 Task: Open a blank google sheet and write heading  Customer order data  Add 10 people name:-  'David White, Emily Green, Andrew Baker, Madison Evans, Logan King, Grace Hill, Gabriel Young, Elizabeth Flores, Samuel Reed, Avery Nelson. ' in August Last week sales are  10020 to 20050. customer order name:-  Nike shoe, Adidas shoe, Gucci T-shirt, Louis Vuitton bag, Zara Shirt, H&M jeans, Chanel perfume, Versace perfume, Ralph Lauren, Prada Shirtcustomer order price in between:-  10000 to 15000. Save page auditingSalesByQuarter
Action: Mouse moved to (1068, 83)
Screenshot: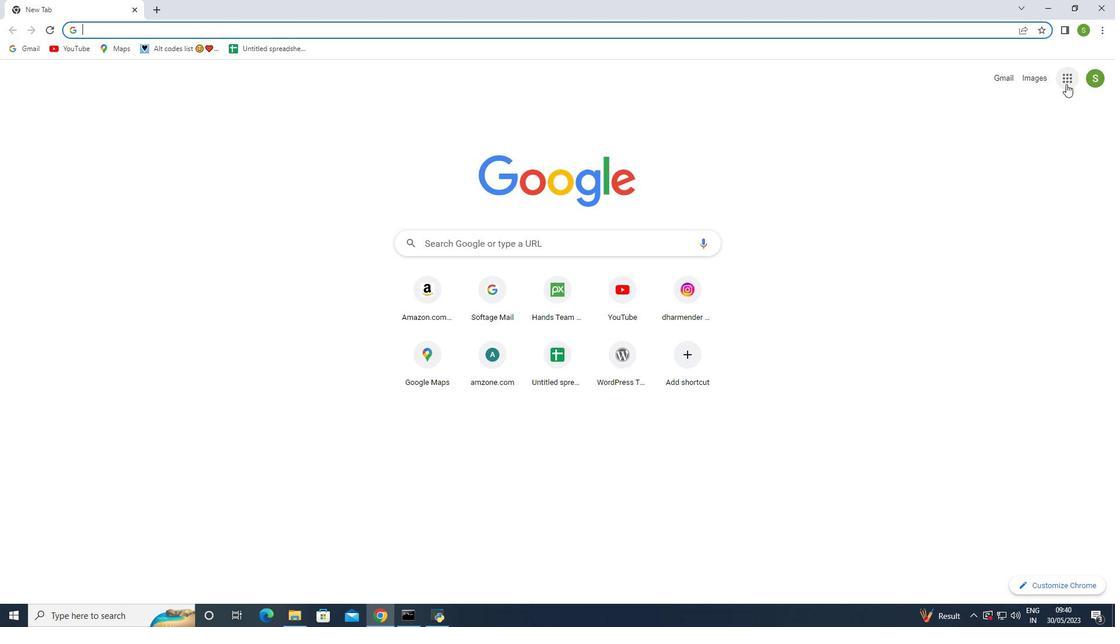 
Action: Mouse pressed left at (1068, 83)
Screenshot: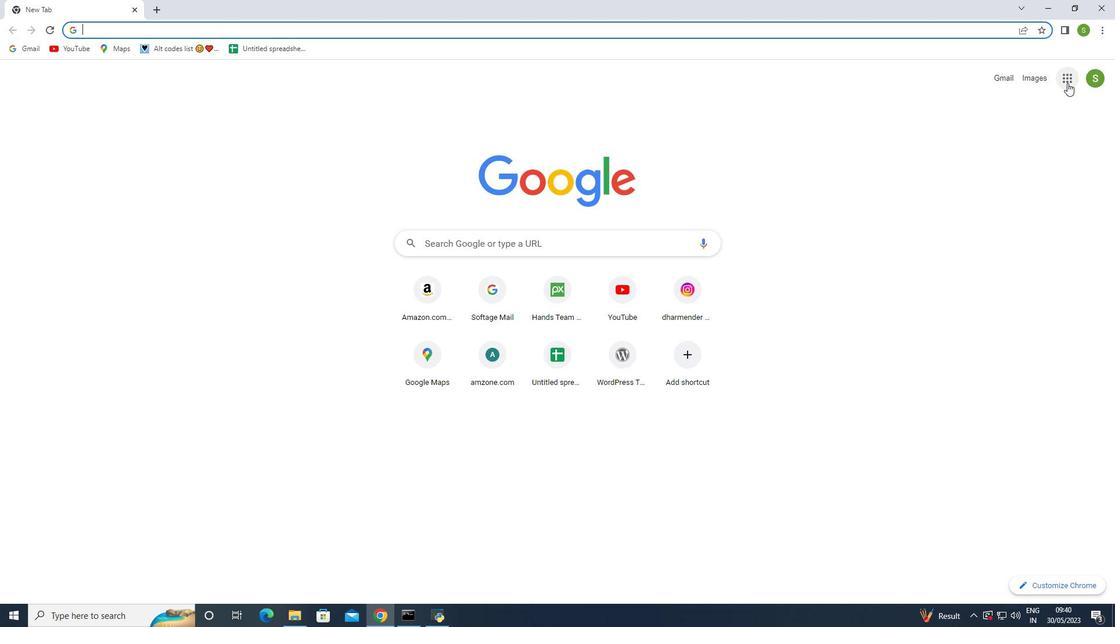 
Action: Mouse moved to (1007, 184)
Screenshot: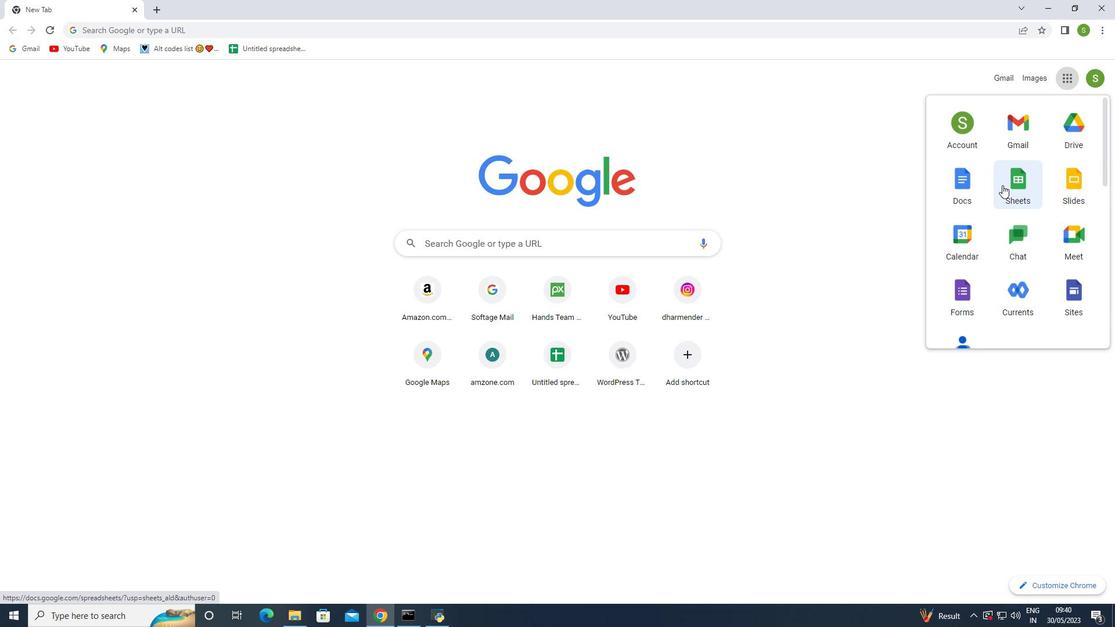 
Action: Mouse pressed left at (1007, 184)
Screenshot: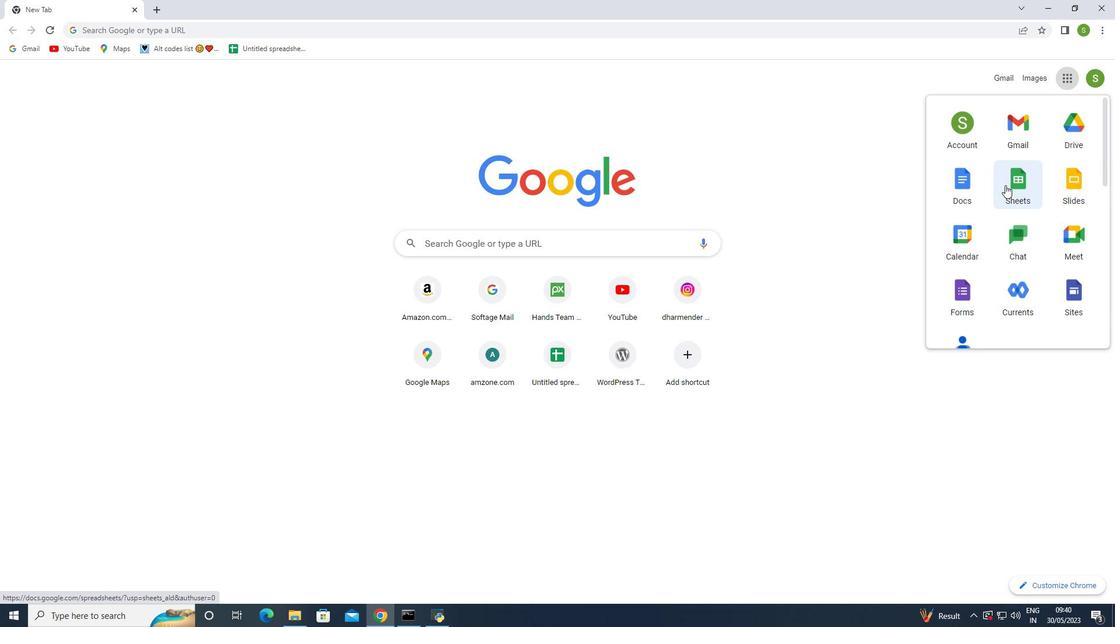 
Action: Mouse moved to (330, 158)
Screenshot: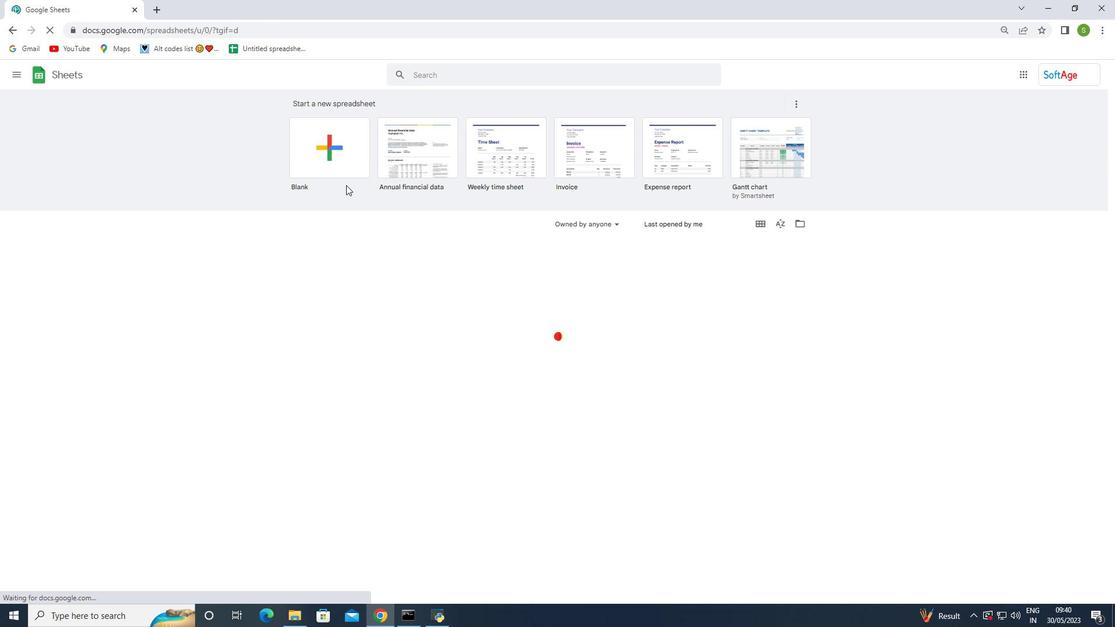 
Action: Mouse pressed left at (330, 158)
Screenshot: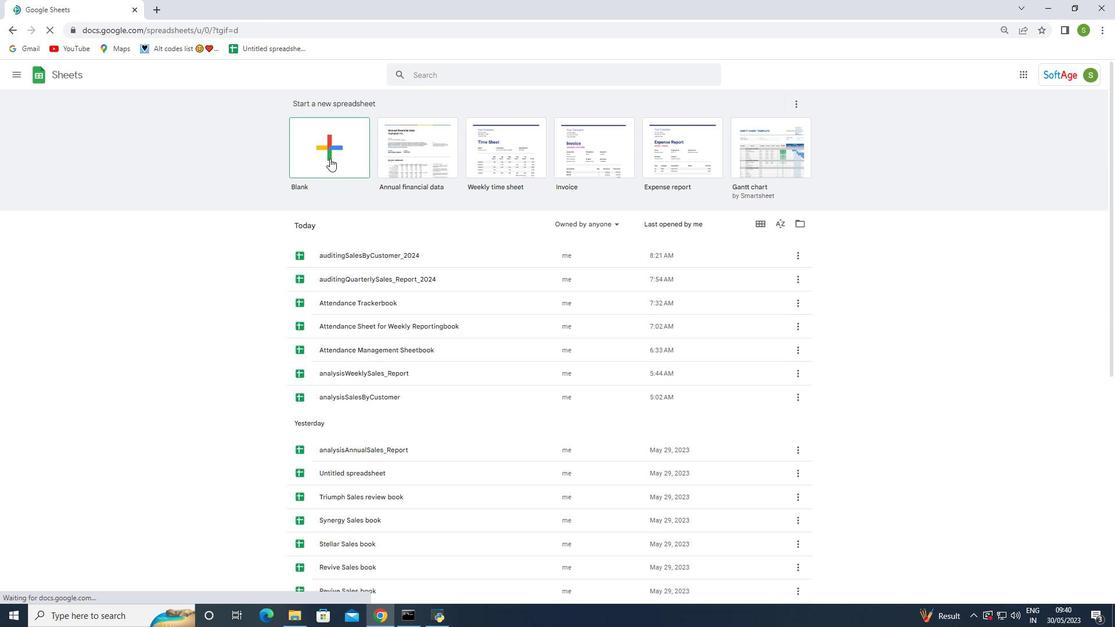 
Action: Mouse moved to (58, 147)
Screenshot: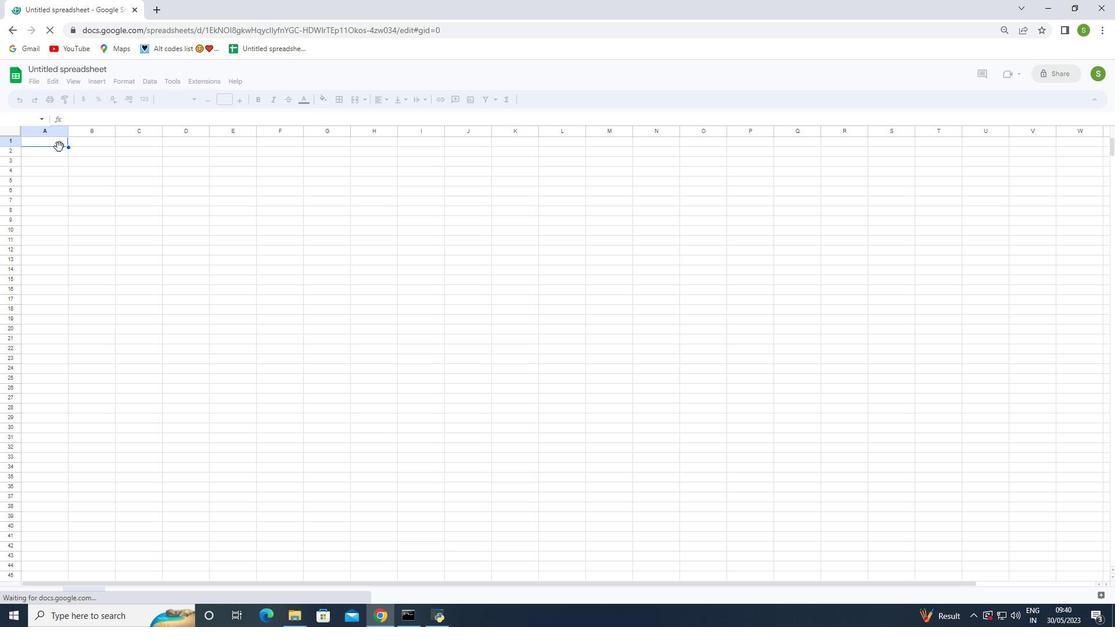 
Action: Mouse pressed left at (58, 147)
Screenshot: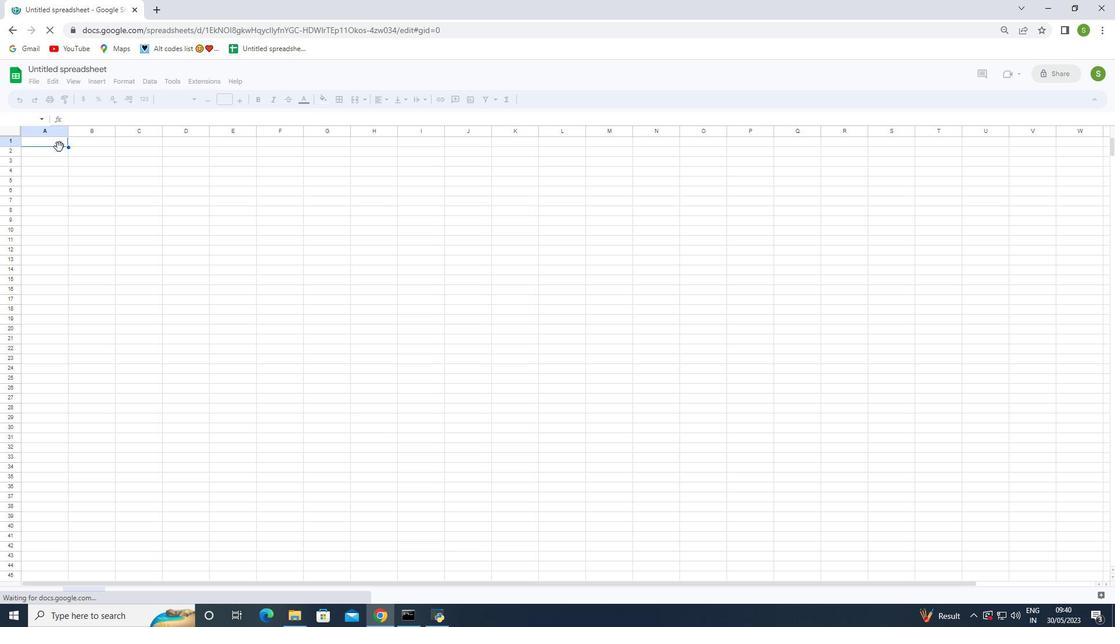
Action: Mouse moved to (51, 135)
Screenshot: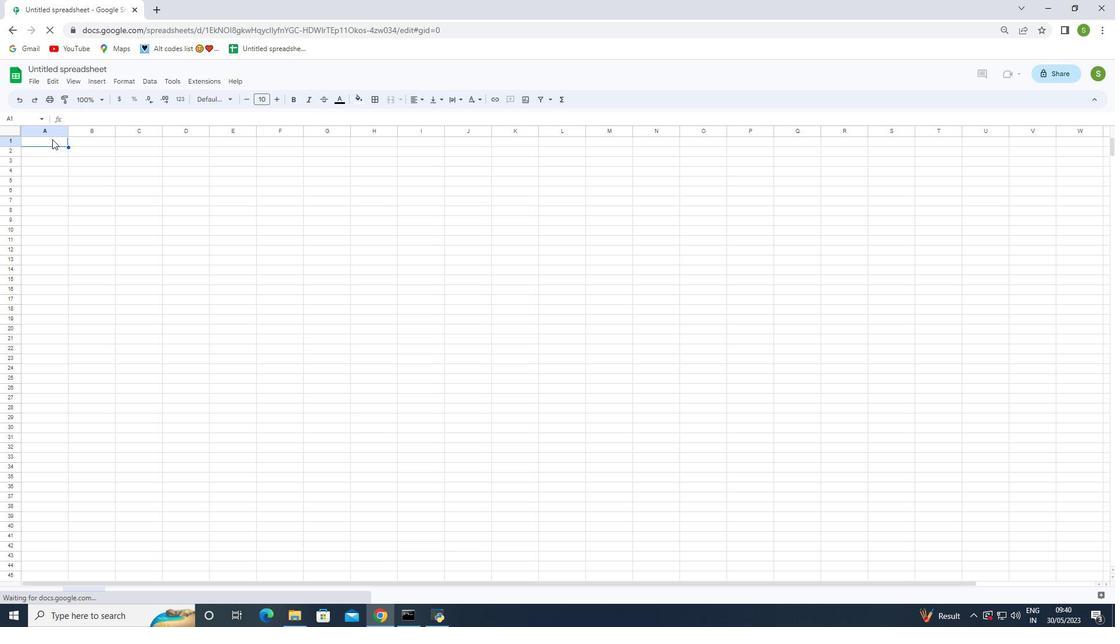 
Action: Mouse pressed left at (51, 135)
Screenshot: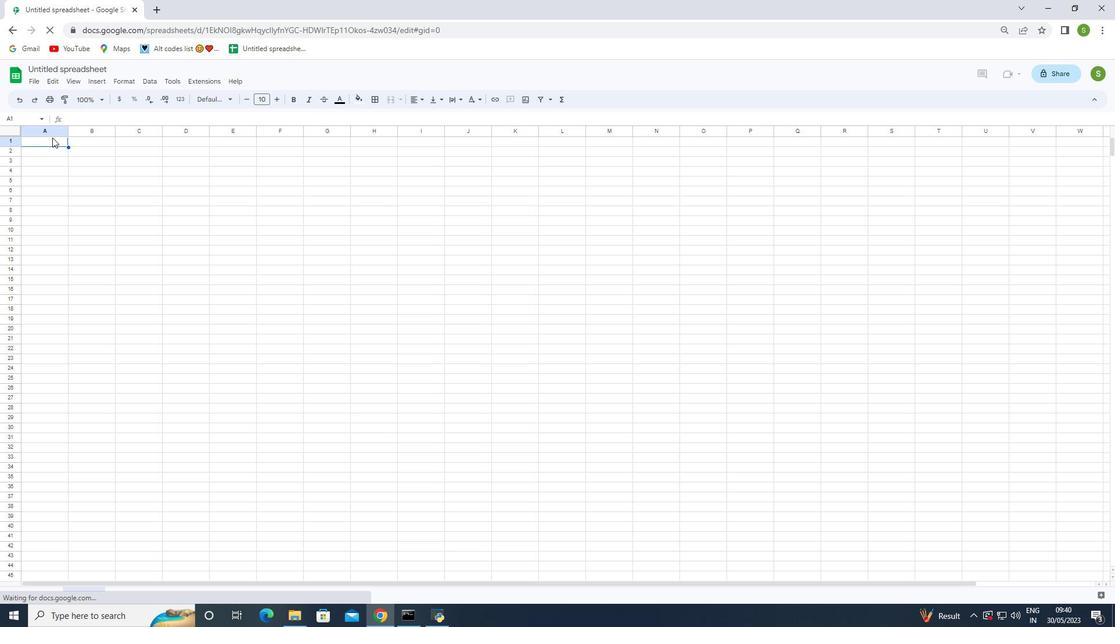 
Action: Mouse moved to (51, 142)
Screenshot: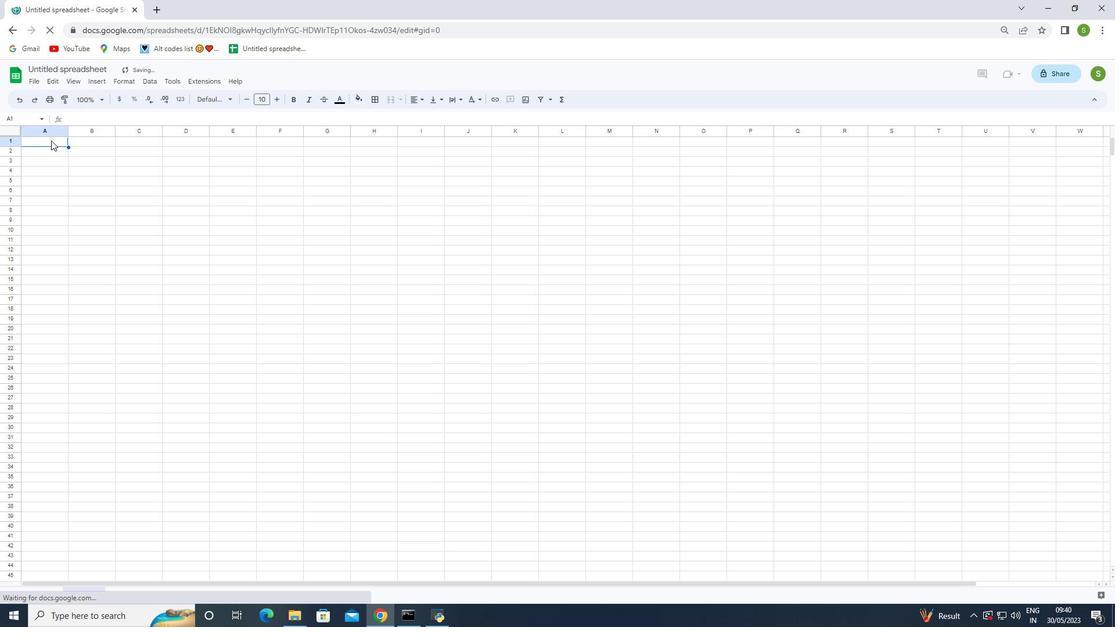 
Action: Mouse pressed left at (51, 142)
Screenshot: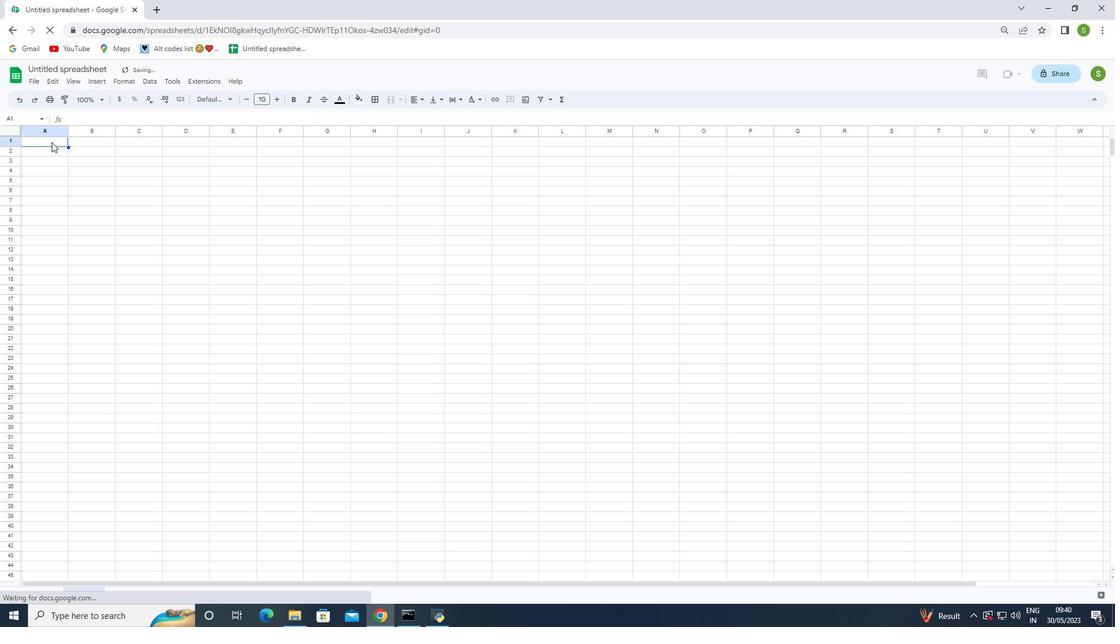 
Action: Mouse moved to (51, 142)
Screenshot: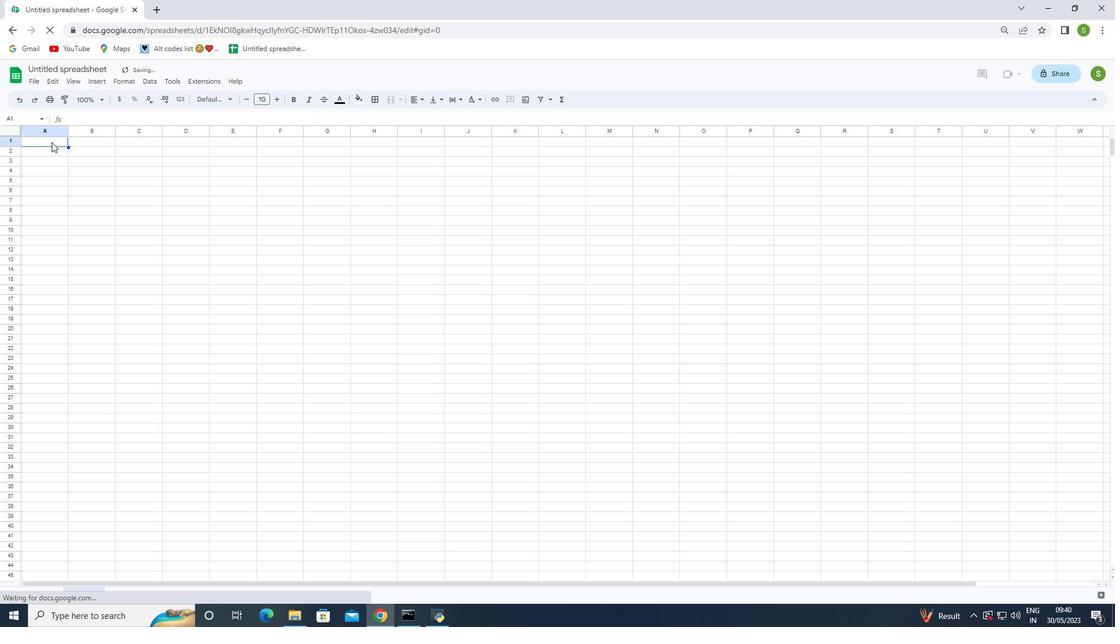 
Action: Key pressed <Key.shift>Customer<Key.space>order<Key.space>s<Key.backspace>data
Screenshot: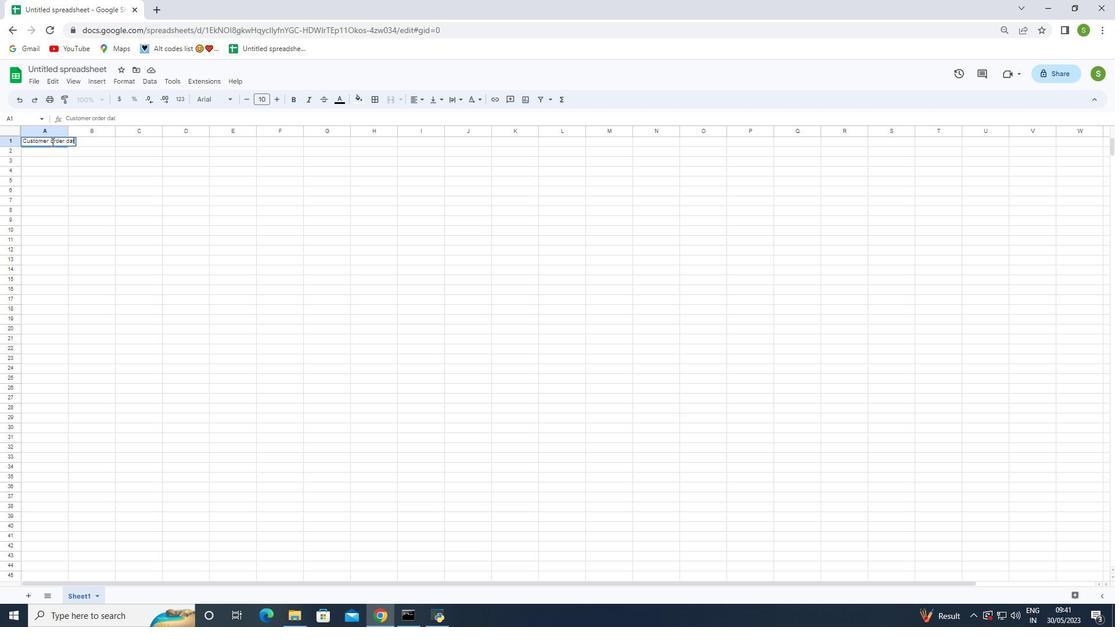 
Action: Mouse moved to (72, 164)
Screenshot: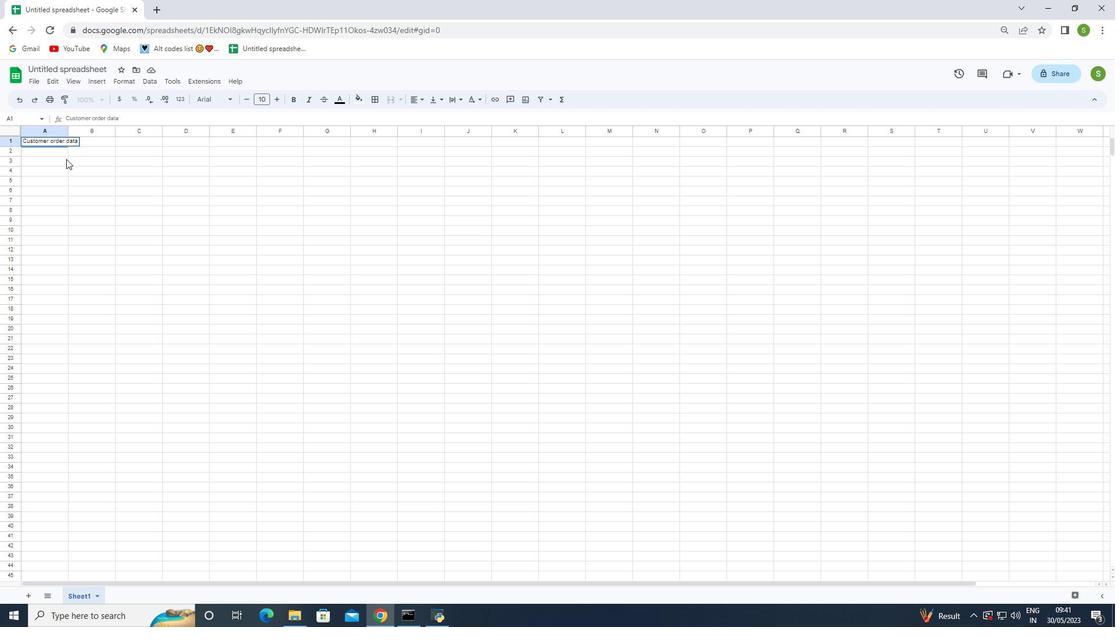 
Action: Key pressed <Key.enter><Key.shift>Name<Key.enter><Key.shift><Key.shift><Key.shift>David<Key.space><Key.shift>White<Key.enter><Key.shift><Key.shift>Emily<Key.space><Key.shift><Key.shift><Key.shift>Green<Key.enter><Key.shift>ANDREW<Key.space><Key.shift>Baker<Key.enter>m<Key.backspace><Key.shift>Madison<Key.space><Key.shift><Key.shift><Key.shift><Key.shift><Key.shift><Key.shift><Key.shift><Key.shift><Key.shift><Key.shift><Key.shift><Key.shift><Key.shift><Key.shift><Key.shift><Key.shift><Key.shift><Key.shift><Key.shift><Key.shift>Evans<Key.enter><Key.shift>Logan<Key.space><Key.shift>King<Key.enter><Key.shift><Key.shift><Key.shift><Key.shift><Key.shift><Key.shift>Grace<Key.space><Key.shift>Hill<Key.enter><Key.shift>Gabriel<Key.space><Key.shift>Young<Key.enter><Key.shift><Key.shift><Key.shift><Key.shift><Key.shift><Key.shift><Key.shift>Elizav<Key.backspace>beth<Key.space><Key.shift>Flores<Key.enter><Key.shift>Samuel<Key.enter>
Screenshot: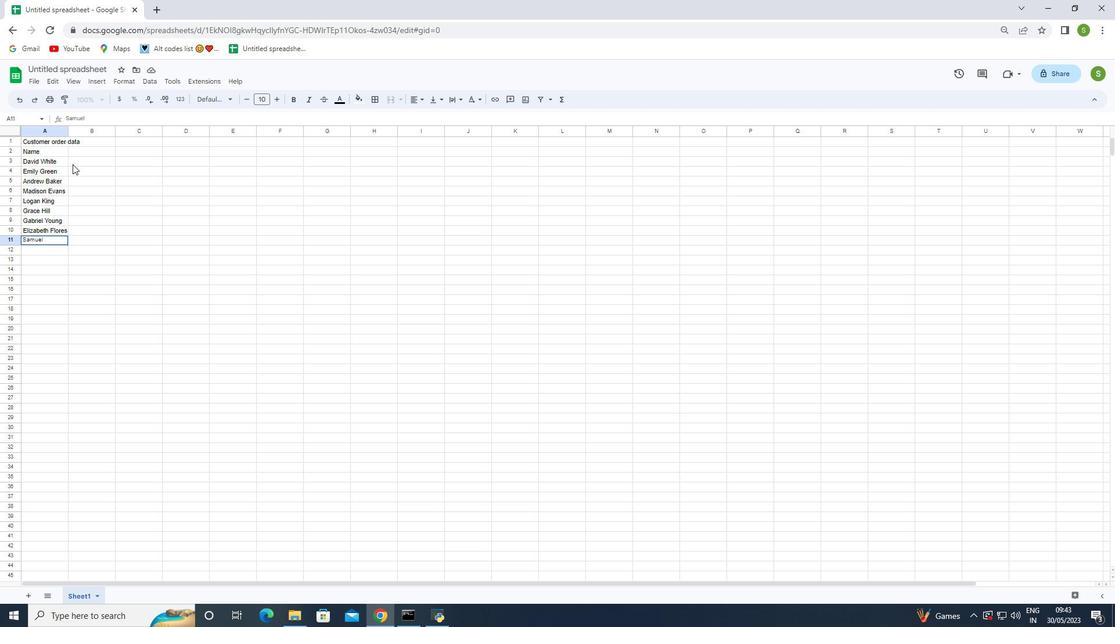 
Action: Mouse moved to (58, 242)
Screenshot: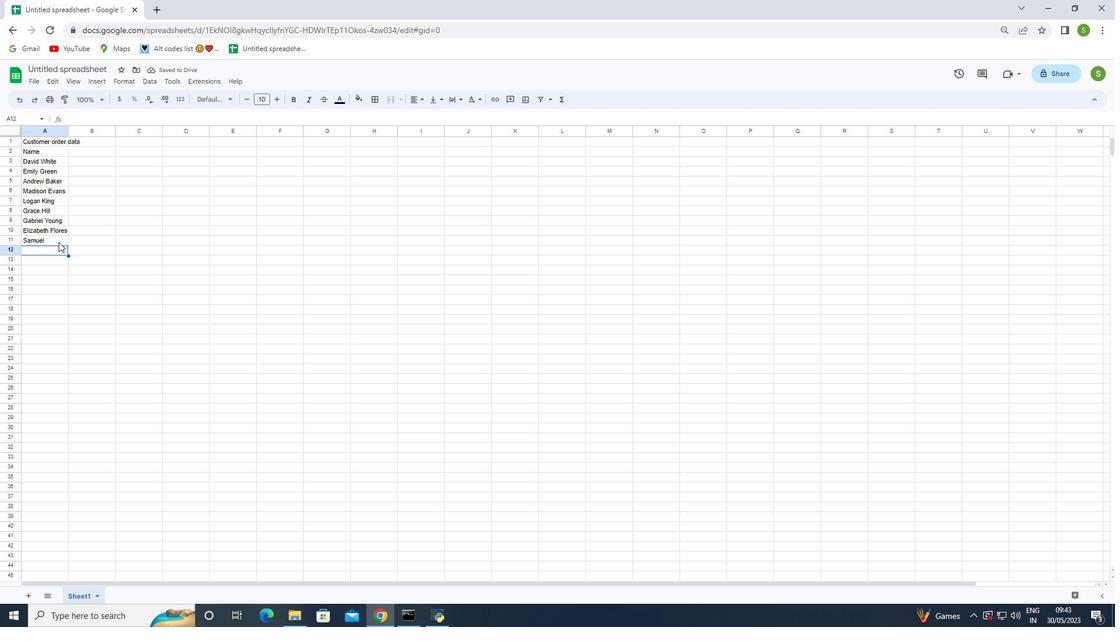 
Action: Mouse pressed left at (58, 242)
Screenshot: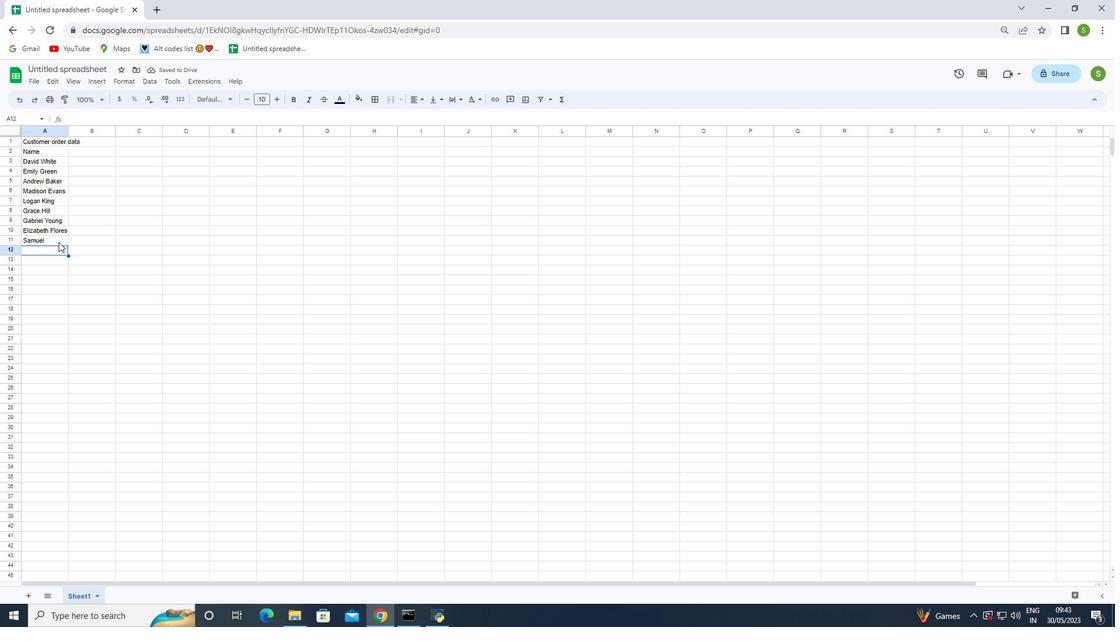 
Action: Mouse pressed left at (58, 242)
Screenshot: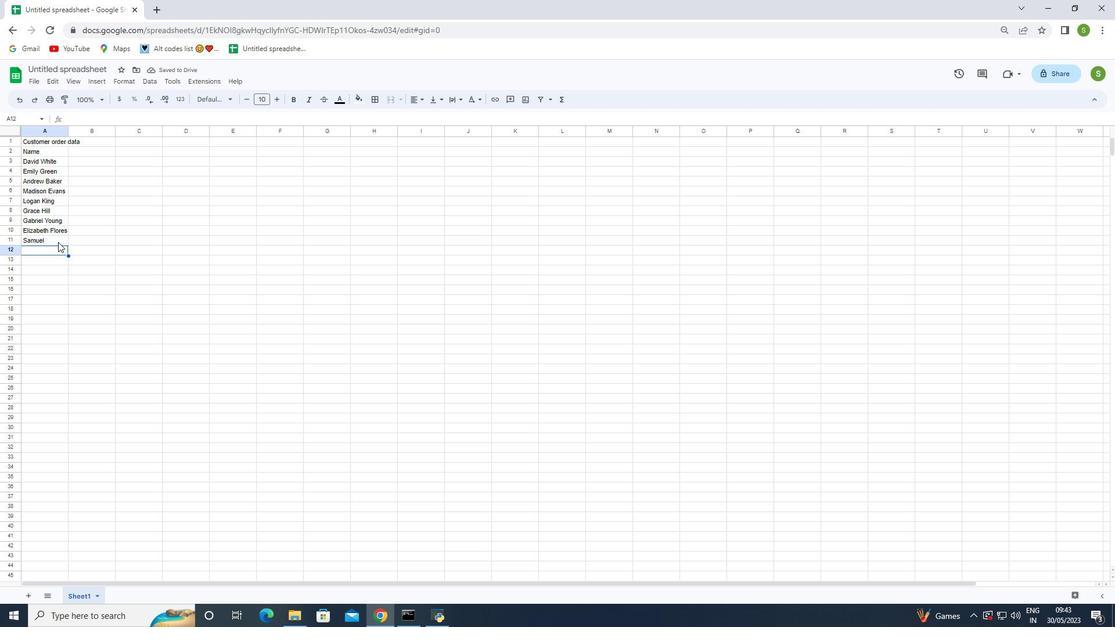 
Action: Mouse moved to (56, 241)
Screenshot: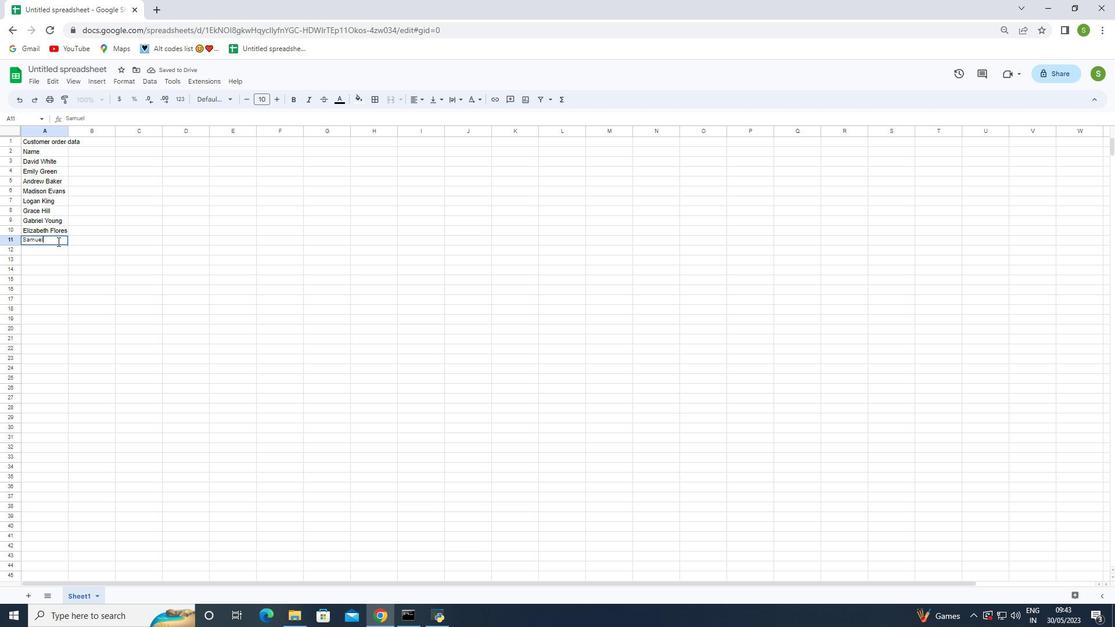 
Action: Key pressed <Key.space><Key.shift>Reed<Key.enter><Key.shift>Avery<Key.space><Key.shift>Nelson<Key.enter>
Screenshot: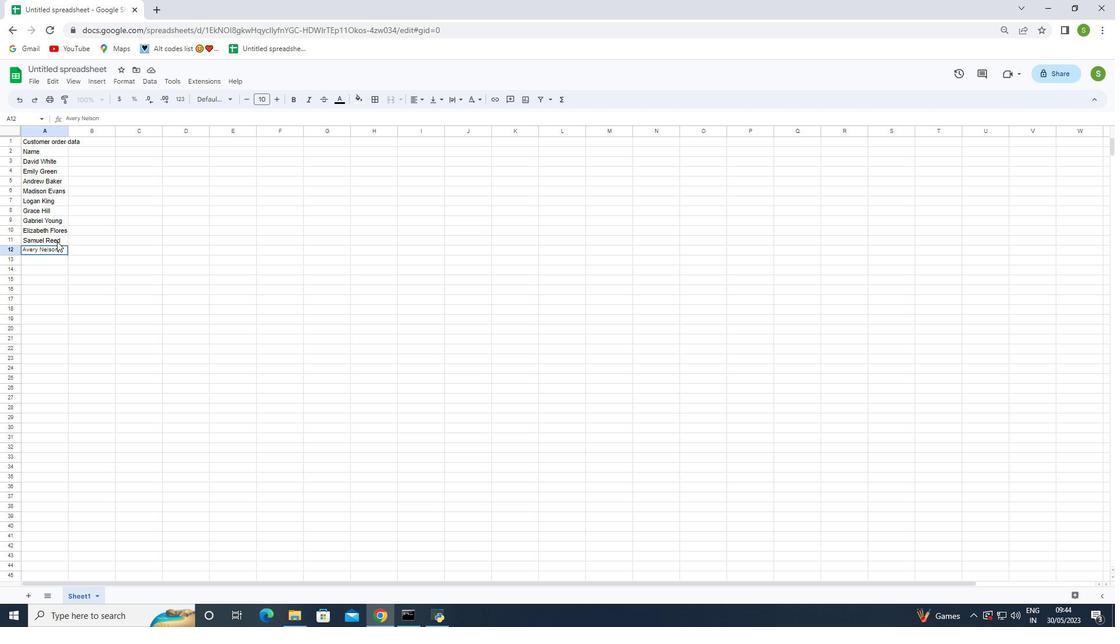 
Action: Mouse moved to (86, 148)
Screenshot: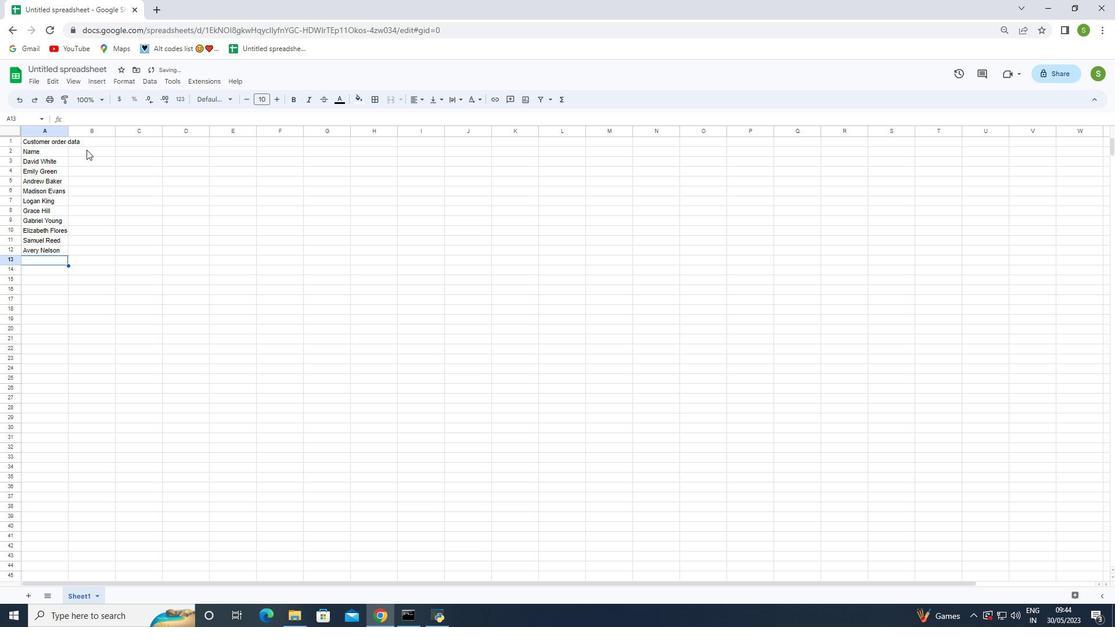 
Action: Mouse pressed left at (86, 148)
Screenshot: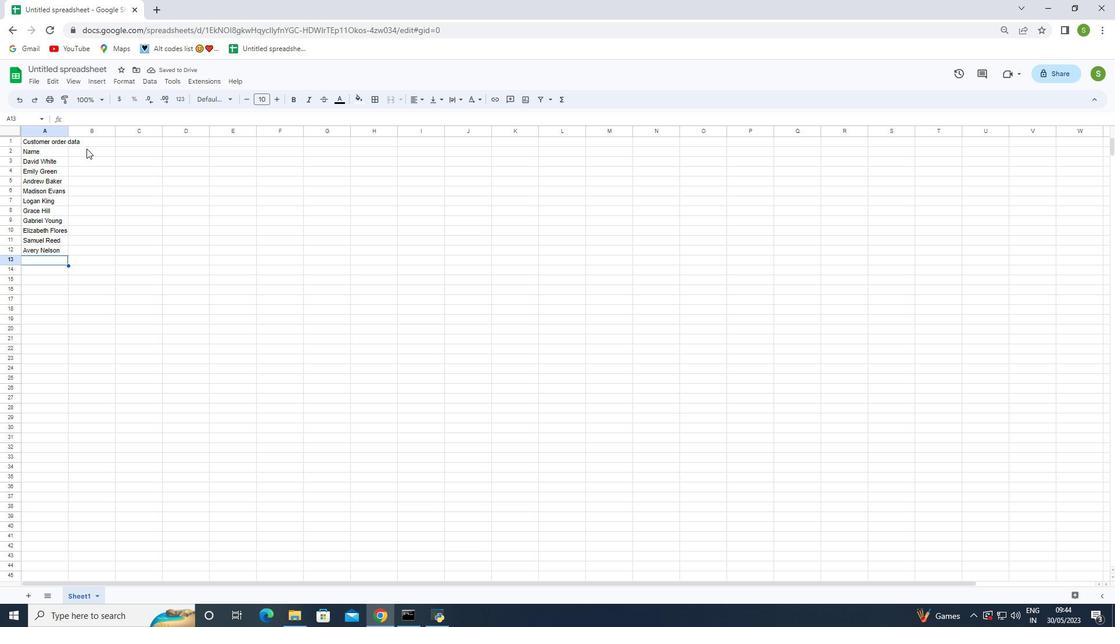 
Action: Mouse moved to (94, 156)
Screenshot: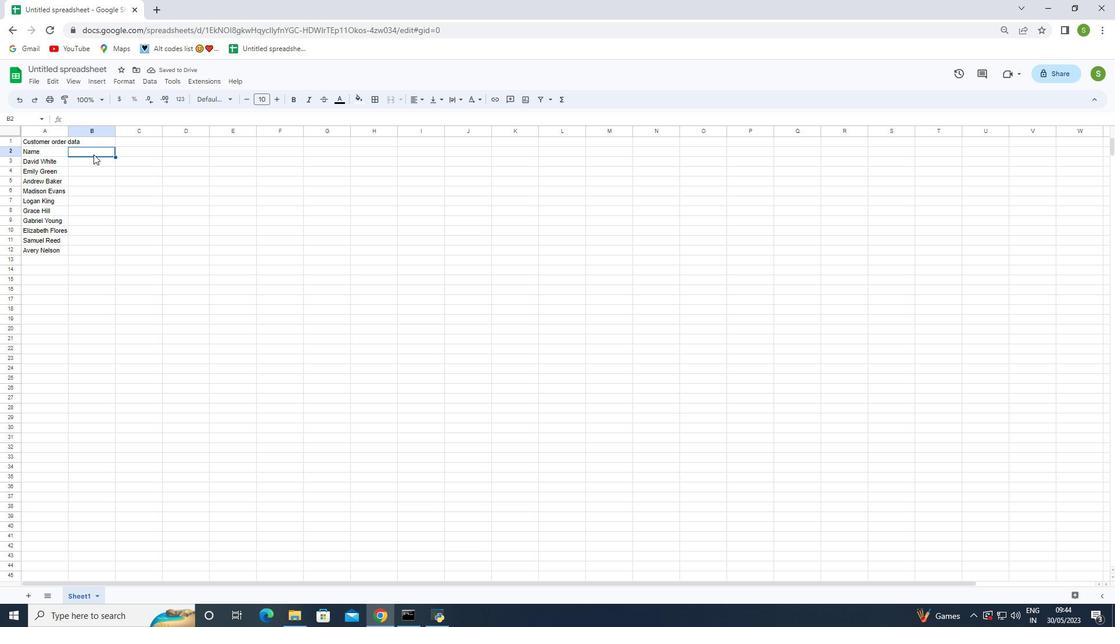 
Action: Key pressed <Key.shift><Key.shift><Key.shift><Key.shift><Key.shift><Key.shift><Key.shift><Key.shift><Key.shift><Key.shift><Key.shift><Key.shift><Key.shift><Key.shift><Key.shift><Key.shift><Key.shift><Key.shift><Key.shift><Key.shift><Key.shift><Key.shift><Key.shift><Key.shift><Key.shift><Key.shift><Key.shift><Key.shift><Key.shift><Key.shift><Key.shift><Key.shift><Key.shift><Key.shift><Key.shift><Key.shift><Key.shift><Key.shift><Key.shift><Key.shift><Key.shift><Key.shift><Key.shift><Key.shift><Key.shift><Key.shift><Key.shift><Key.shift><Key.shift><Key.shift><Key.shift><Key.shift><Key.shift><Key.shift><Key.shift><Key.shift><Key.shift><Key.shift><Key.shift><Key.shift><Key.shift><Key.shift><Key.shift><Key.shift><Key.shift><Key.shift><Key.shift><Key.shift><Key.shift><Key.shift><Key.shift><Key.shift><Key.shift><Key.shift><Key.shift><Key.shift><Key.shift><Key.shift><Key.shift><Key.shift><Key.shift><Key.shift><Key.shift><Key.shift><Key.shift><Key.shift><Key.shift><Key.shift><Key.shift><Key.shift><Key.shift><Key.shift><Key.shift><Key.shift><Key.shift><Key.shift><Key.shift><Key.shift><Key.shift><Key.shift><Key.shift><Key.shift><Key.shift><Key.shift><Key.shift><Key.shift><Key.shift><Key.shift><Key.shift><Key.shift><Key.shift><Key.shift><Key.shift><Key.shift><Key.shift><Key.shift><Key.shift><Key.shift><Key.shift><Key.shift><Key.shift><Key.shift><Key.shift><Key.shift><Key.shift><Key.shift><Key.shift><Key.shift><Key.shift><Key.shift>August<Key.space><Key.shift><Key.shift><Key.shift><Key.shift><Key.shift>Last<Key.space><Key.shift>Week<Key.space><Key.shift>Sales
Screenshot: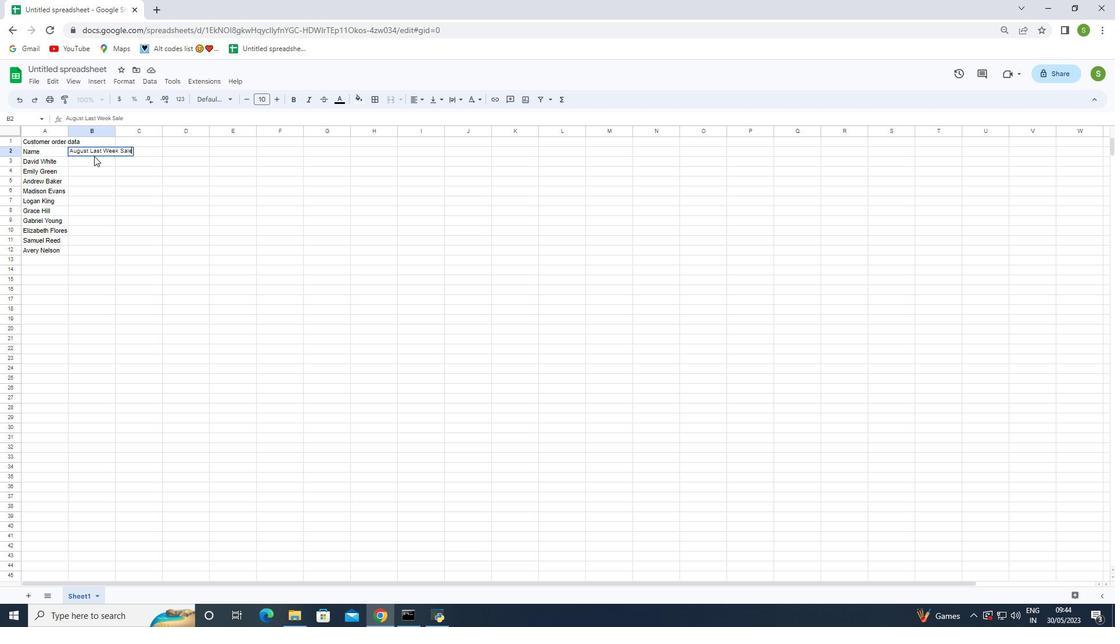 
Action: Mouse moved to (87, 299)
Screenshot: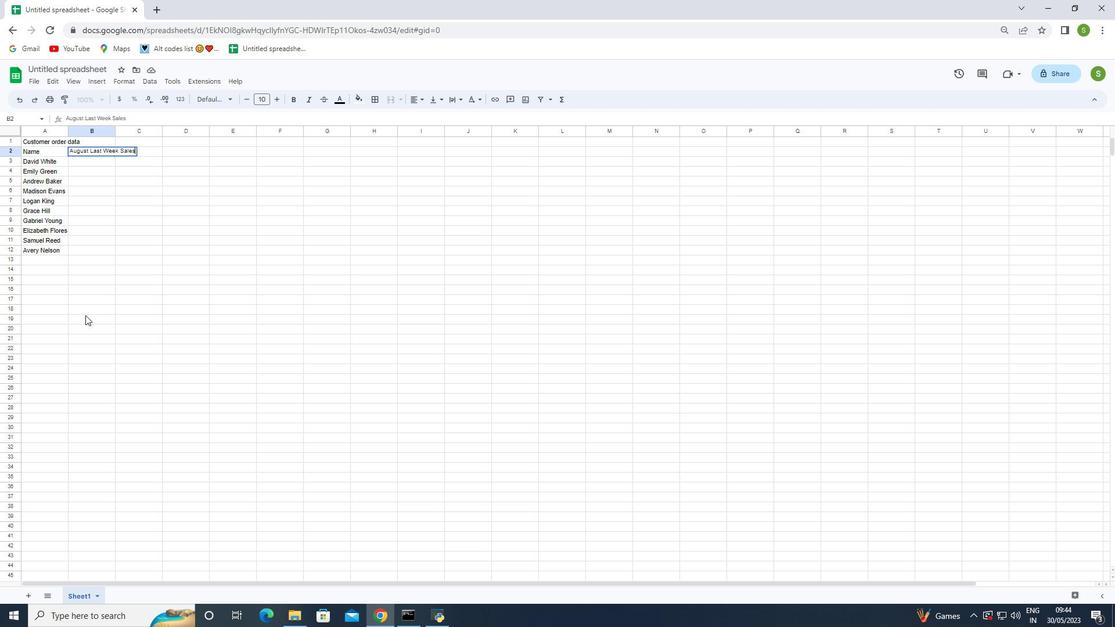
Action: Mouse pressed left at (87, 299)
Screenshot: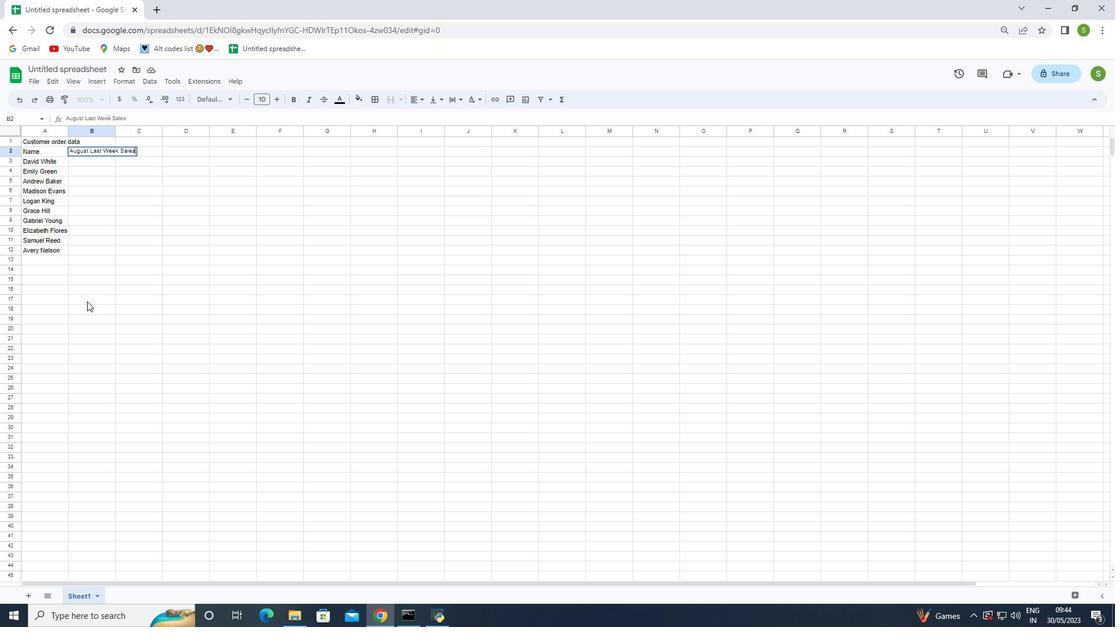 
Action: Mouse moved to (116, 129)
Screenshot: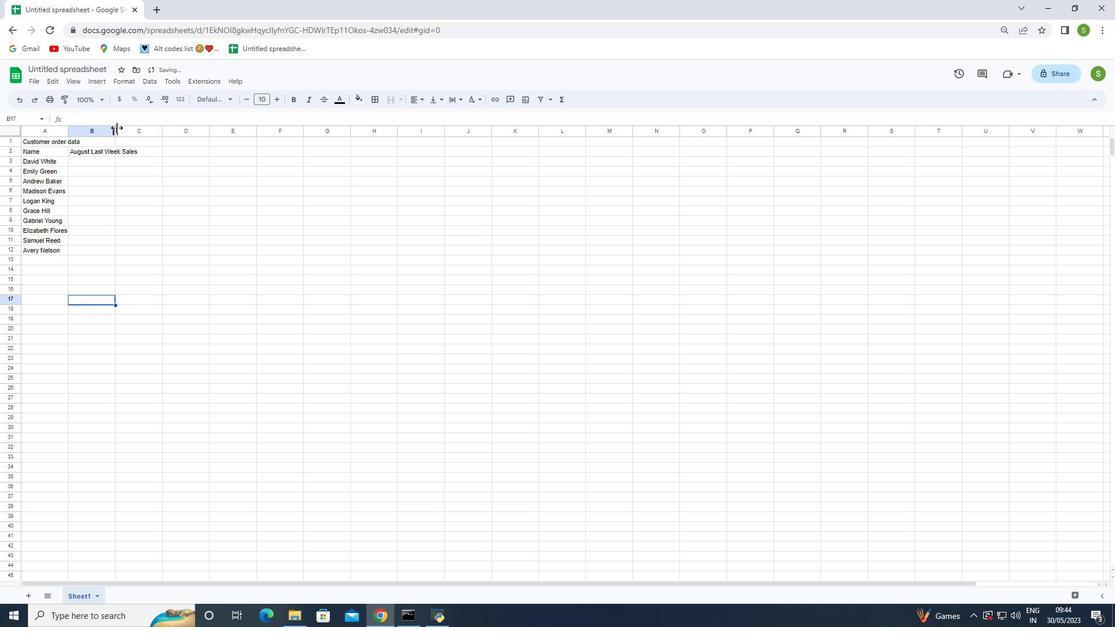
Action: Mouse pressed left at (116, 129)
Screenshot: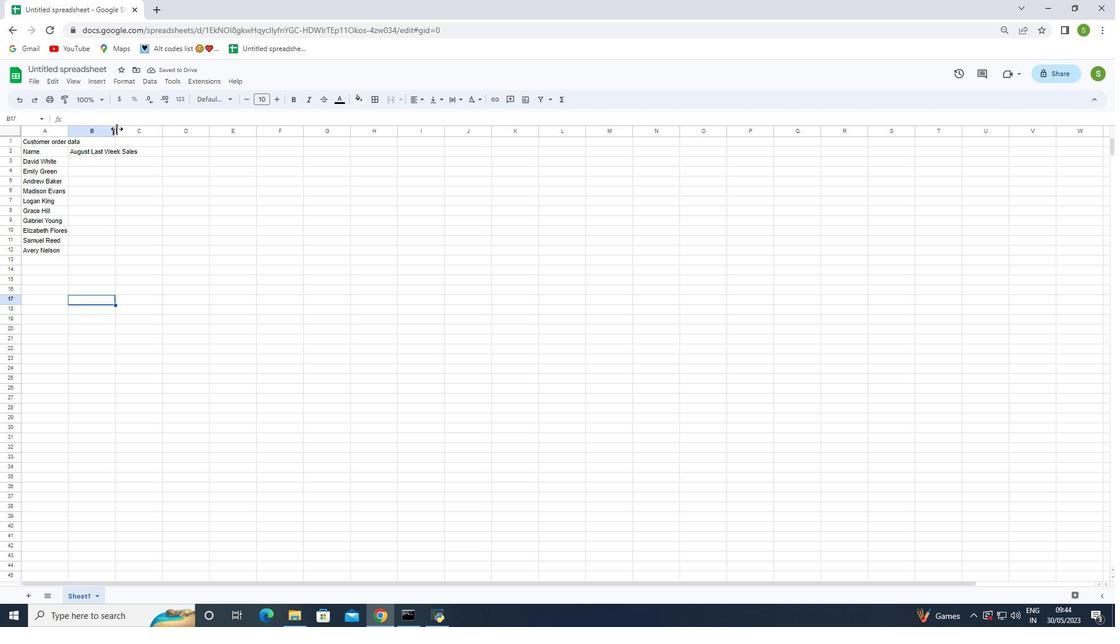 
Action: Mouse pressed left at (116, 129)
Screenshot: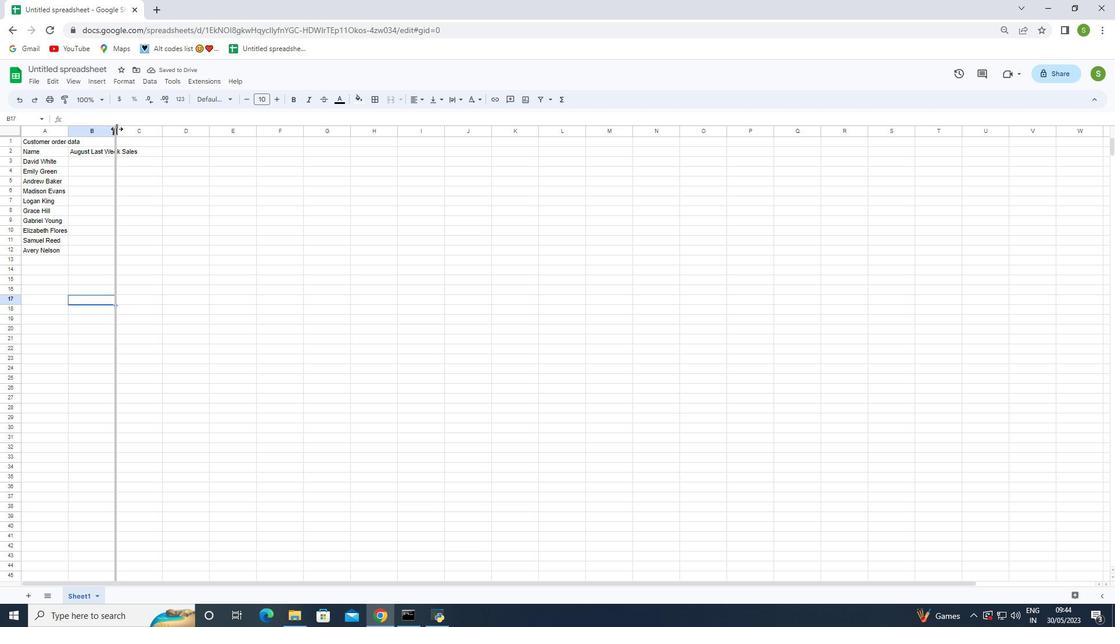 
Action: Mouse moved to (106, 163)
Screenshot: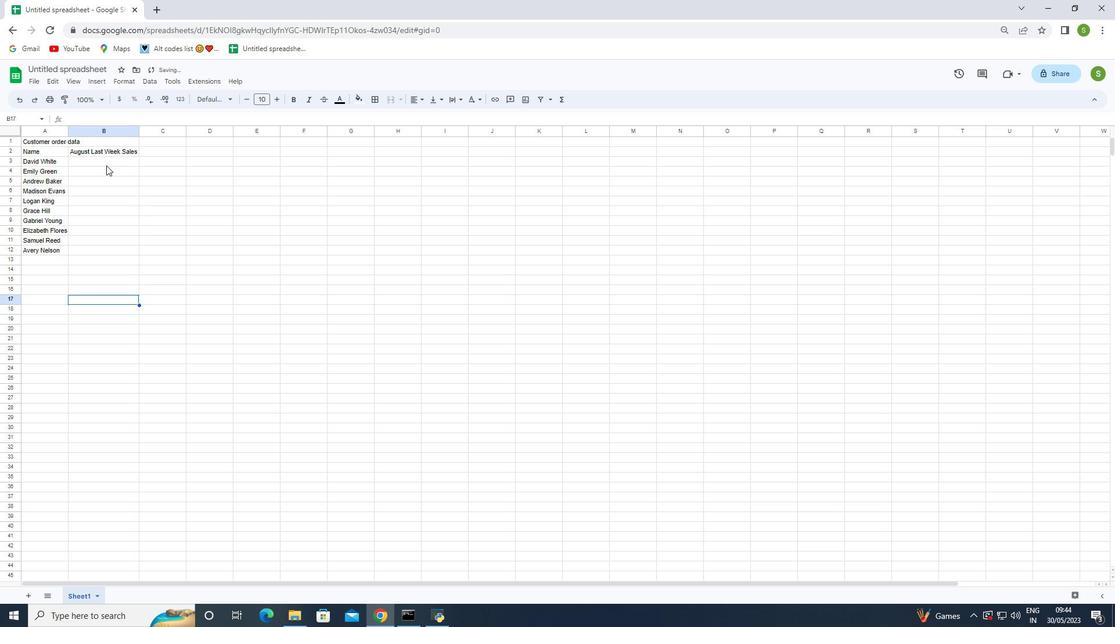 
Action: Mouse pressed left at (106, 163)
Screenshot: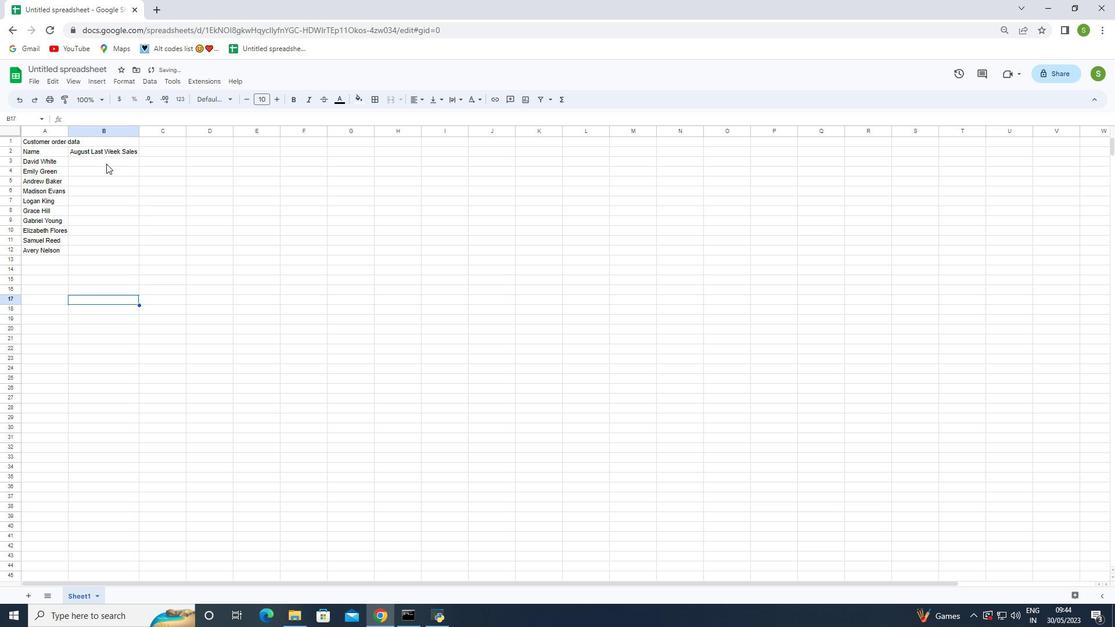 
Action: Key pressed 10022<Key.enter>2<Key.backspace>1028
Screenshot: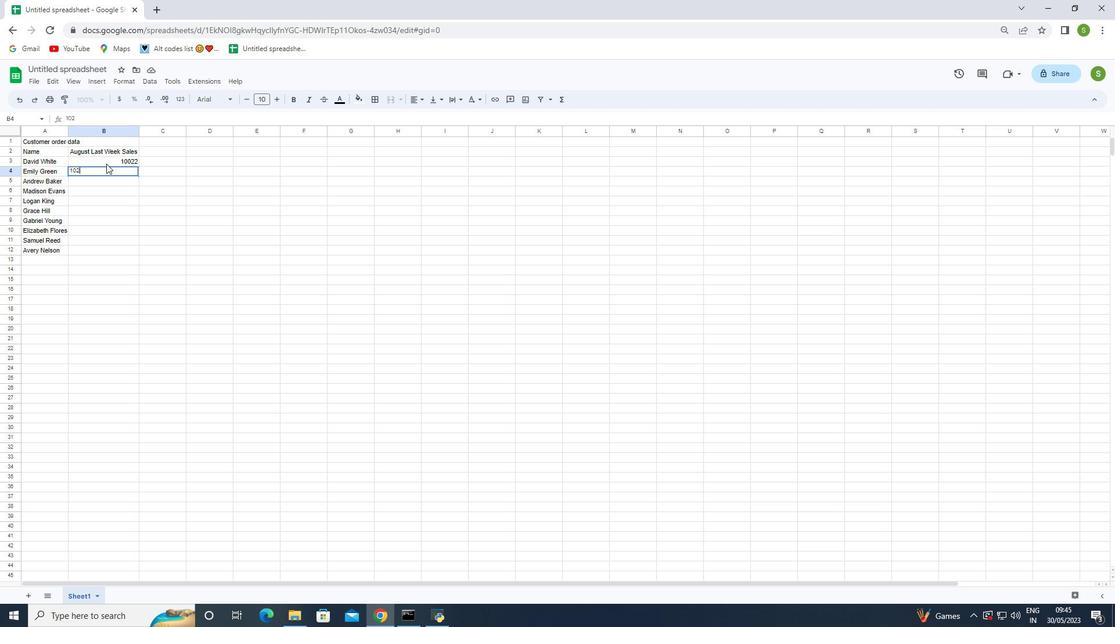 
Action: Mouse moved to (116, 177)
Screenshot: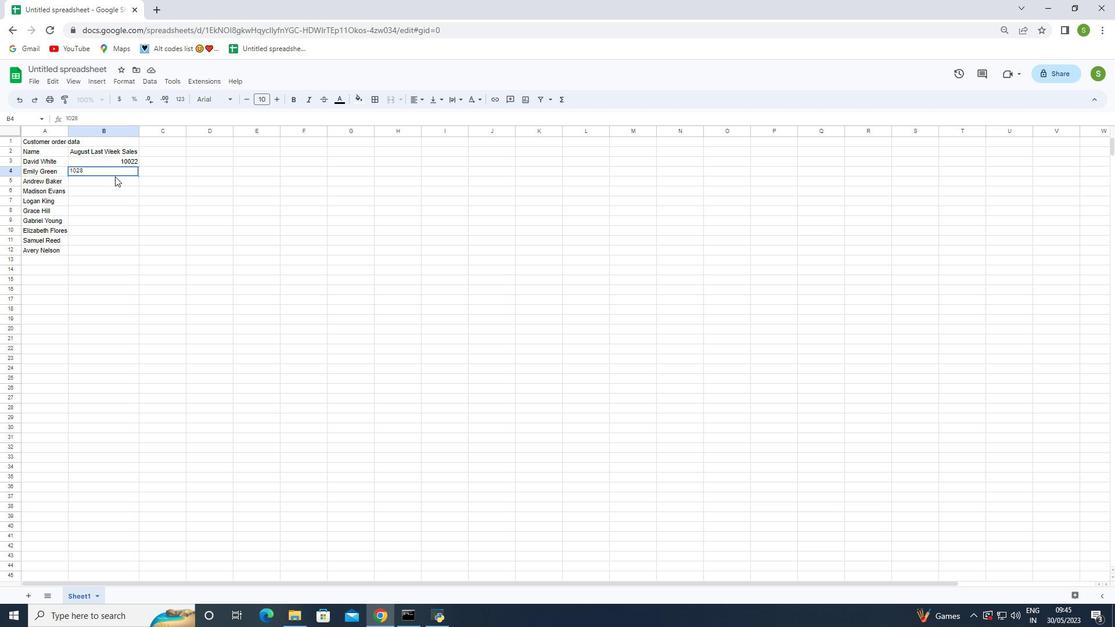 
Action: Mouse pressed left at (116, 177)
Screenshot: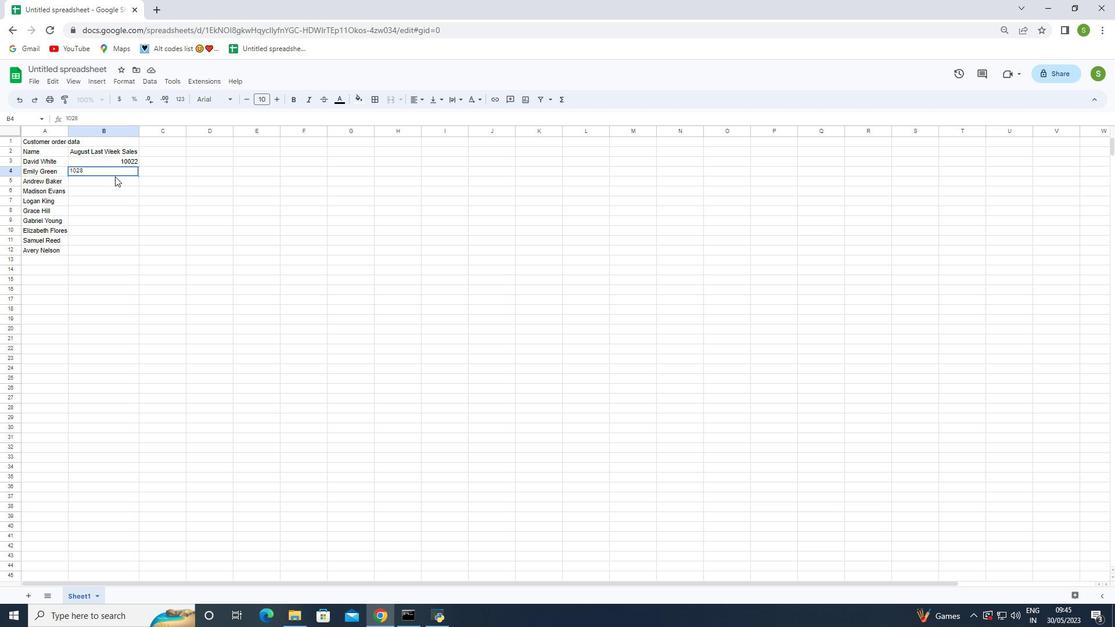 
Action: Mouse moved to (134, 162)
Screenshot: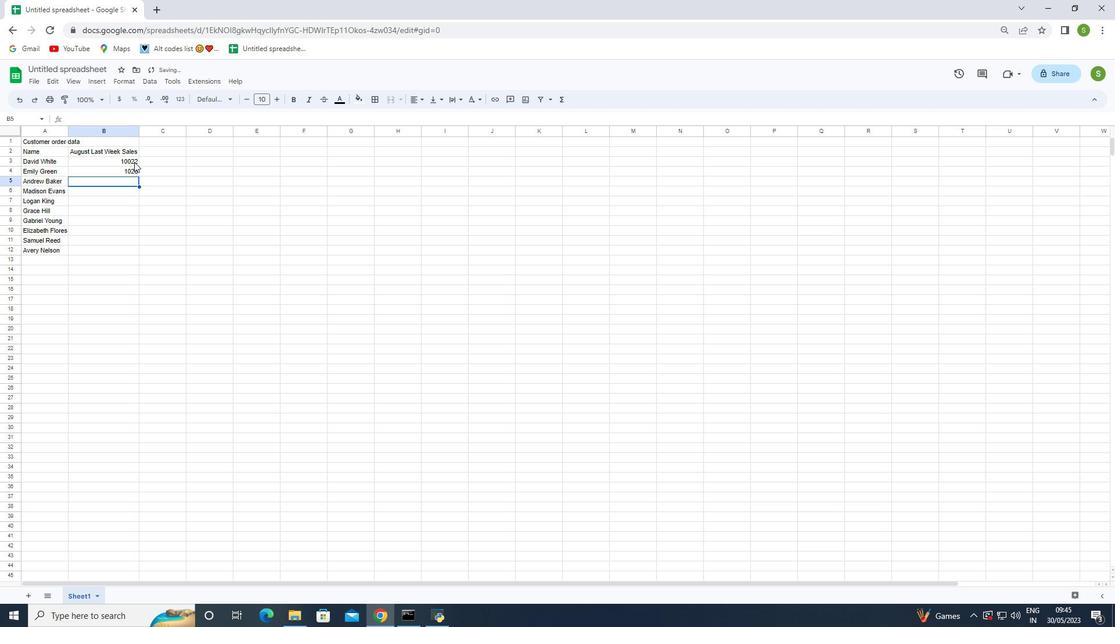 
Action: Mouse pressed left at (134, 162)
Screenshot: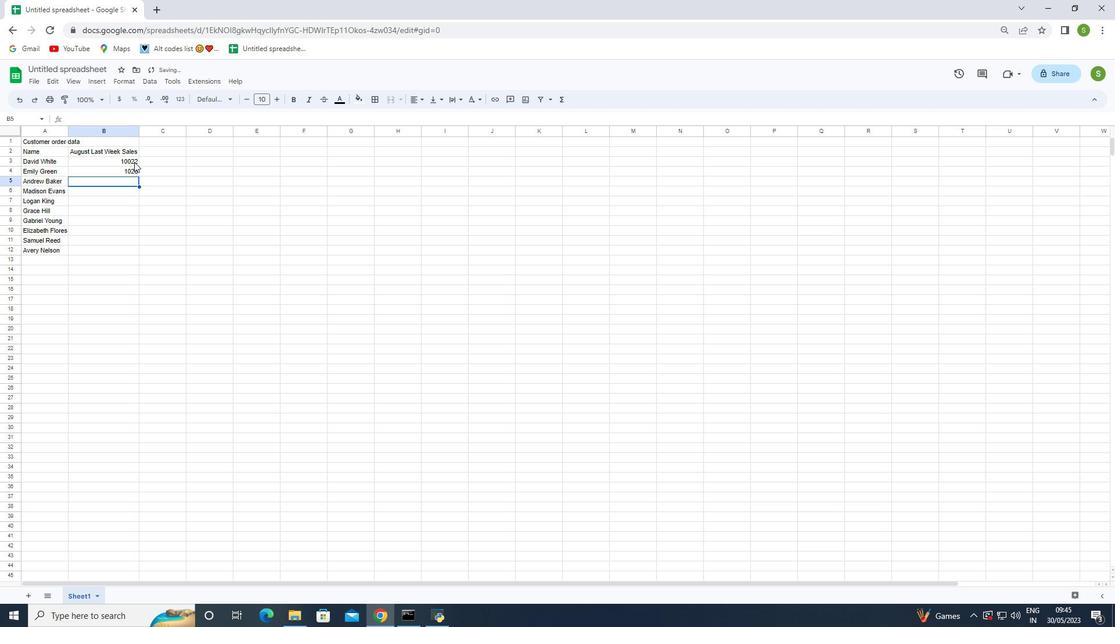 
Action: Mouse moved to (131, 168)
Screenshot: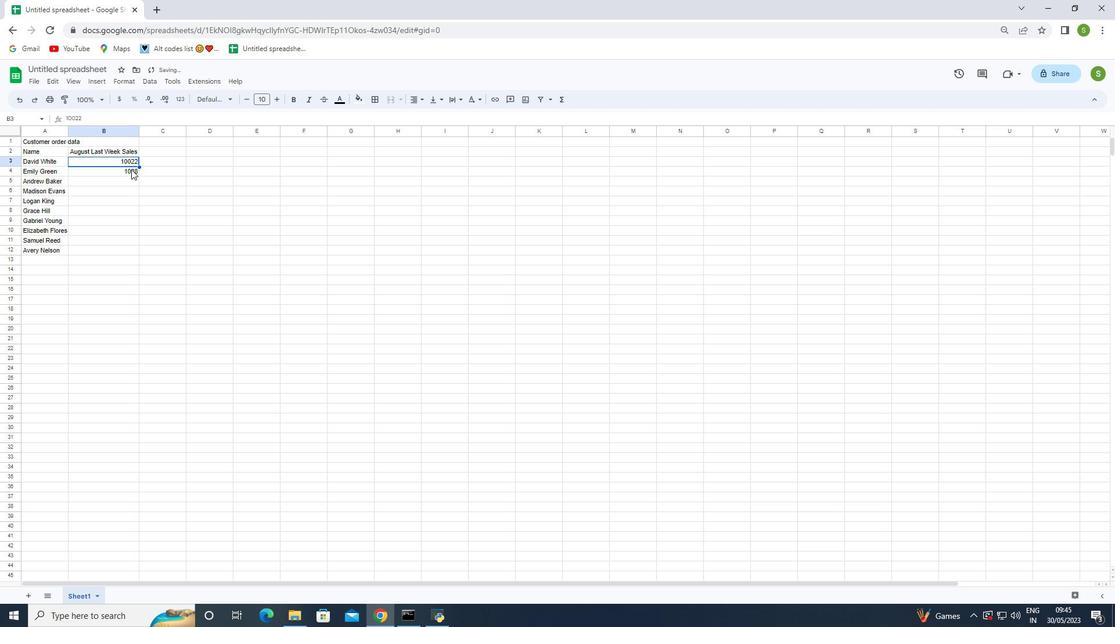 
Action: Mouse pressed left at (131, 168)
Screenshot: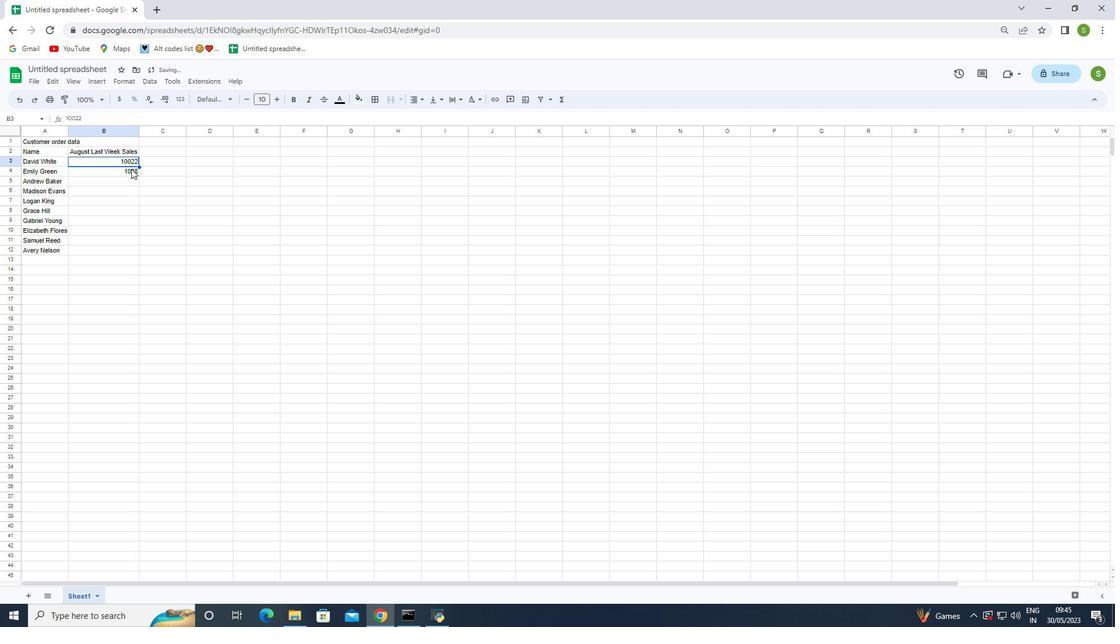
Action: Mouse pressed left at (131, 168)
Screenshot: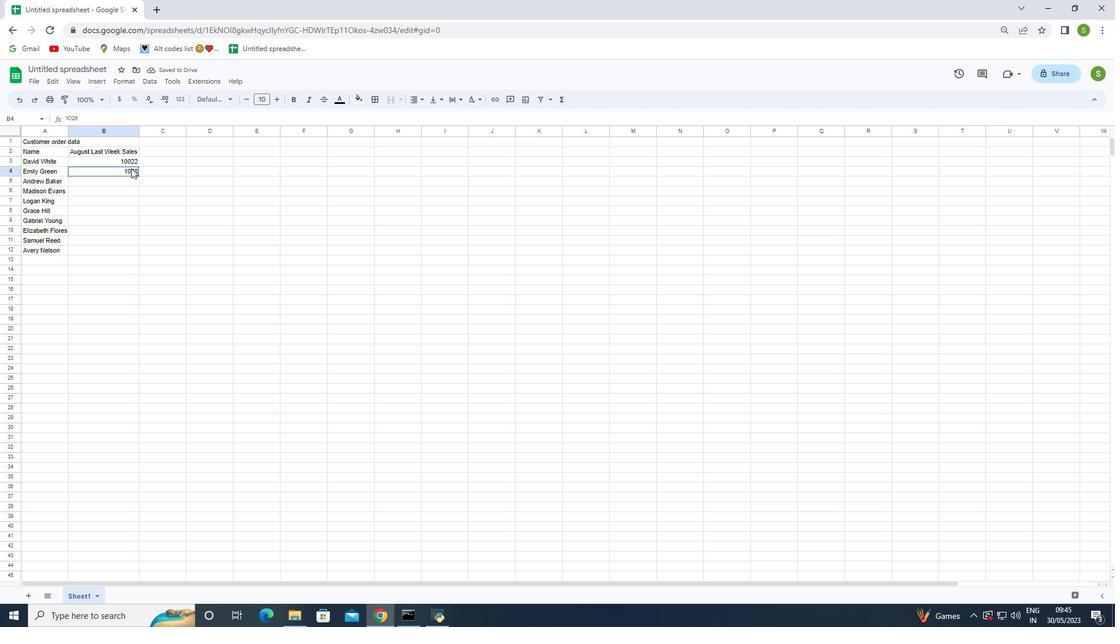 
Action: Mouse moved to (131, 165)
Screenshot: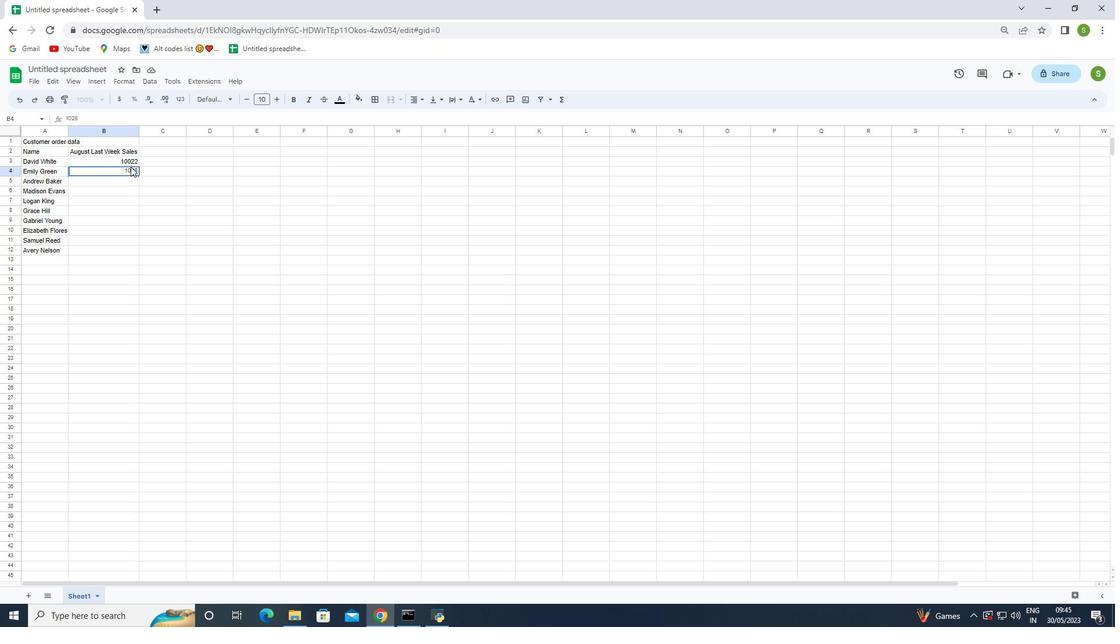 
Action: Mouse pressed left at (131, 165)
Screenshot: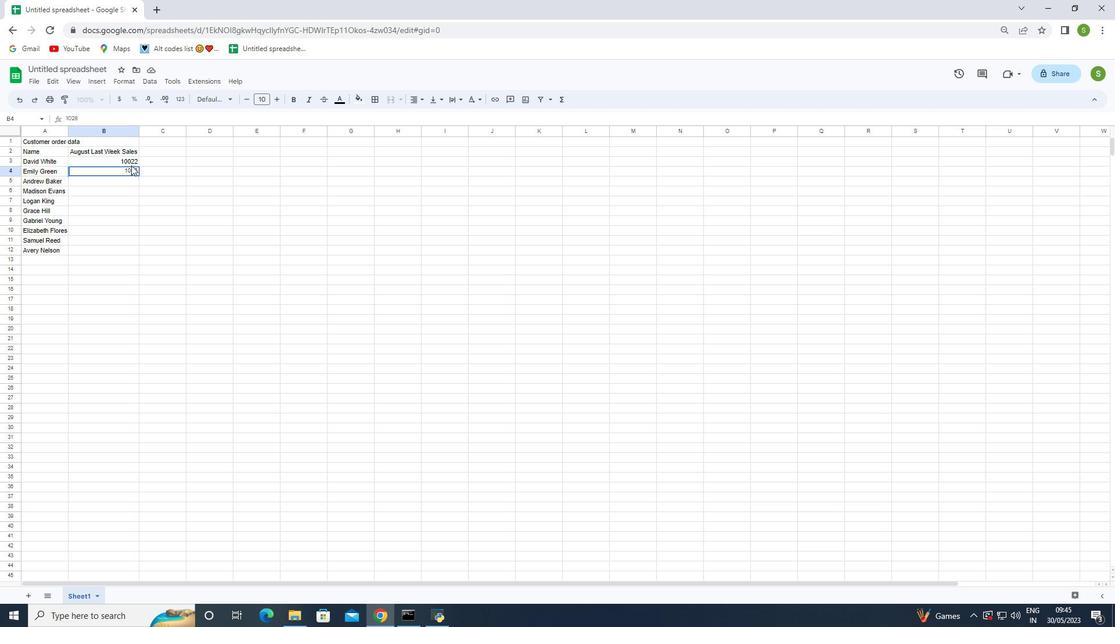 
Action: Mouse moved to (130, 172)
Screenshot: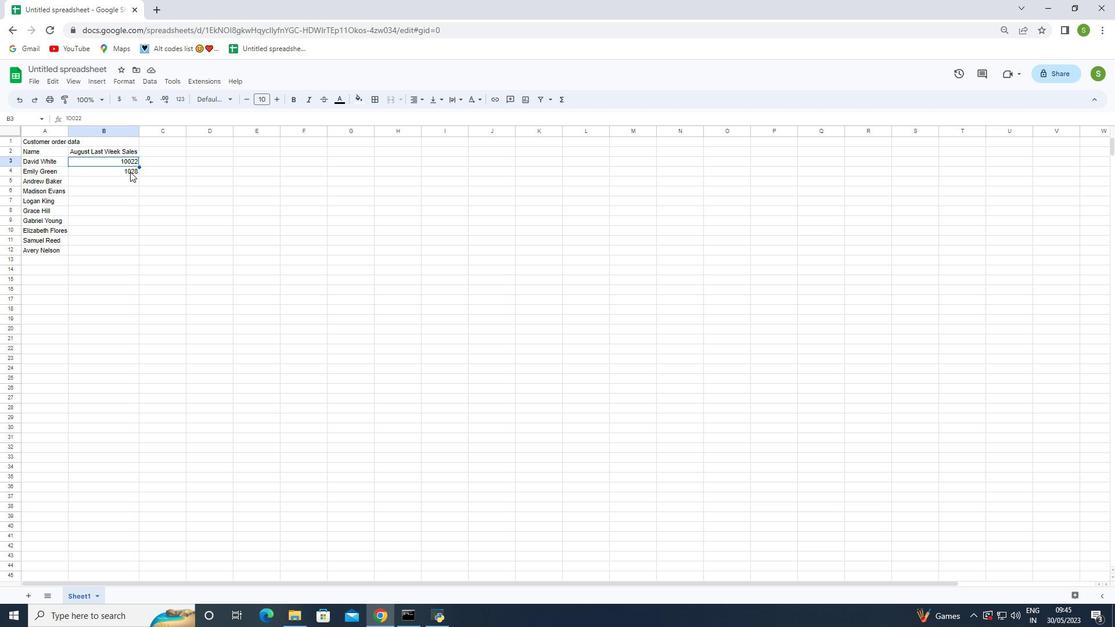
Action: Mouse pressed left at (130, 172)
Screenshot: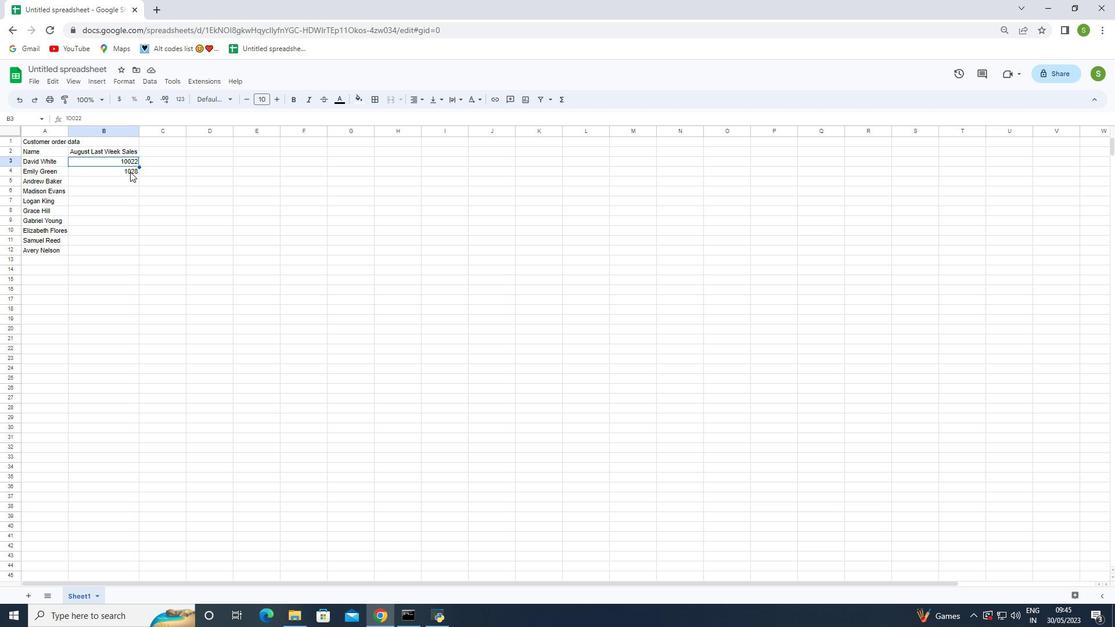 
Action: Mouse moved to (130, 172)
Screenshot: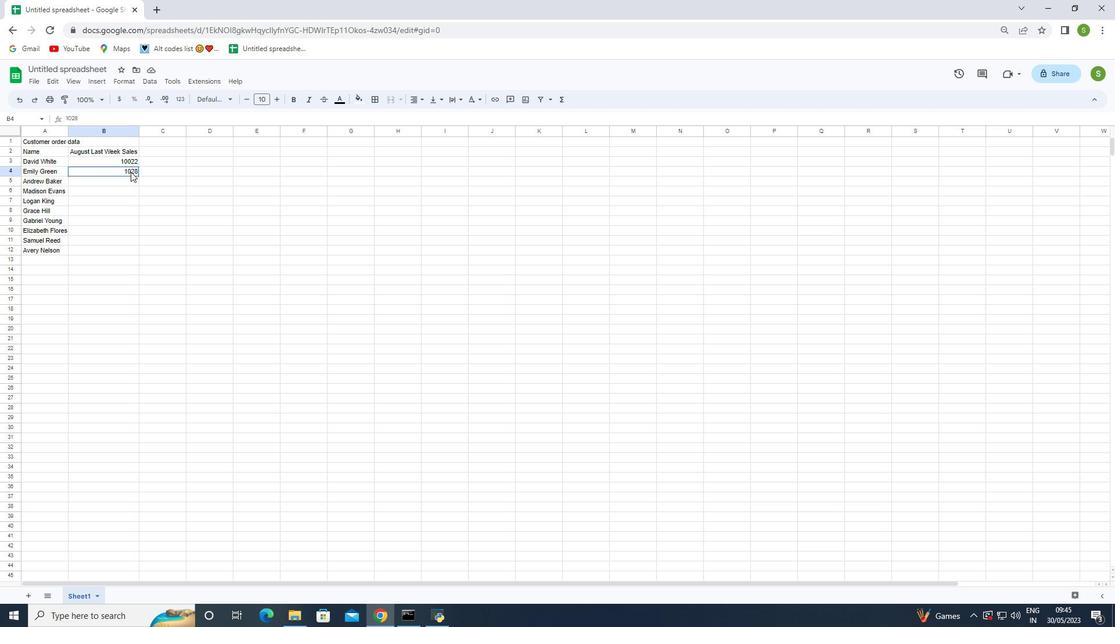 
Action: Mouse pressed left at (130, 172)
Screenshot: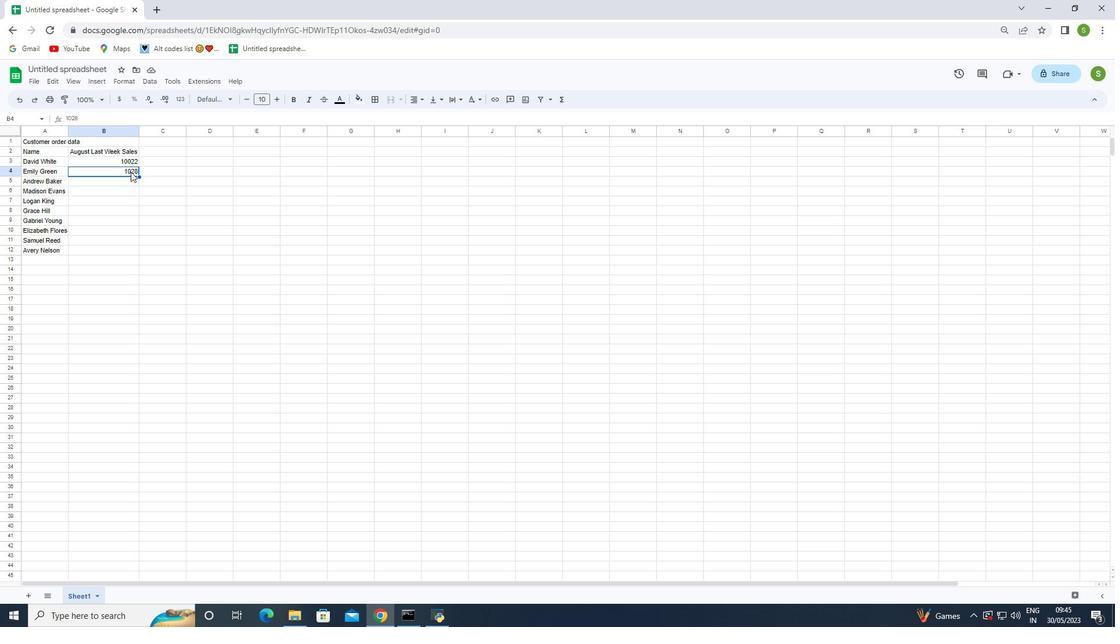 
Action: Mouse moved to (130, 169)
Screenshot: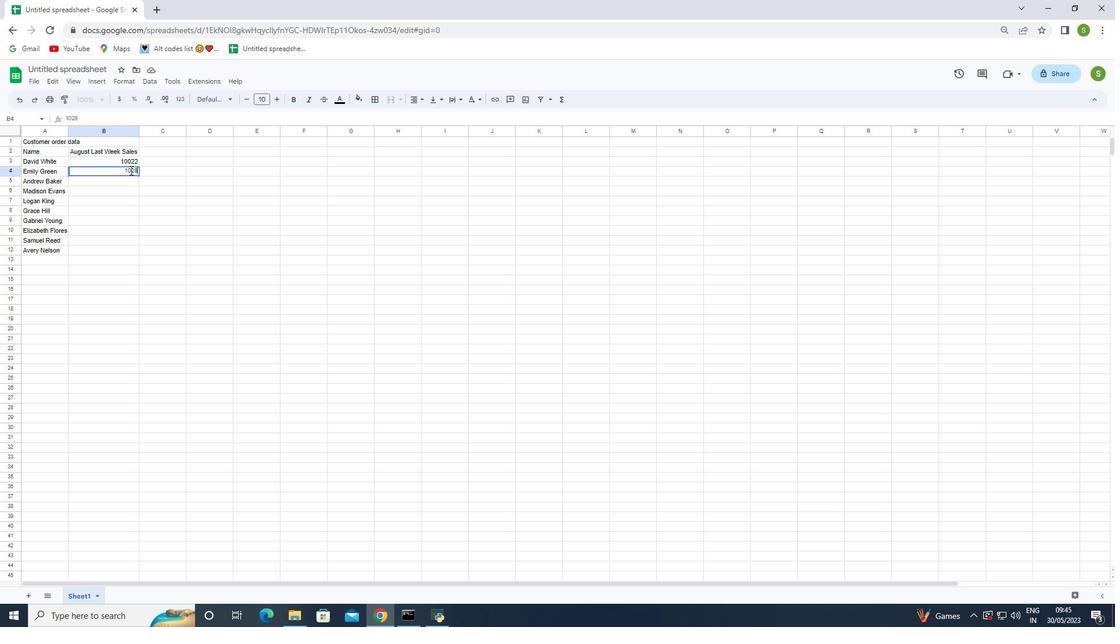 
Action: Mouse pressed left at (130, 169)
Screenshot: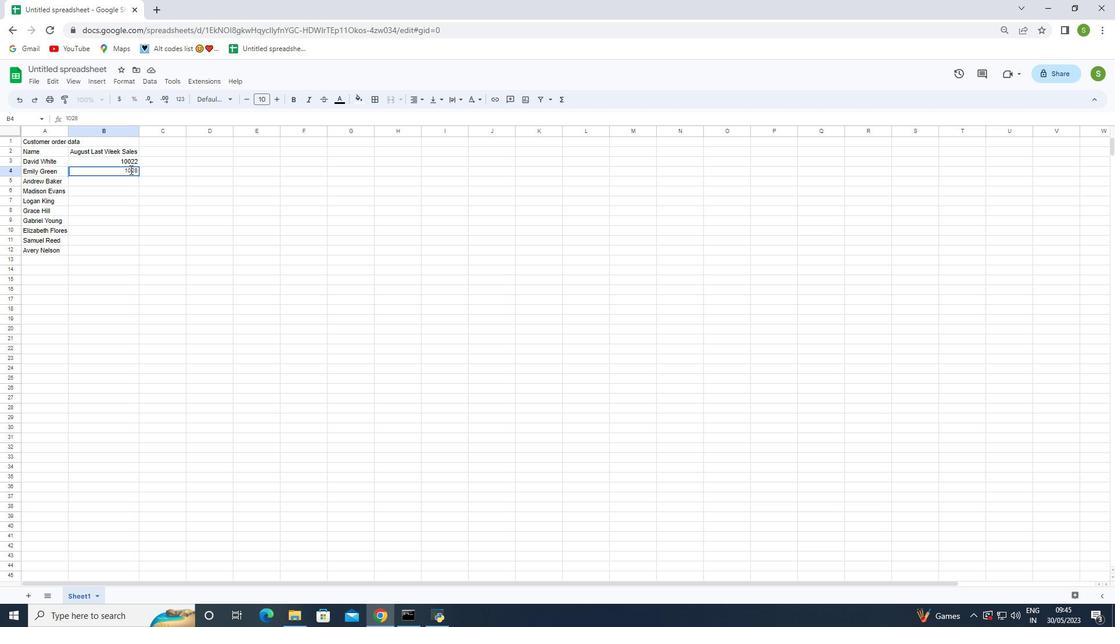 
Action: Mouse moved to (170, 223)
Screenshot: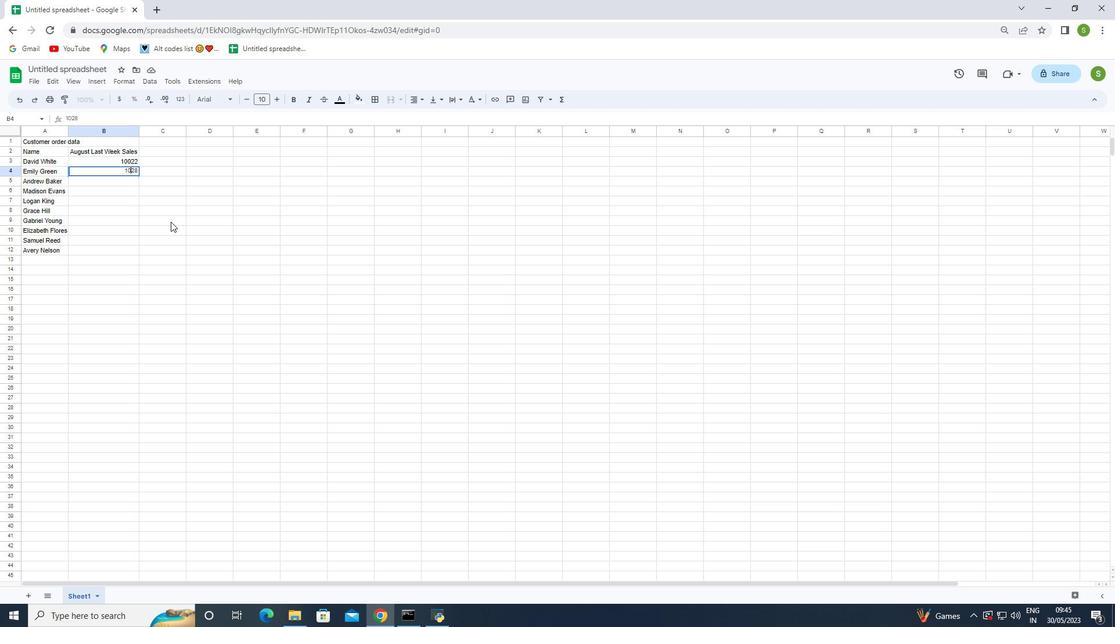 
Action: Key pressed 0
Screenshot: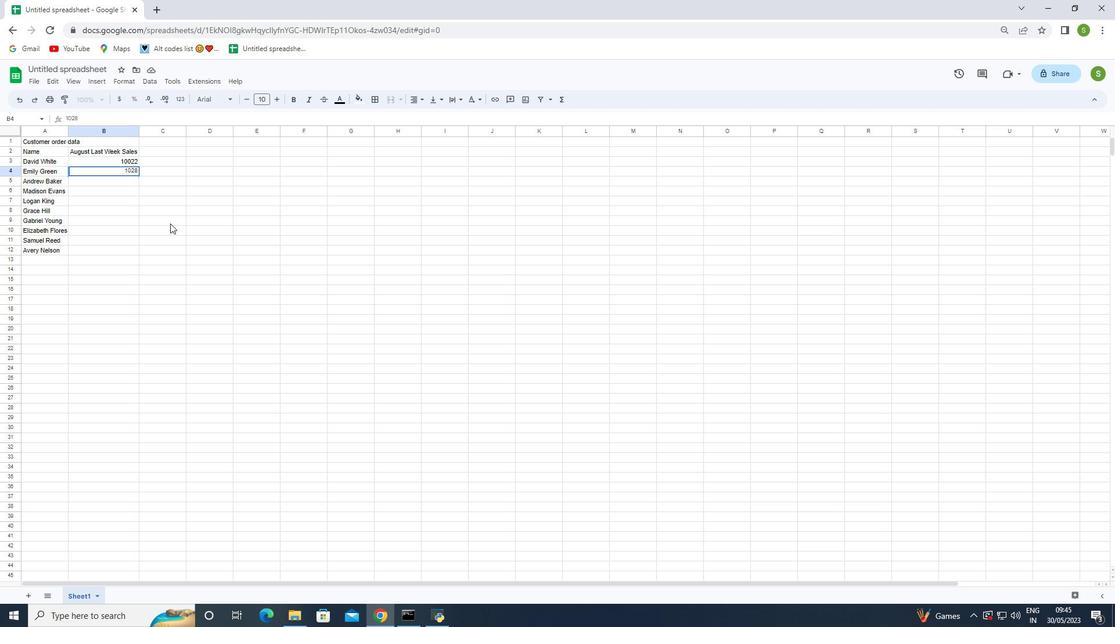 
Action: Mouse moved to (155, 230)
Screenshot: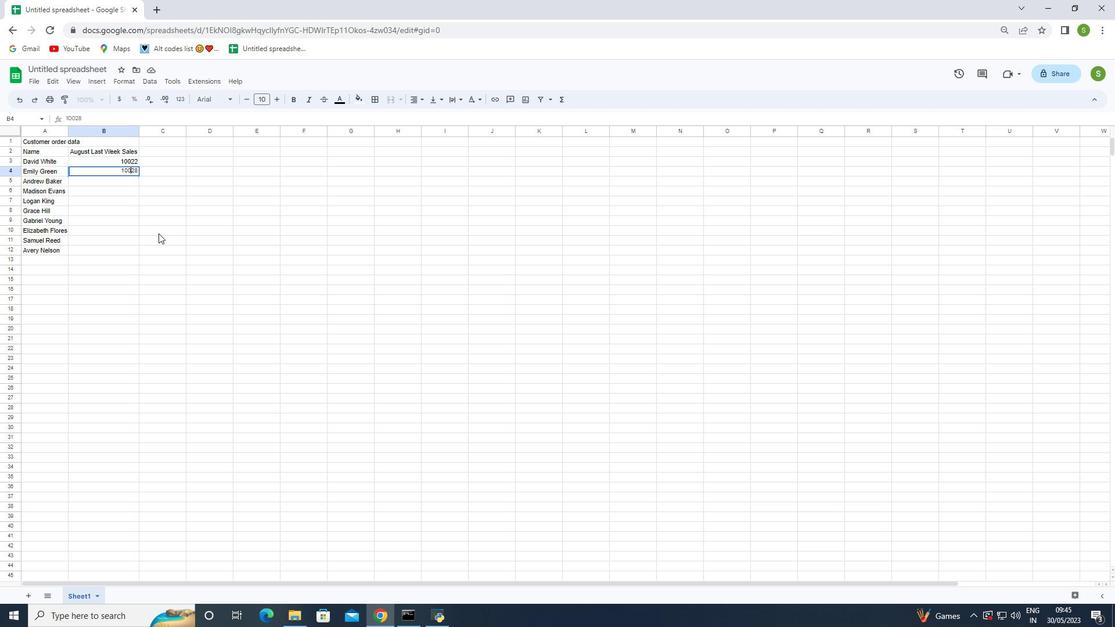 
Action: Mouse pressed left at (155, 230)
Screenshot: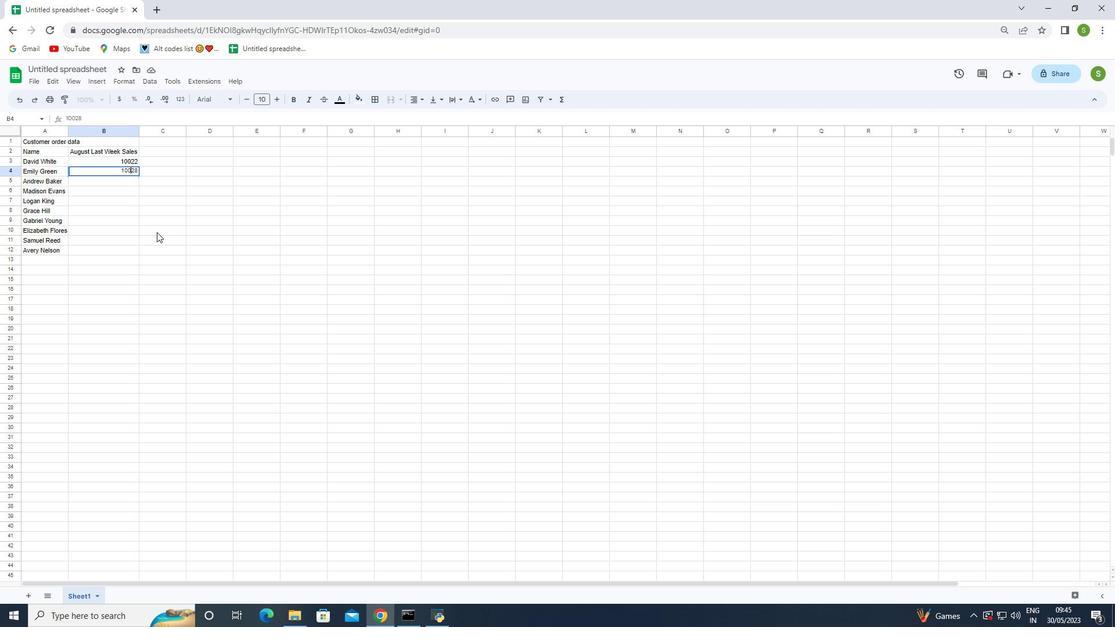 
Action: Mouse moved to (126, 158)
Screenshot: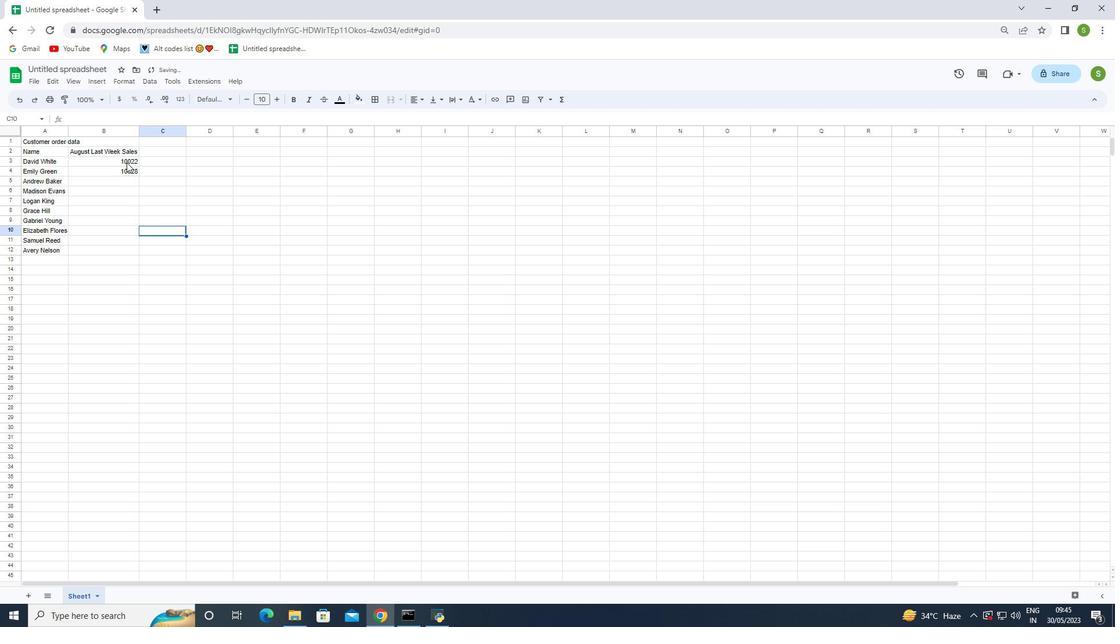 
Action: Mouse pressed left at (126, 158)
Screenshot: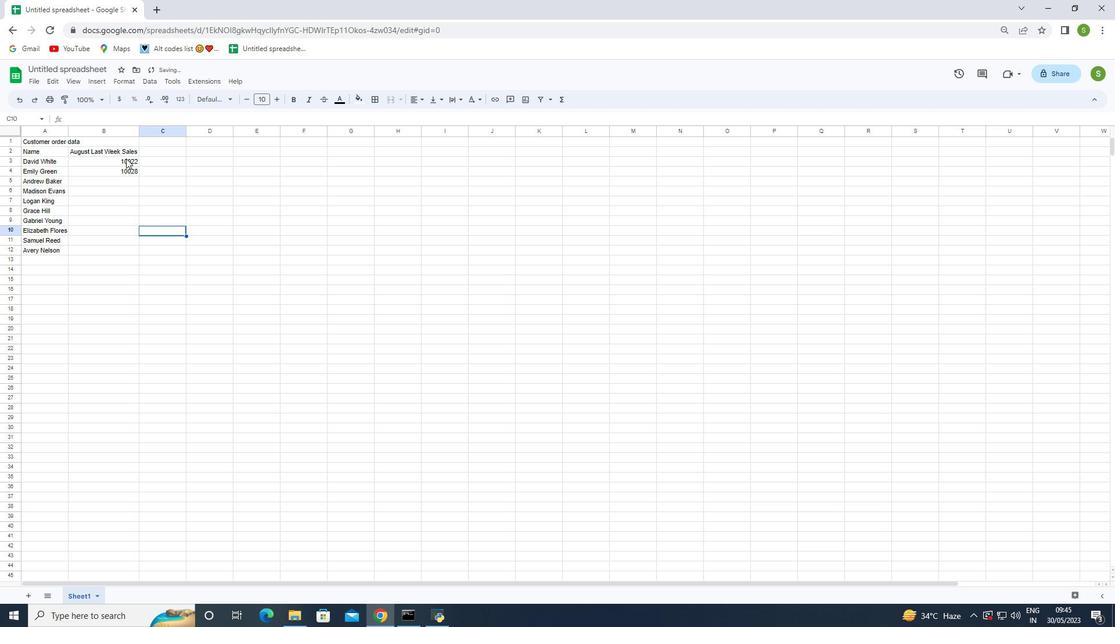 
Action: Mouse moved to (139, 167)
Screenshot: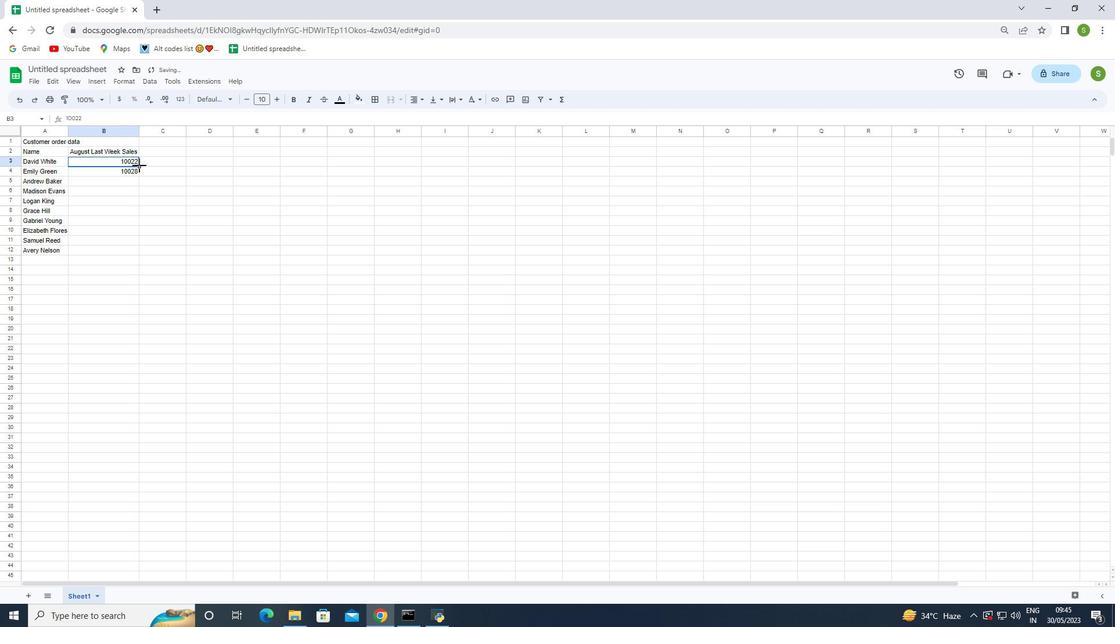 
Action: Mouse pressed left at (139, 167)
Screenshot: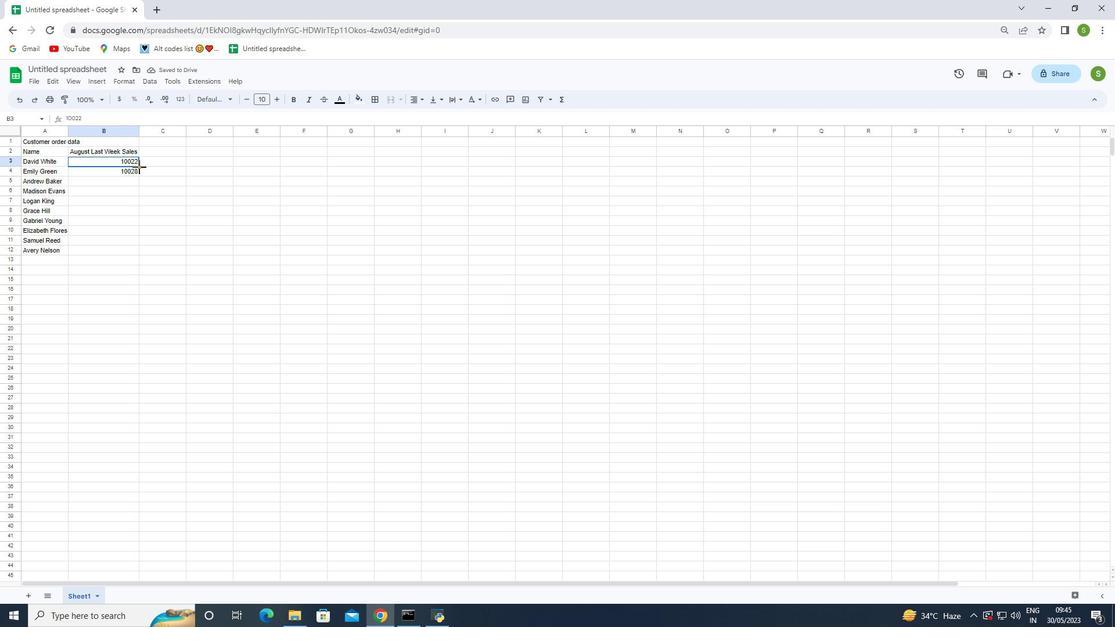 
Action: Mouse moved to (140, 177)
Screenshot: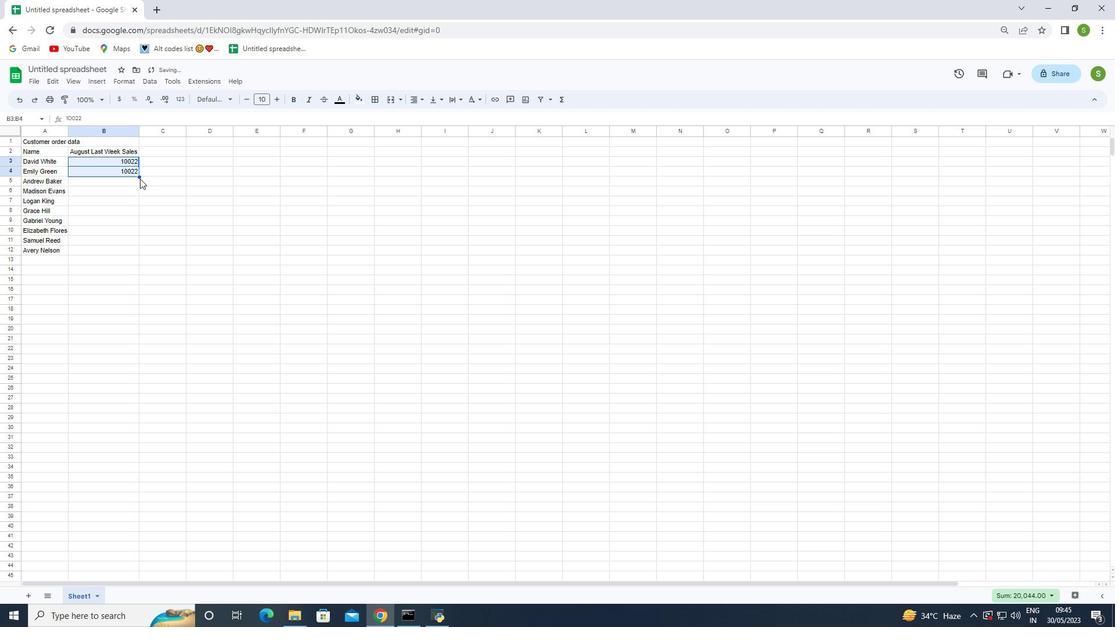 
Action: Mouse pressed left at (140, 177)
Screenshot: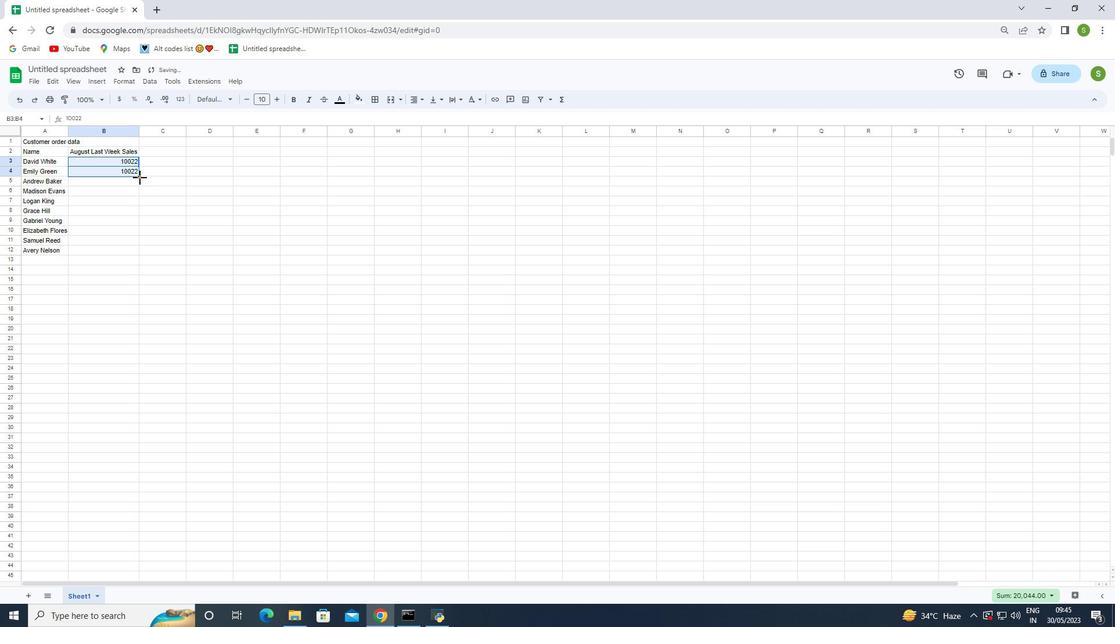 
Action: Mouse moved to (176, 337)
Screenshot: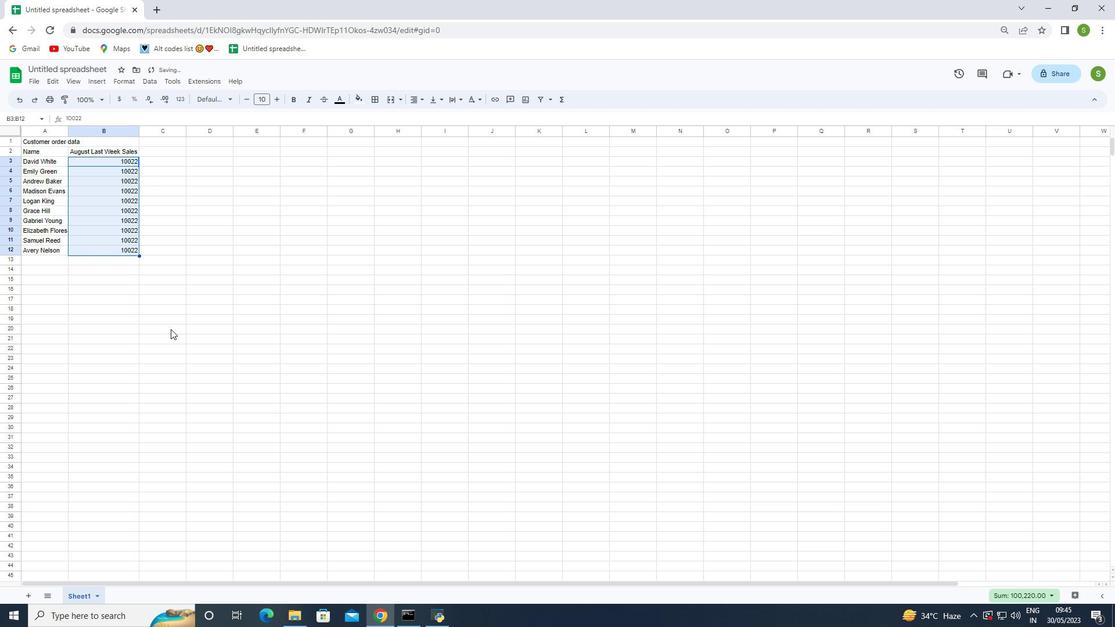 
Action: Mouse pressed left at (176, 337)
Screenshot: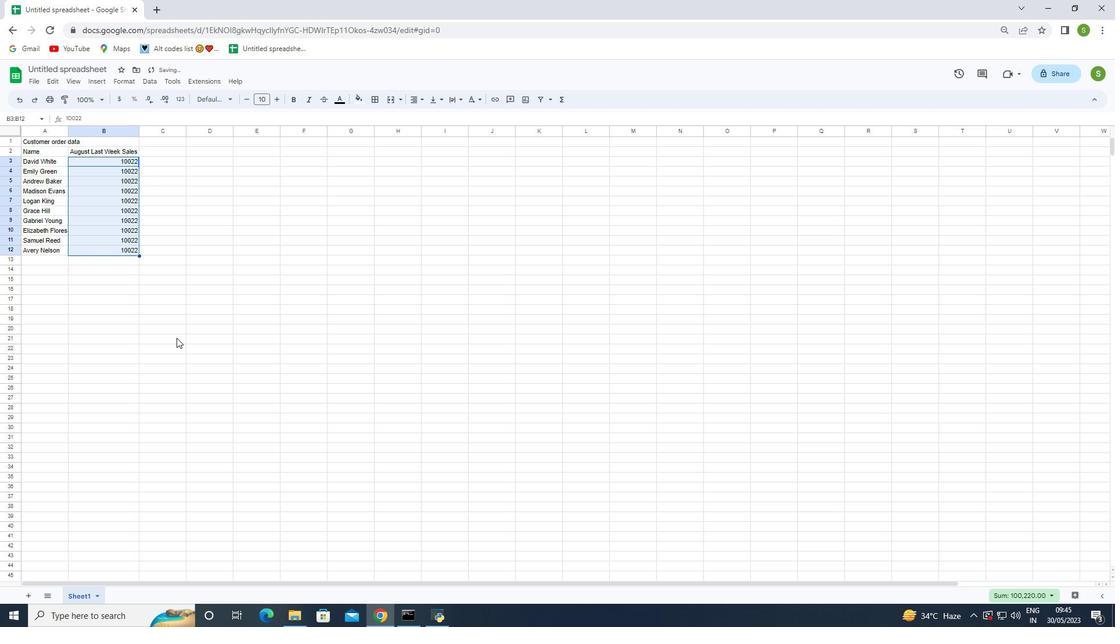 
Action: Mouse moved to (144, 258)
Screenshot: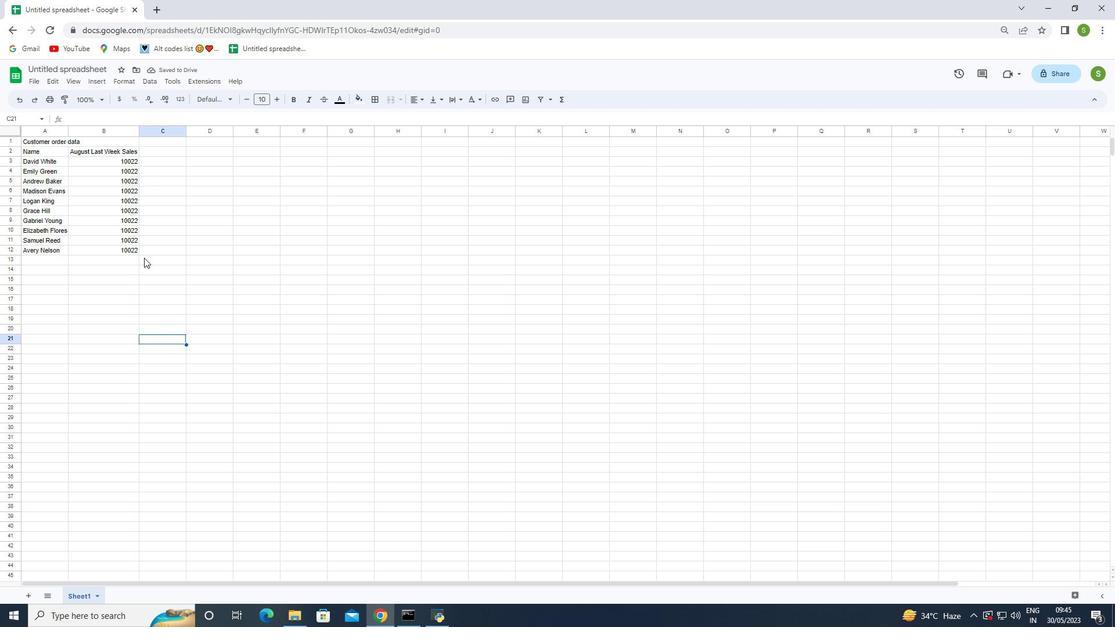 
Action: Key pressed ctrl+Z
Screenshot: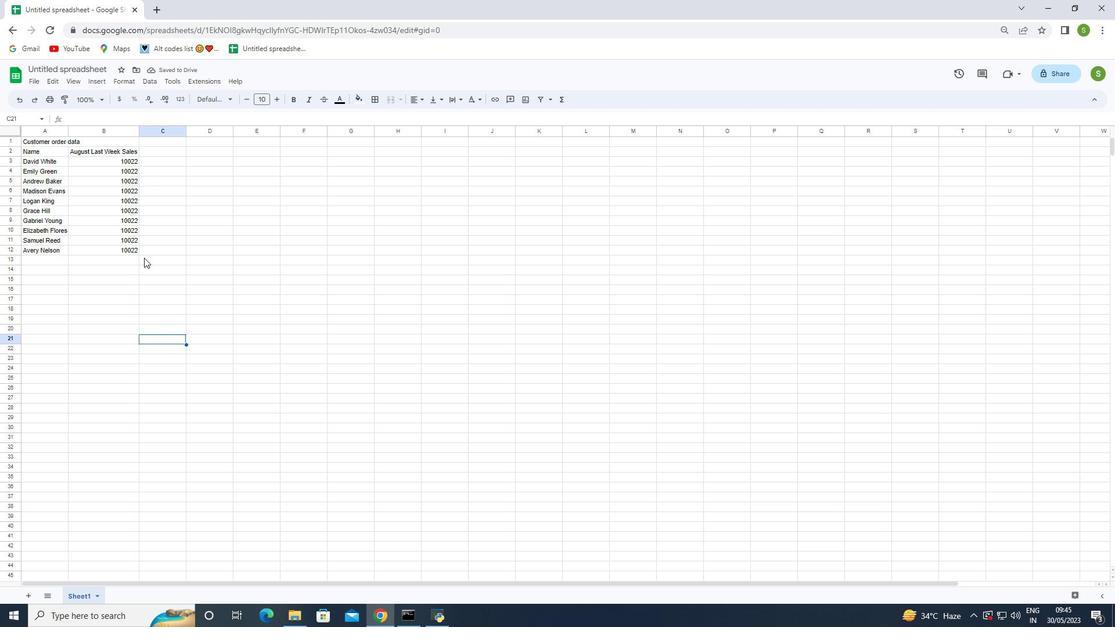 
Action: Mouse moved to (134, 202)
Screenshot: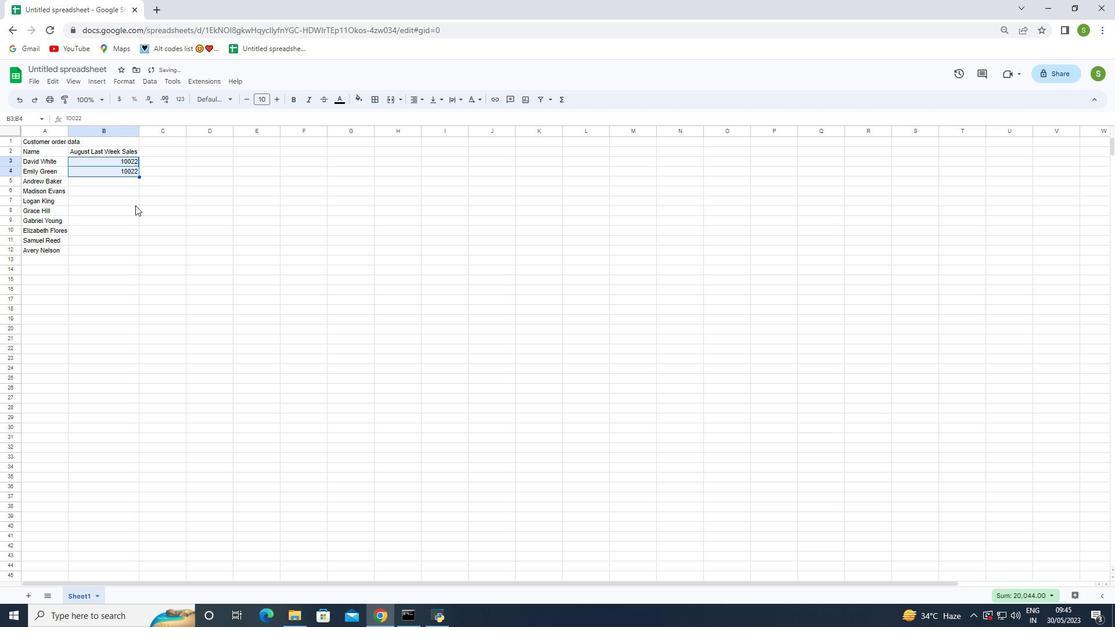 
Action: Mouse pressed left at (134, 202)
Screenshot: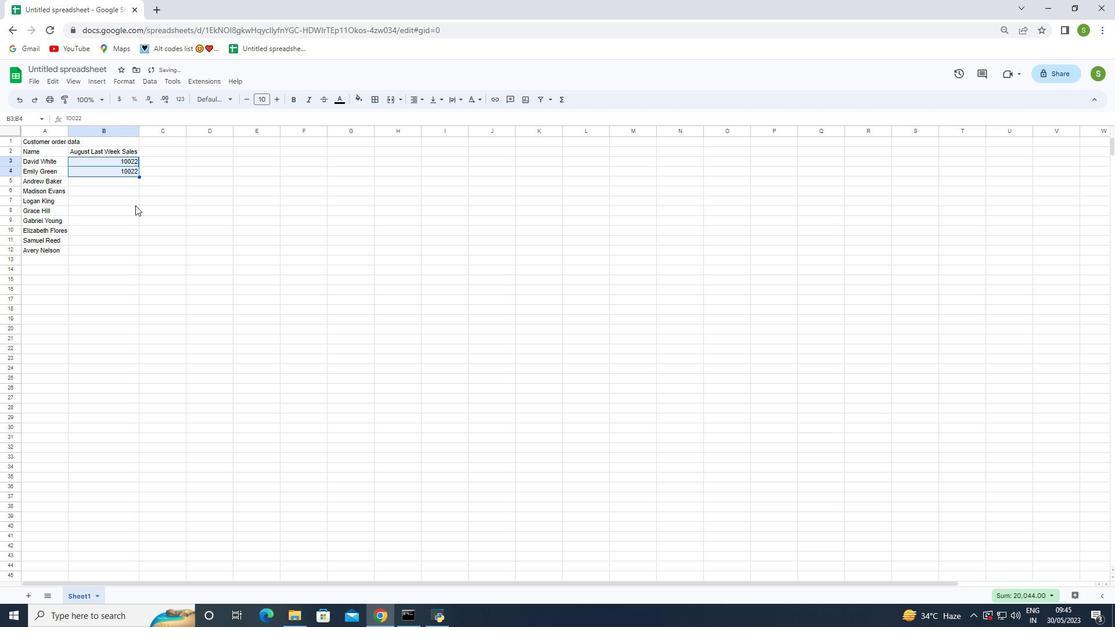 
Action: Mouse moved to (130, 172)
Screenshot: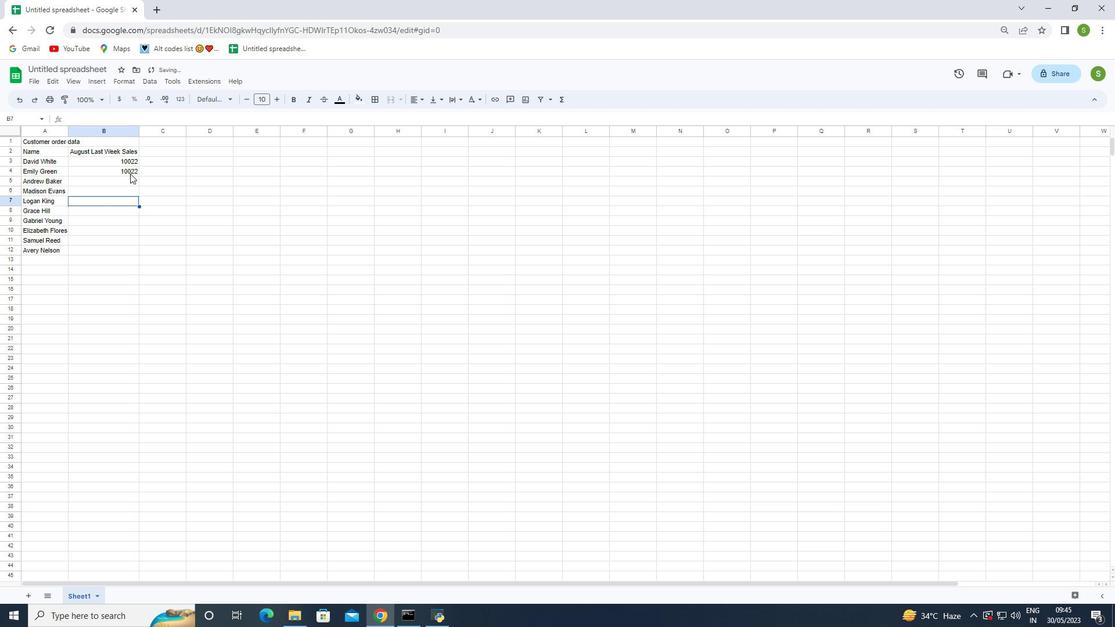 
Action: Mouse pressed left at (130, 173)
Screenshot: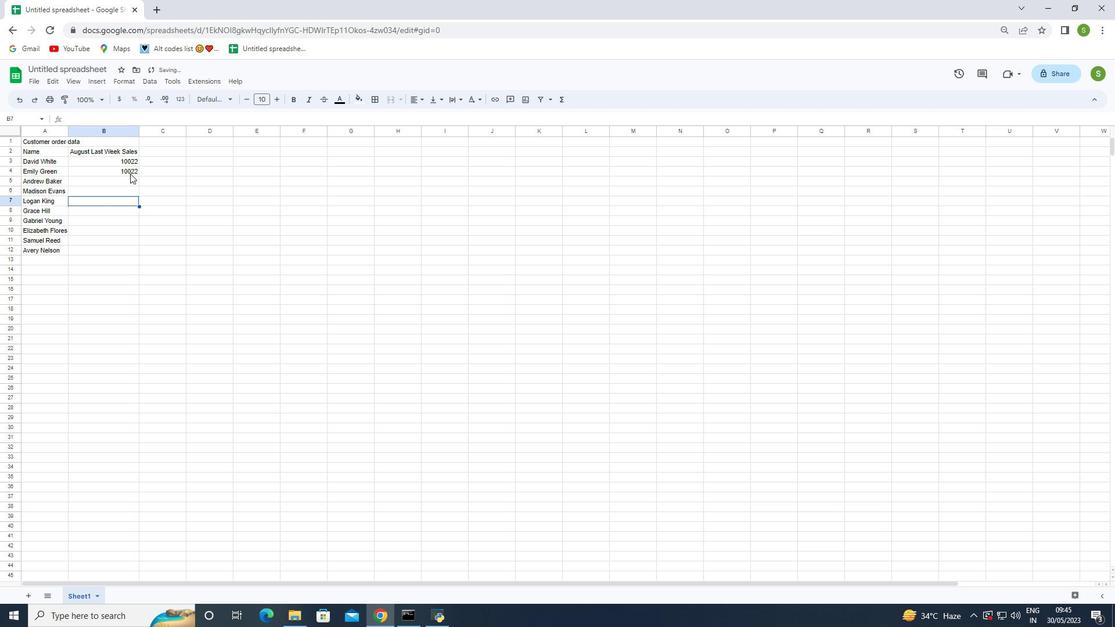 
Action: Mouse pressed left at (130, 172)
Screenshot: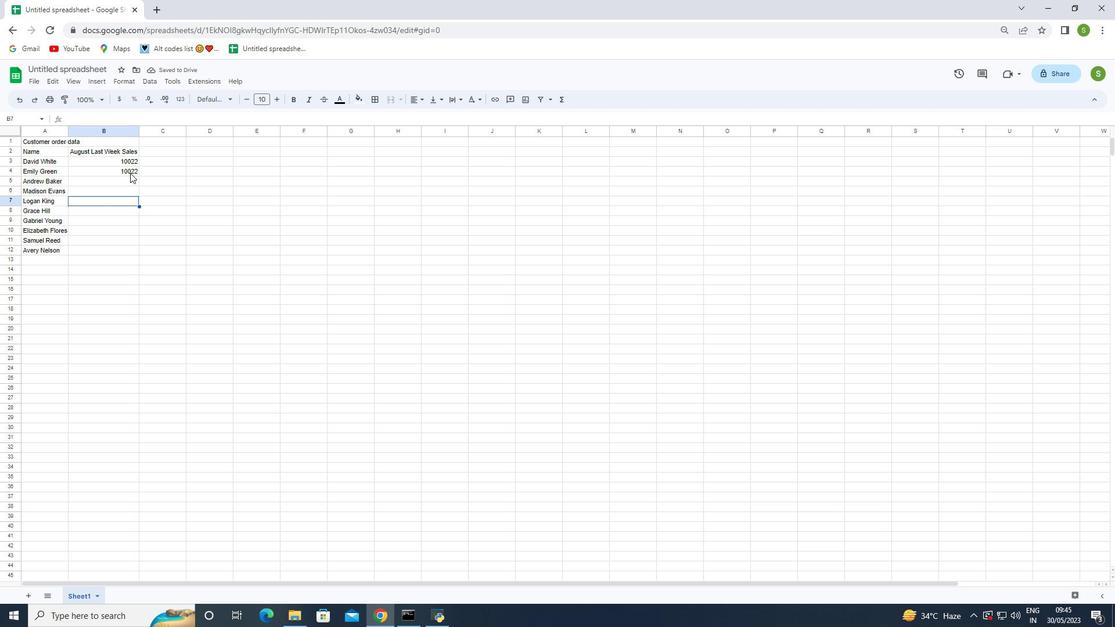
Action: Mouse moved to (135, 170)
Screenshot: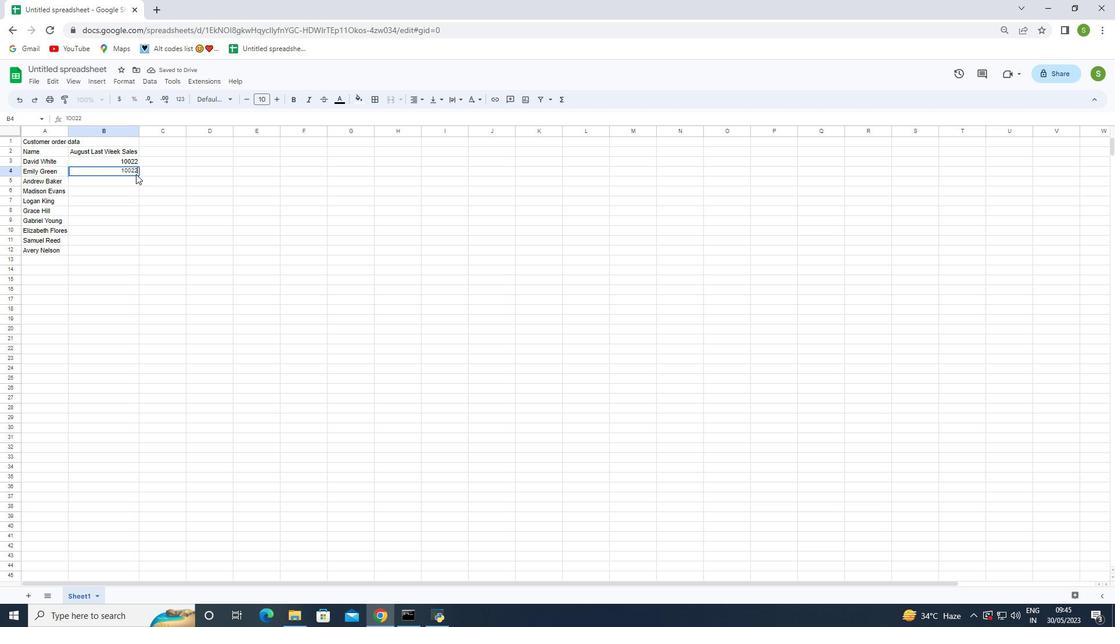 
Action: Mouse pressed left at (135, 170)
Screenshot: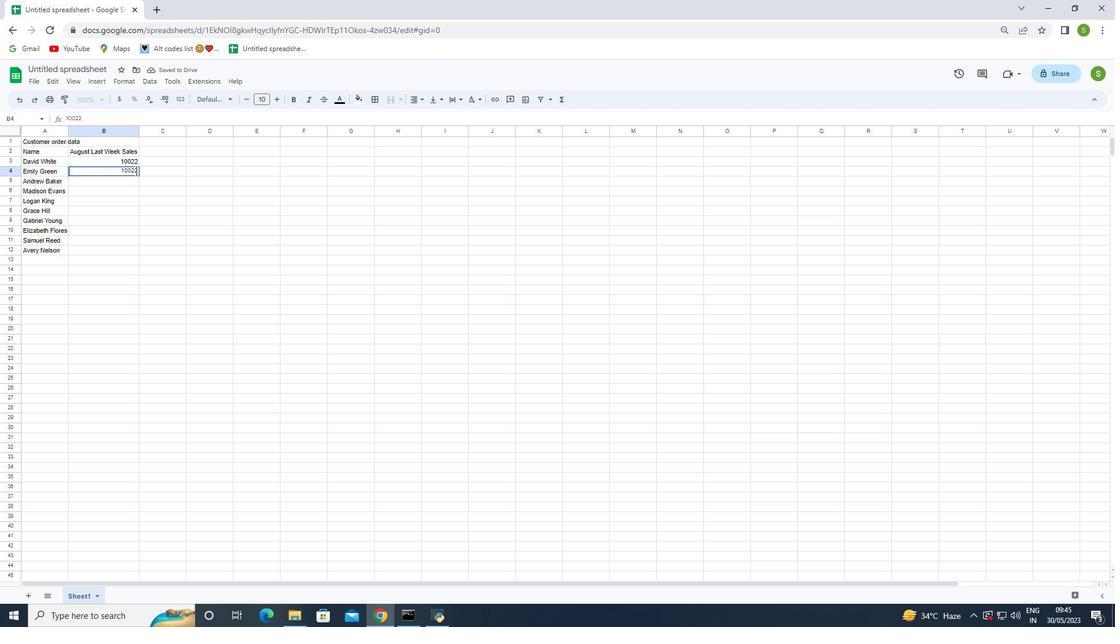 
Action: Mouse moved to (142, 183)
Screenshot: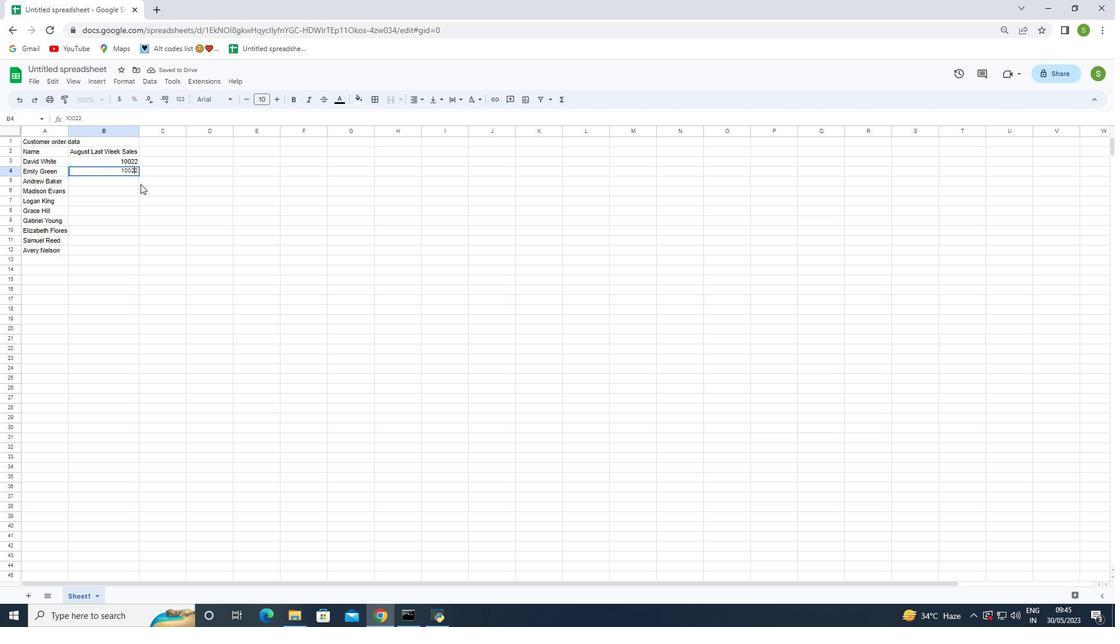 
Action: Key pressed <Key.backspace>
Screenshot: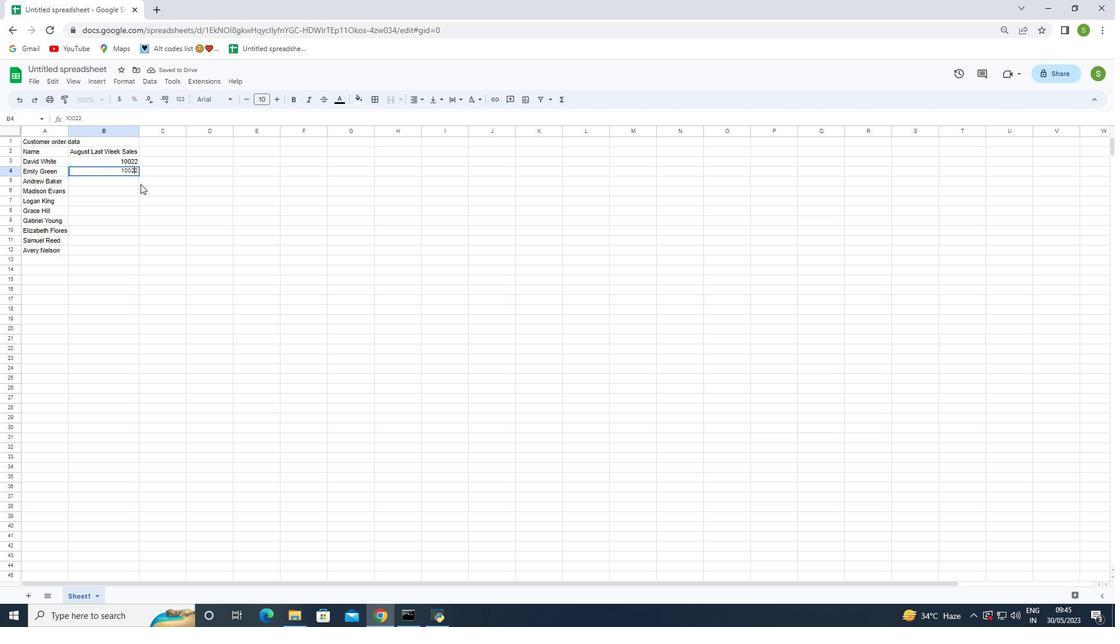 
Action: Mouse moved to (160, 210)
Screenshot: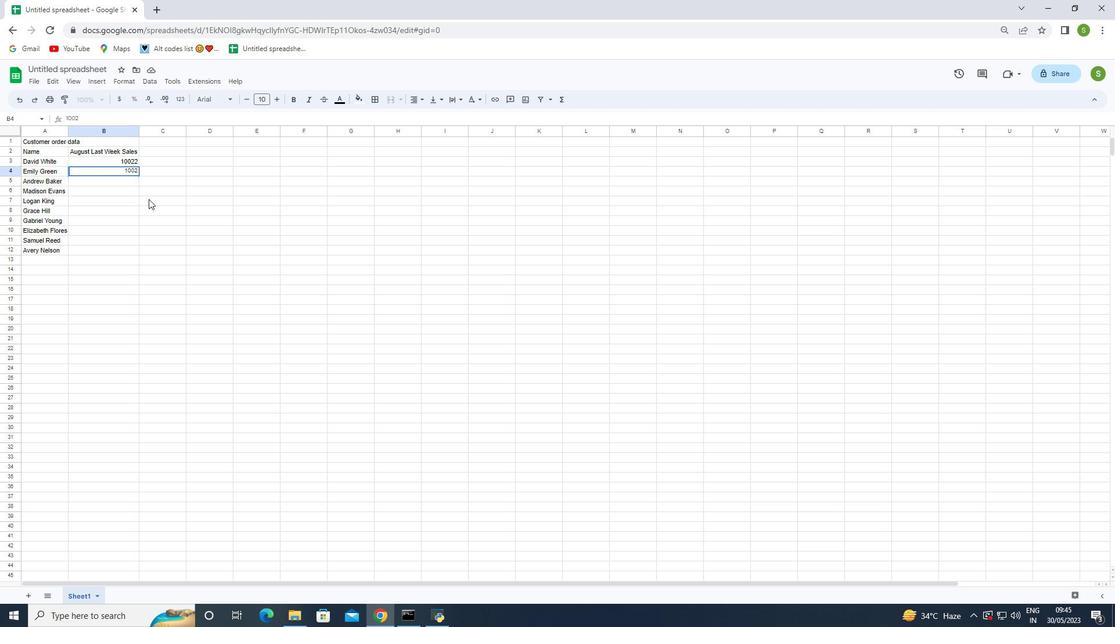 
Action: Key pressed 3
Screenshot: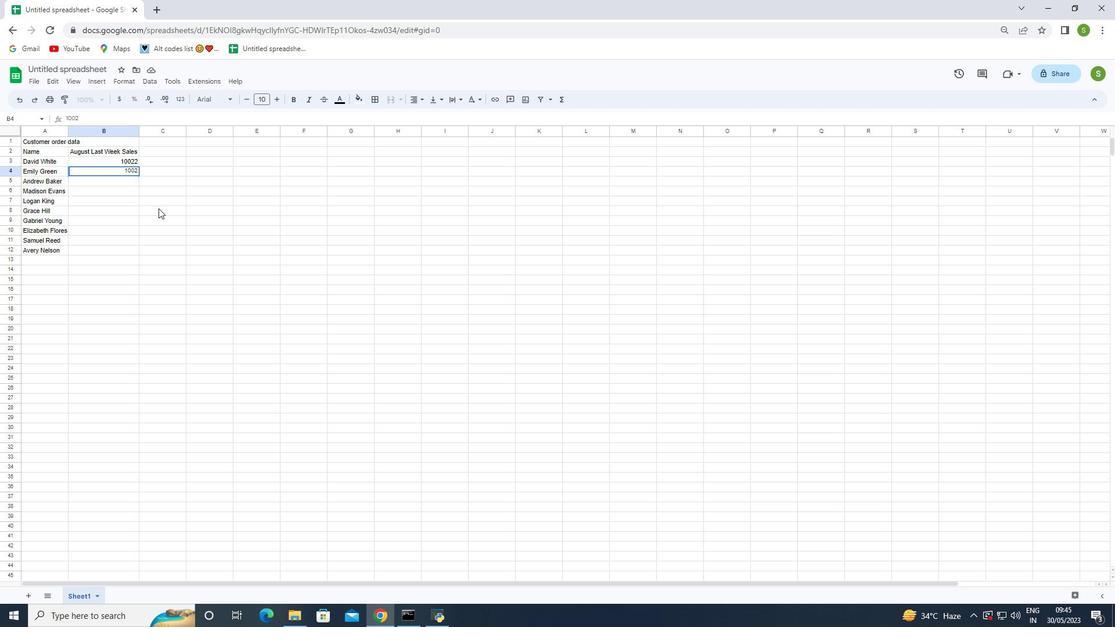
Action: Mouse moved to (142, 213)
Screenshot: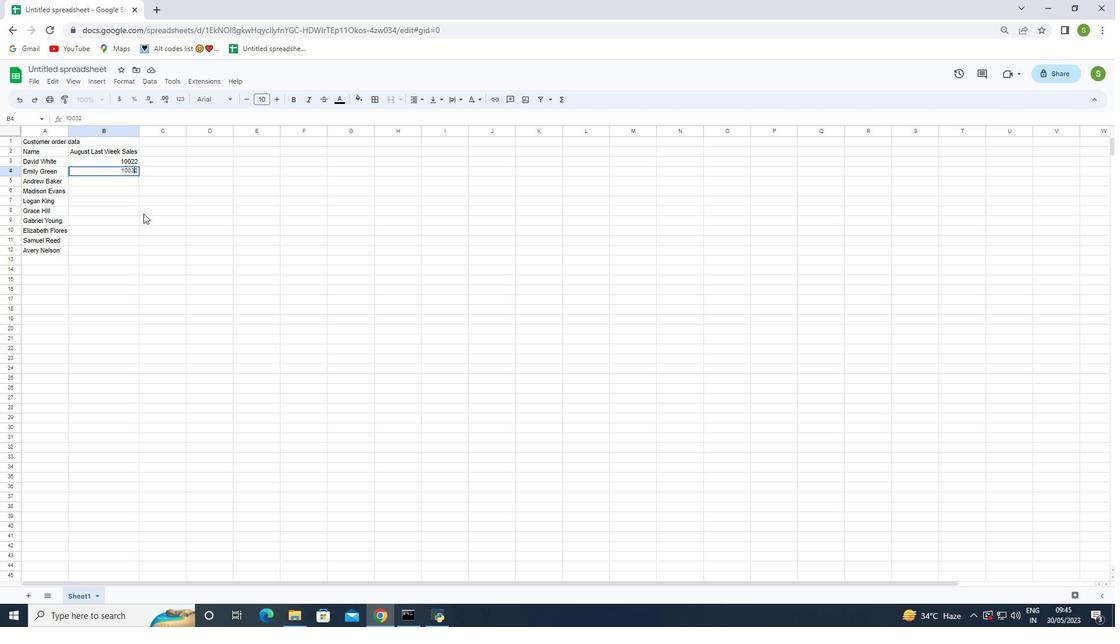 
Action: Mouse pressed left at (142, 213)
Screenshot: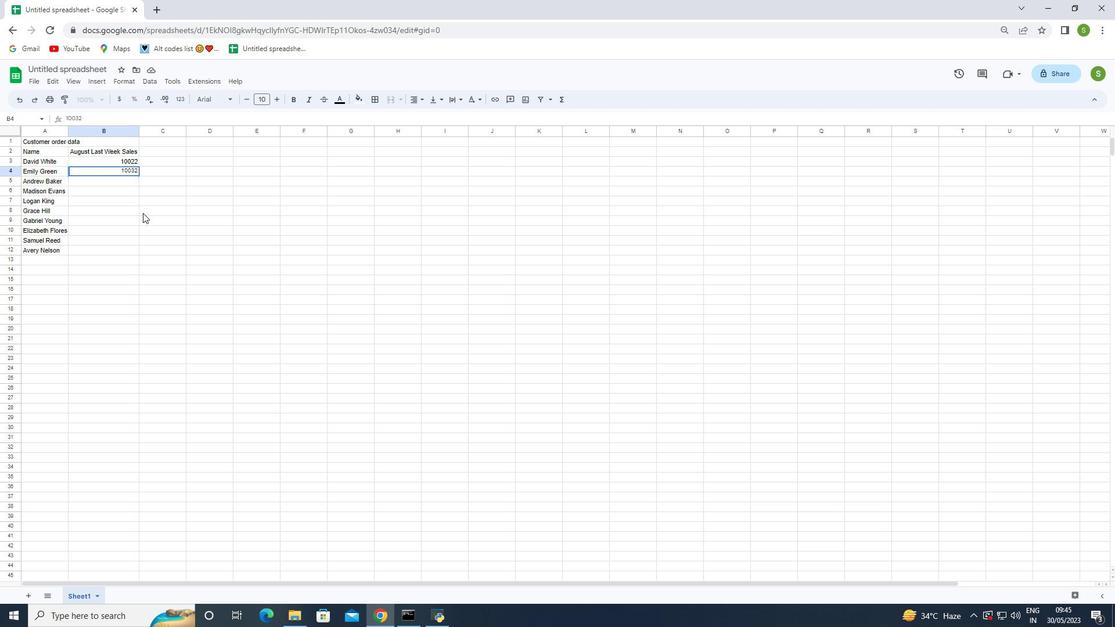 
Action: Mouse moved to (133, 160)
Screenshot: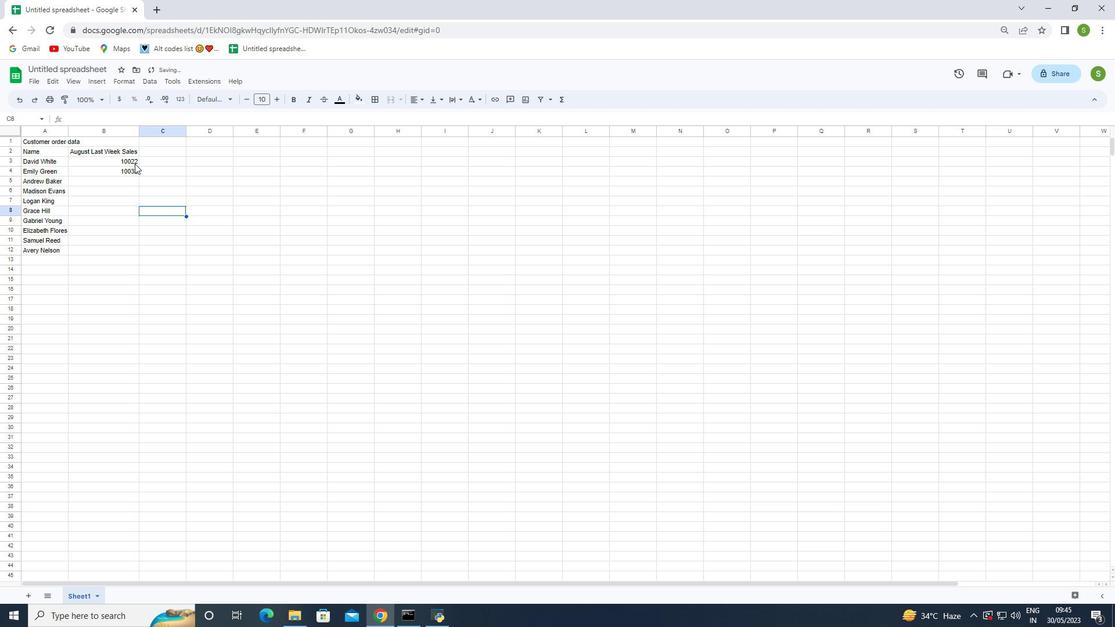 
Action: Mouse pressed left at (133, 160)
Screenshot: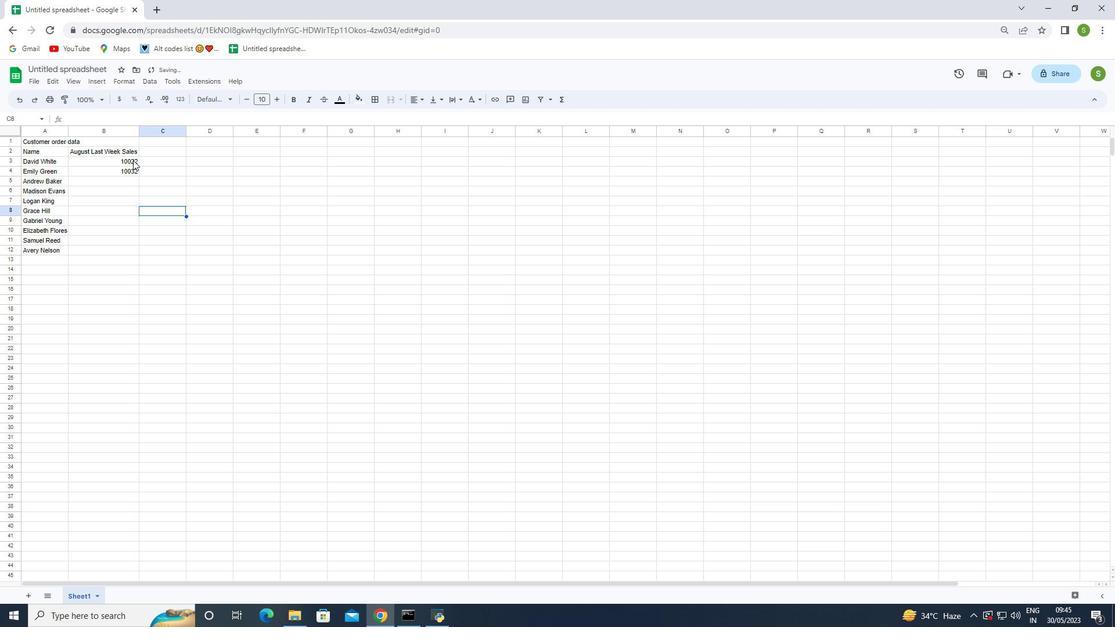 
Action: Mouse moved to (138, 177)
Screenshot: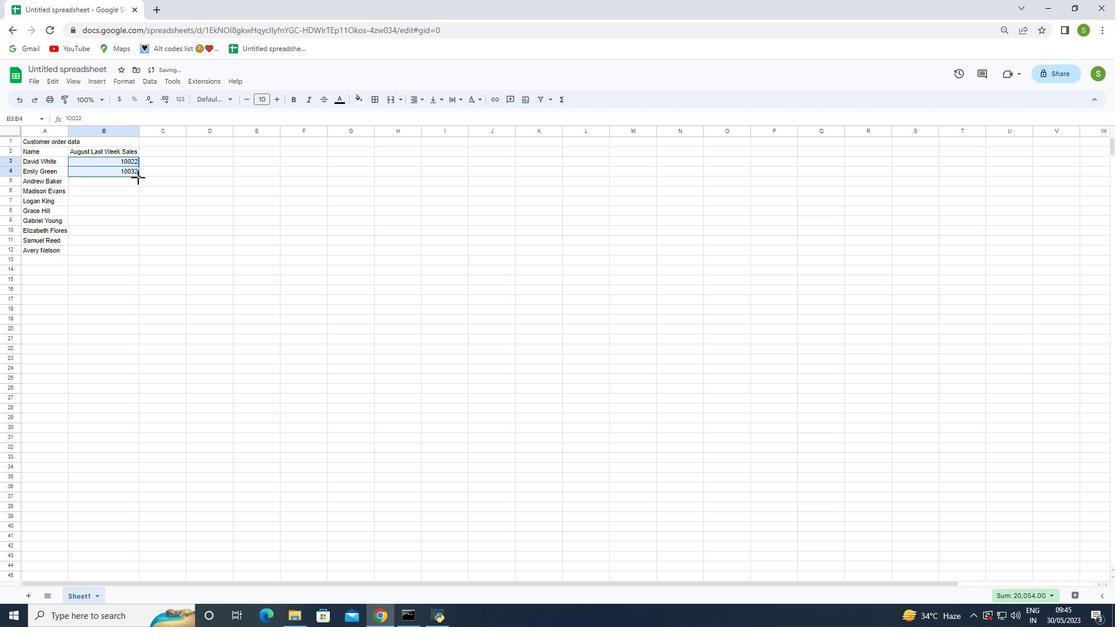 
Action: Mouse pressed left at (138, 177)
Screenshot: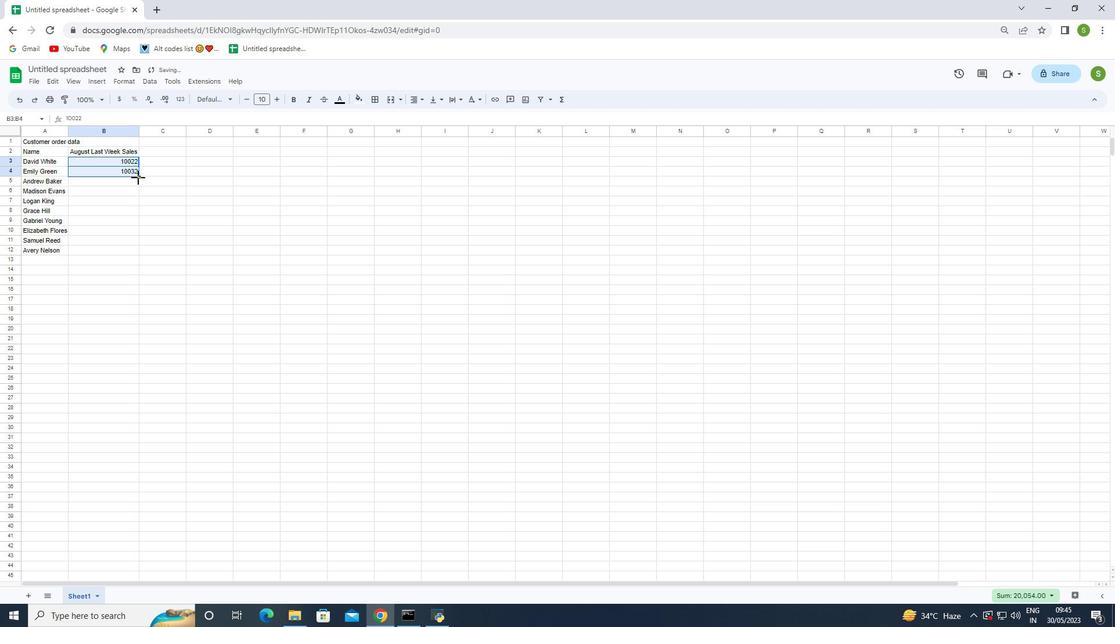 
Action: Mouse moved to (176, 278)
Screenshot: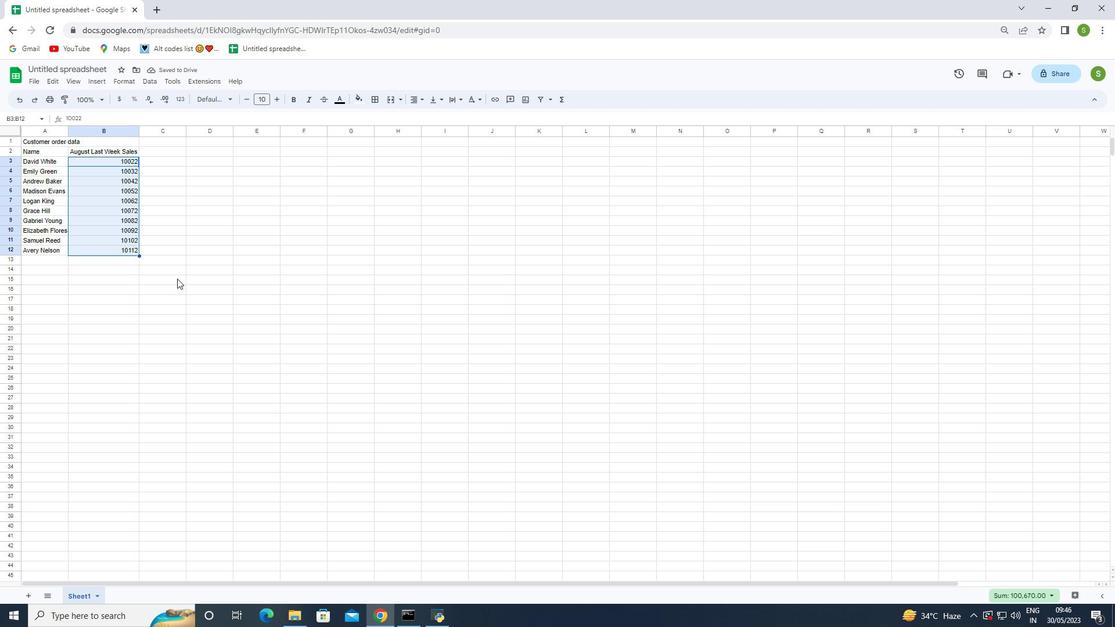
Action: Key pressed ctrl+Z
Screenshot: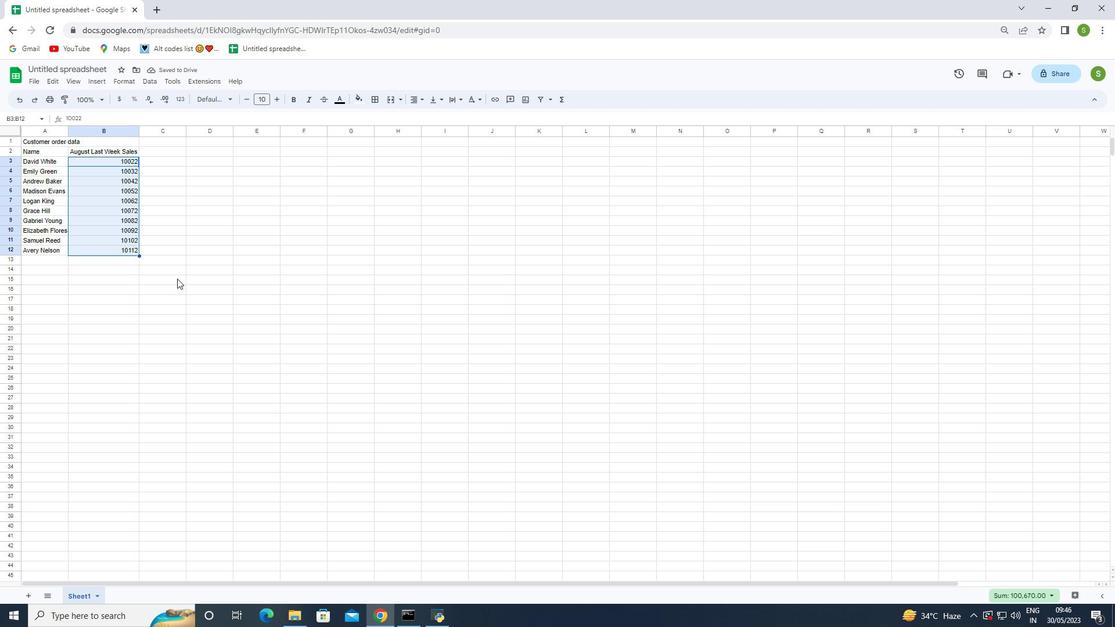 
Action: Mouse moved to (147, 247)
Screenshot: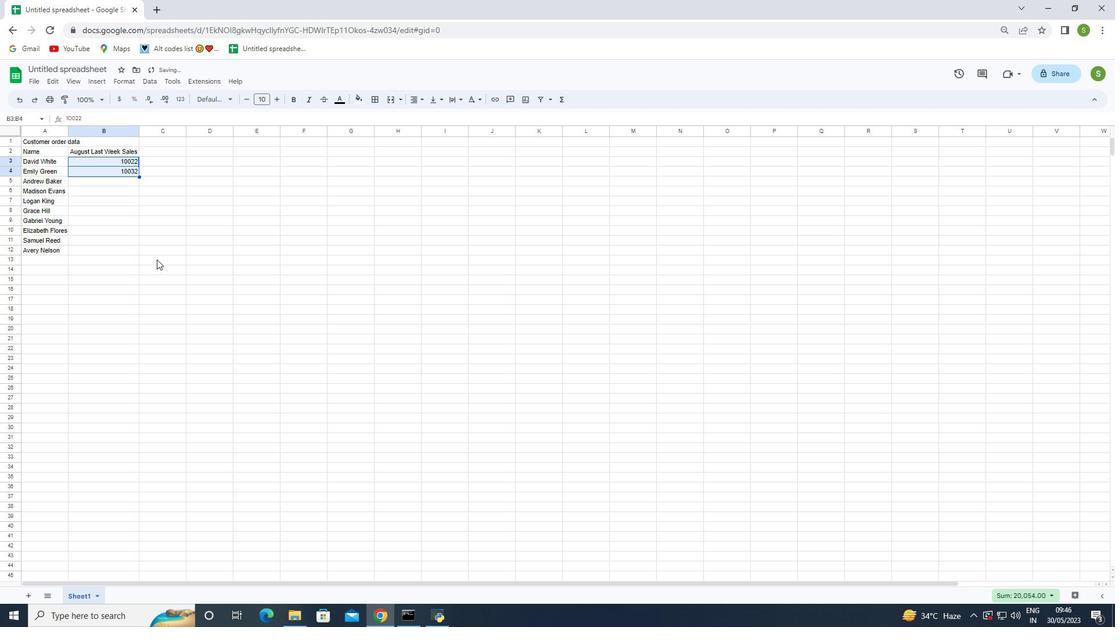 
Action: Mouse pressed left at (147, 247)
Screenshot: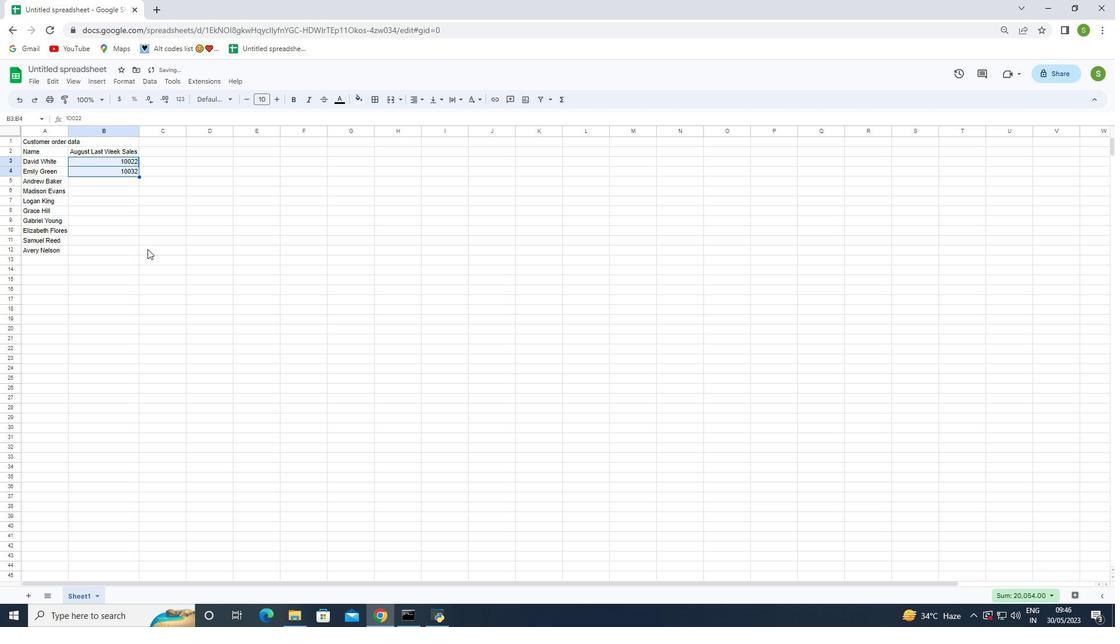 
Action: Mouse moved to (129, 168)
Screenshot: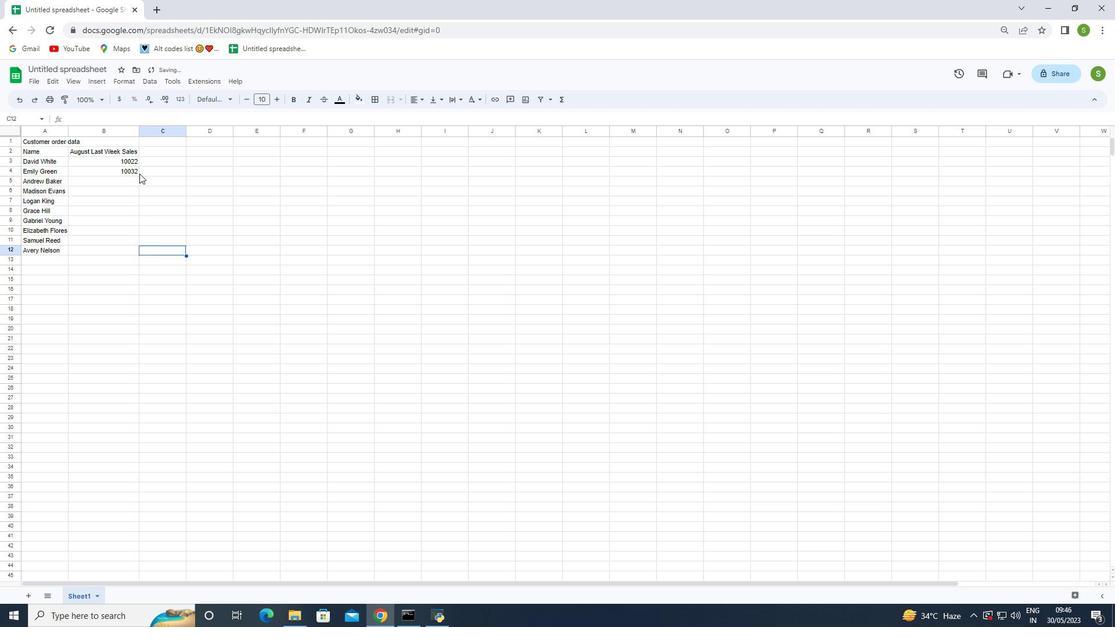 
Action: Mouse pressed left at (129, 168)
Screenshot: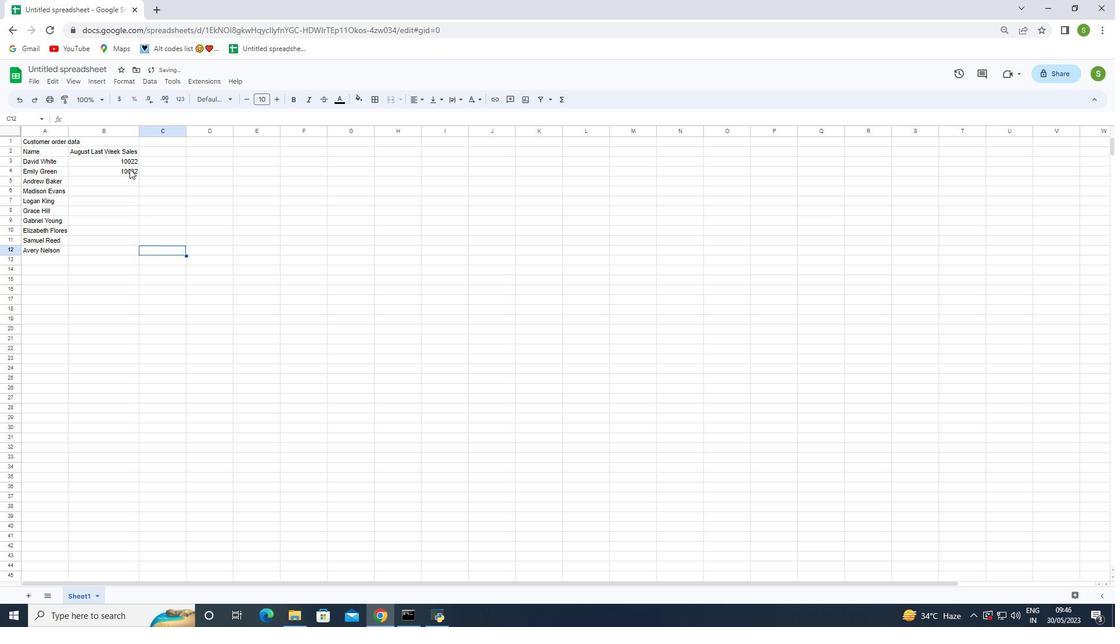 
Action: Mouse pressed left at (129, 168)
Screenshot: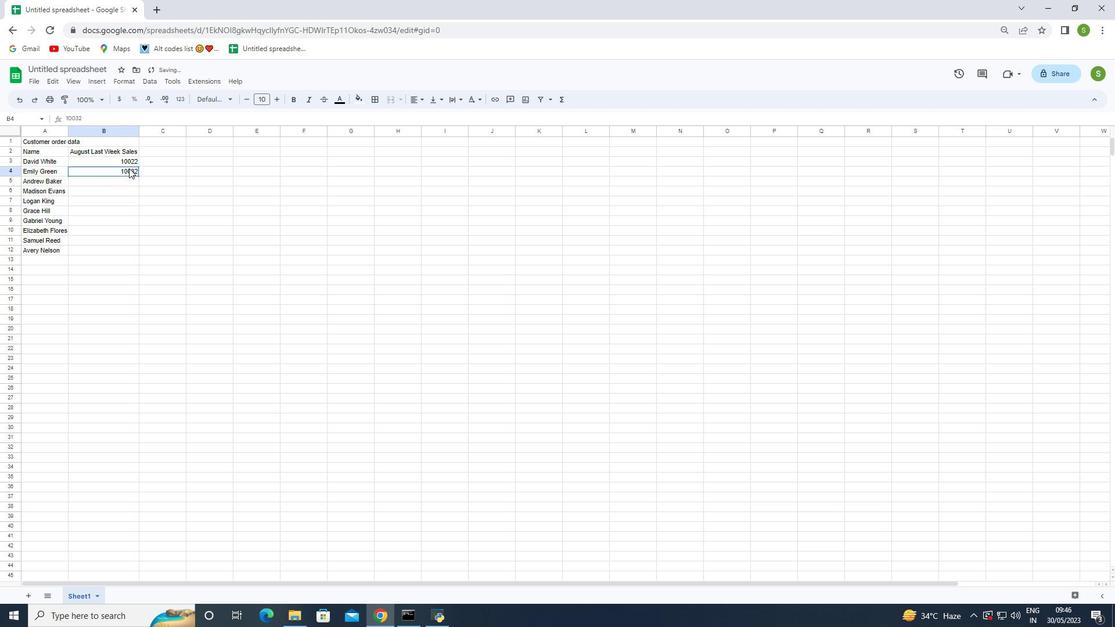 
Action: Mouse moved to (137, 170)
Screenshot: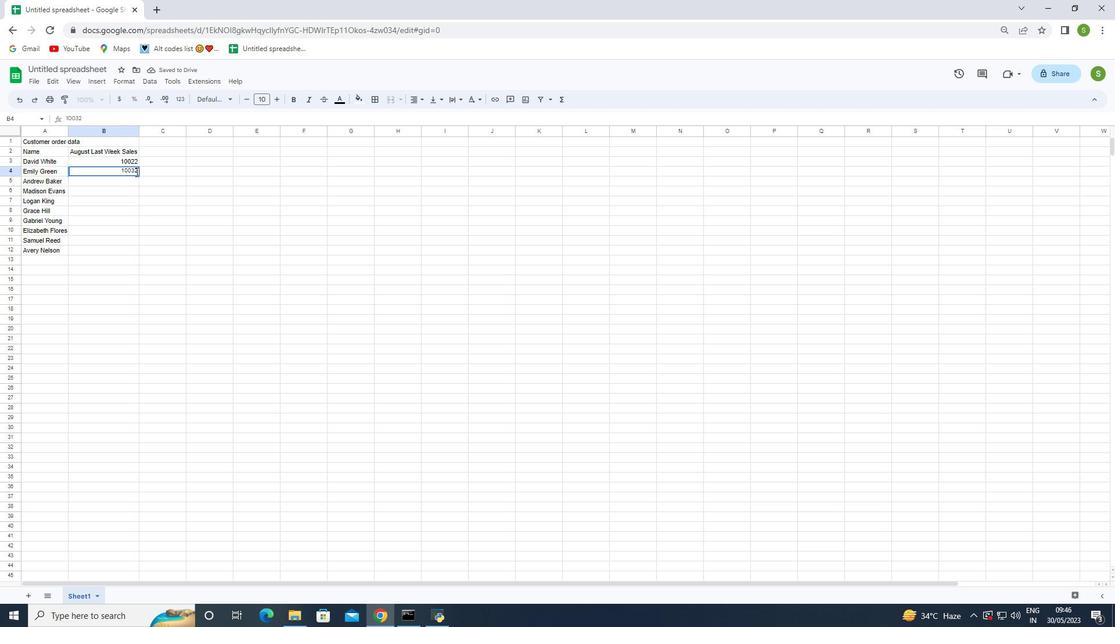 
Action: Mouse pressed left at (137, 170)
Screenshot: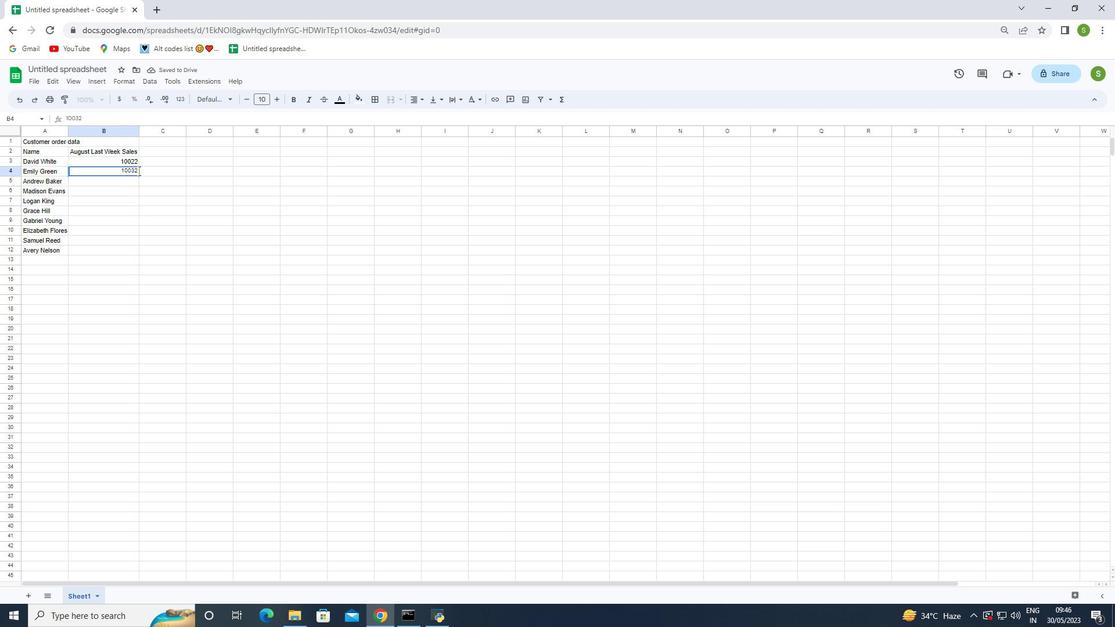 
Action: Mouse moved to (150, 202)
Screenshot: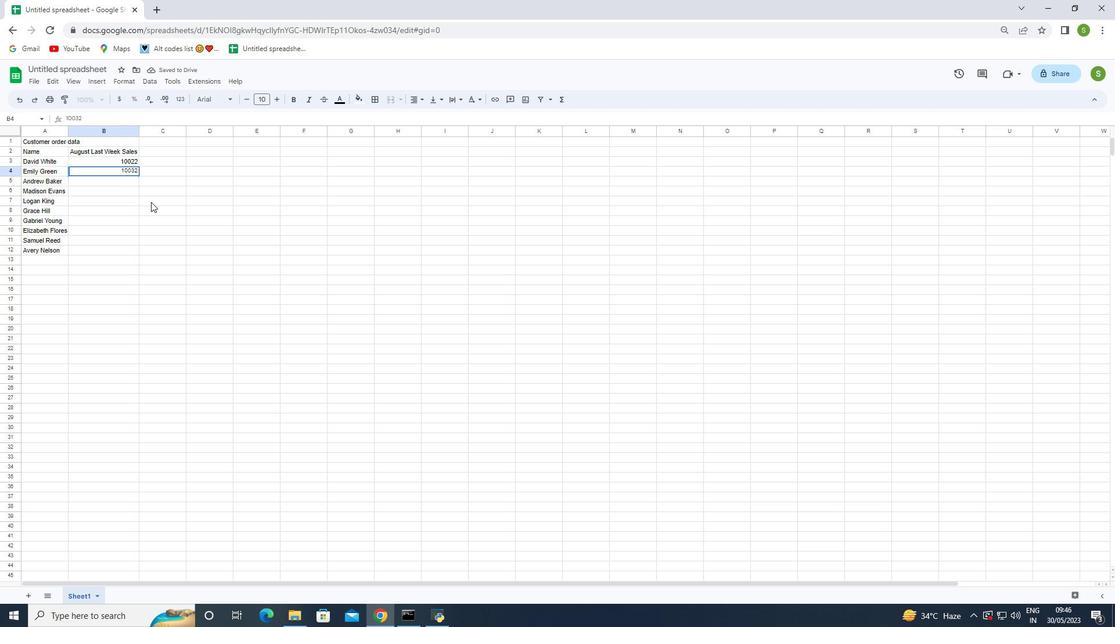 
Action: Key pressed <Key.backspace><Key.backspace>
Screenshot: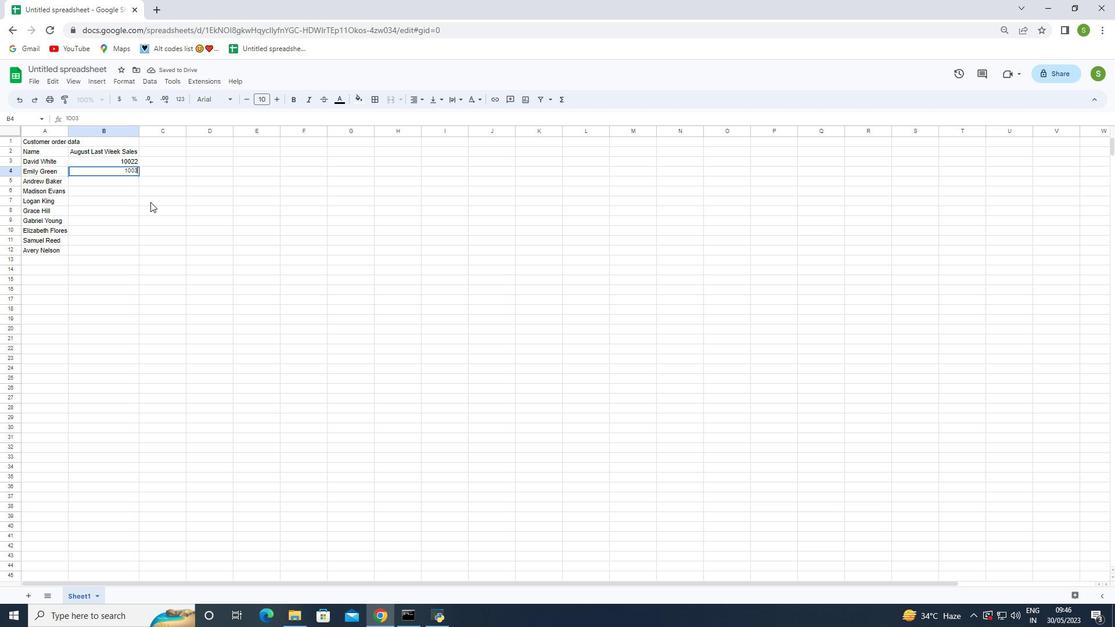 
Action: Mouse moved to (145, 205)
Screenshot: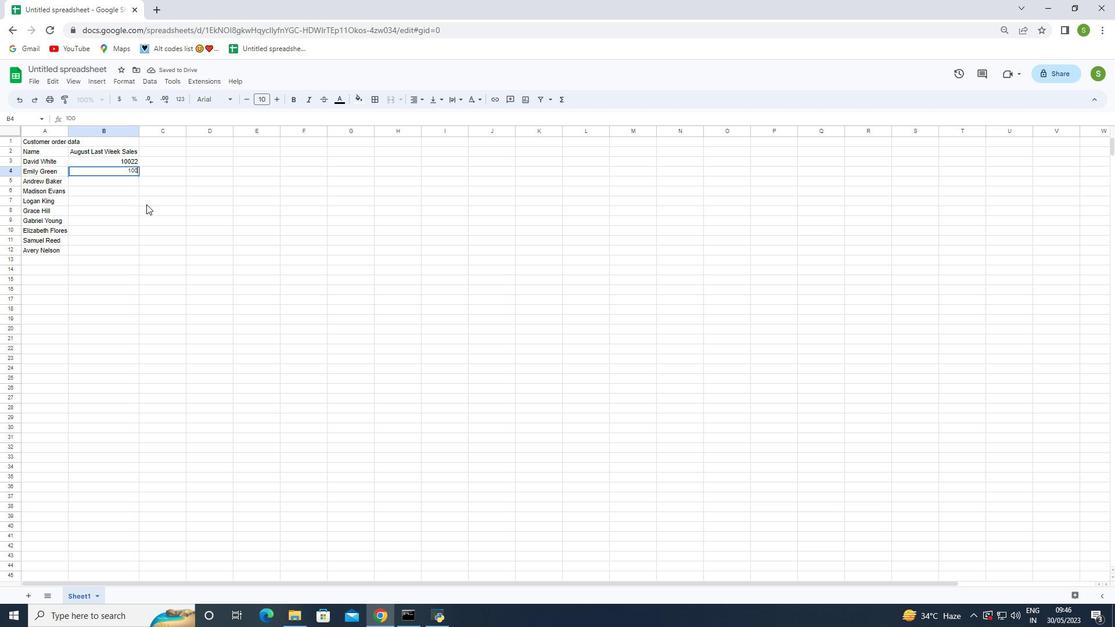 
Action: Key pressed 28
Screenshot: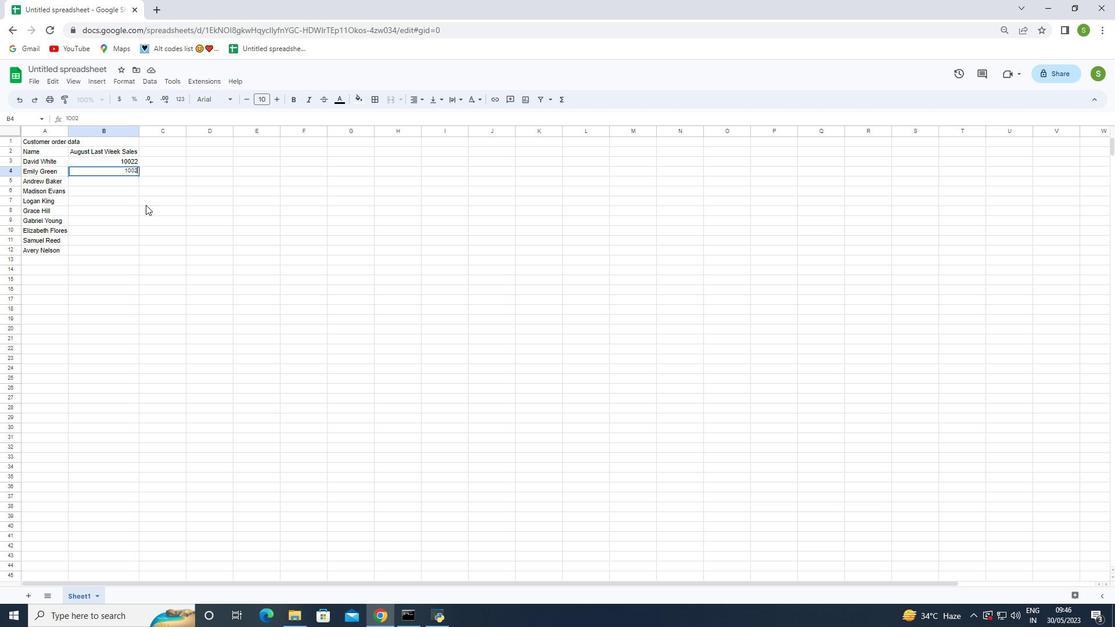 
Action: Mouse moved to (139, 307)
Screenshot: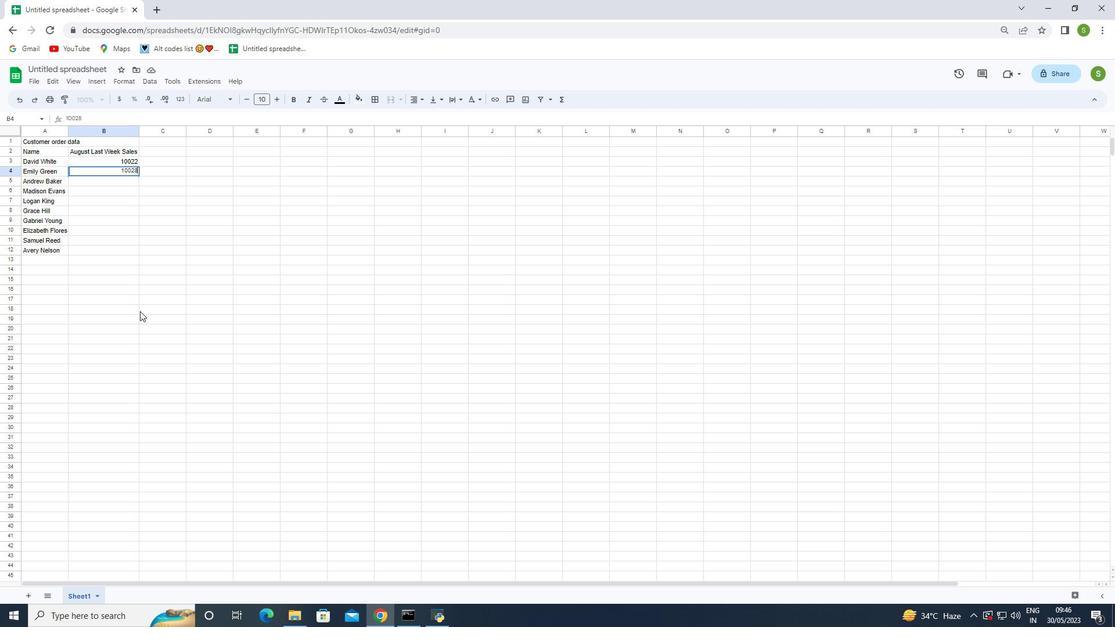 
Action: Mouse pressed left at (139, 307)
Screenshot: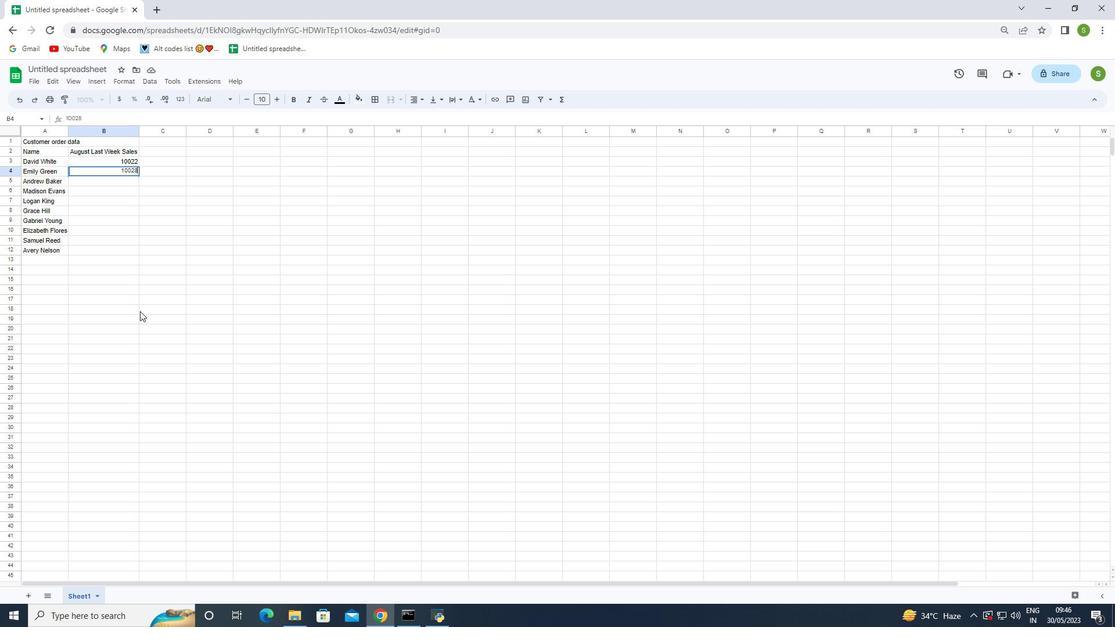 
Action: Mouse moved to (119, 161)
Screenshot: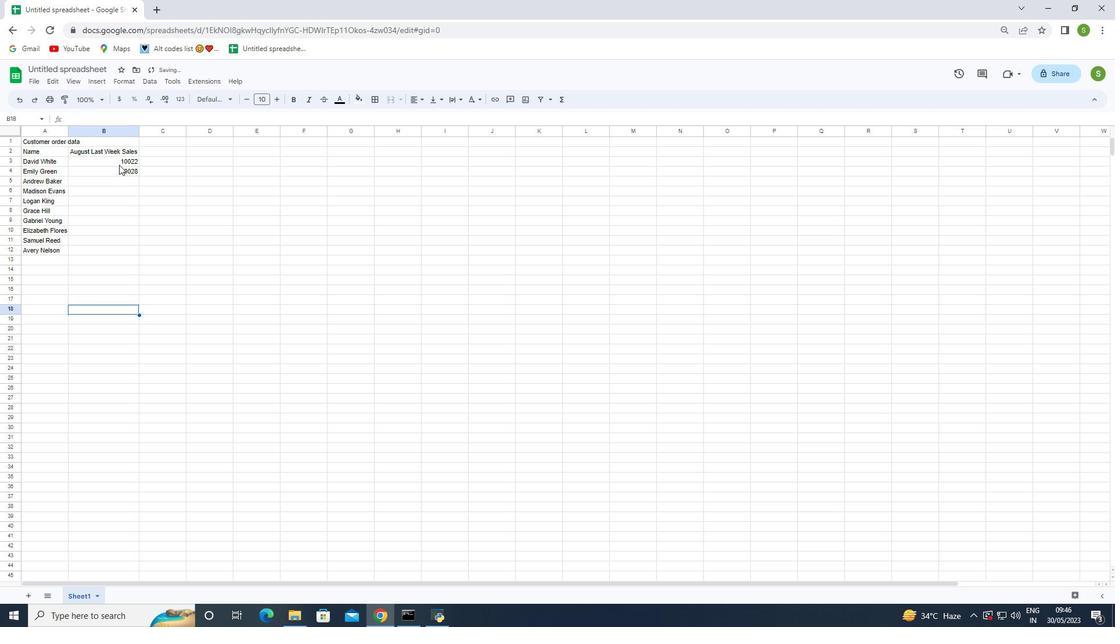 
Action: Mouse pressed left at (119, 161)
Screenshot: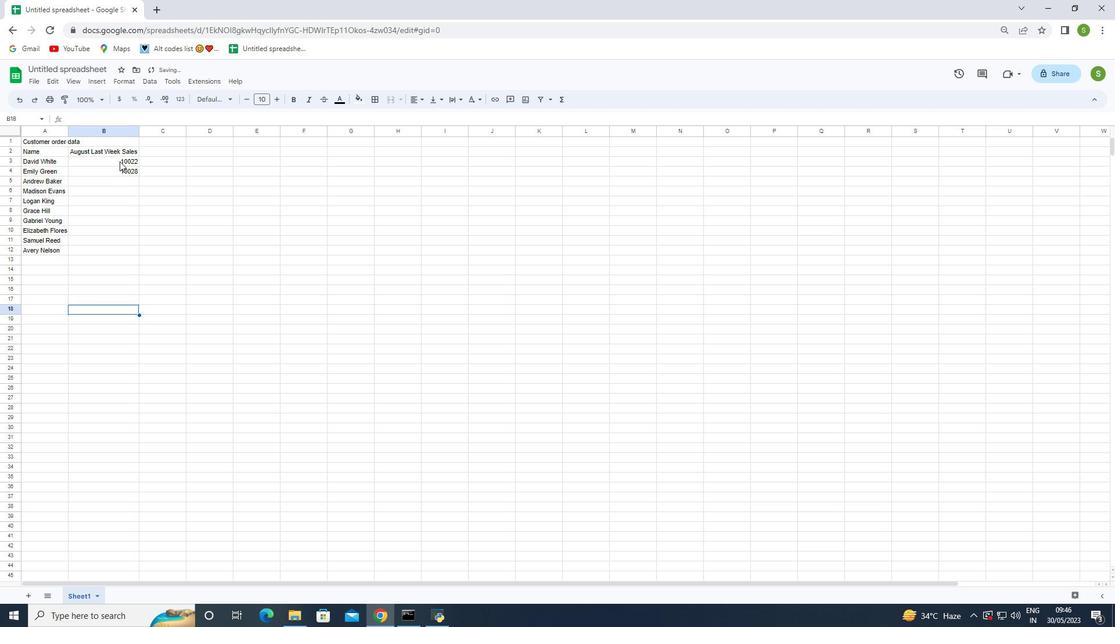 
Action: Mouse moved to (138, 177)
Screenshot: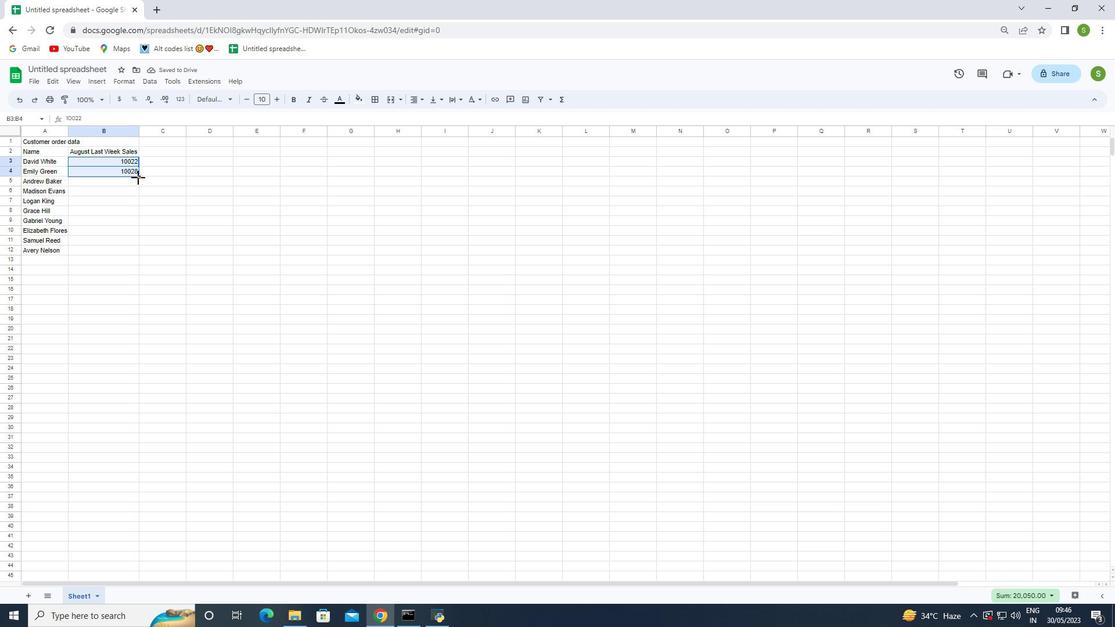 
Action: Mouse pressed left at (138, 177)
Screenshot: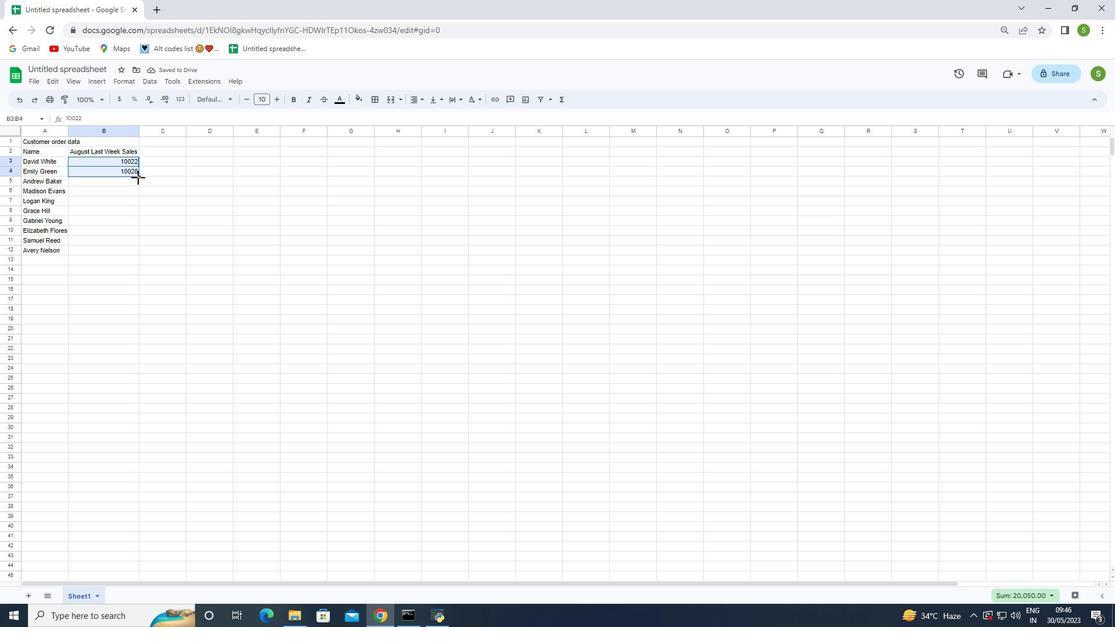 
Action: Mouse moved to (149, 286)
Screenshot: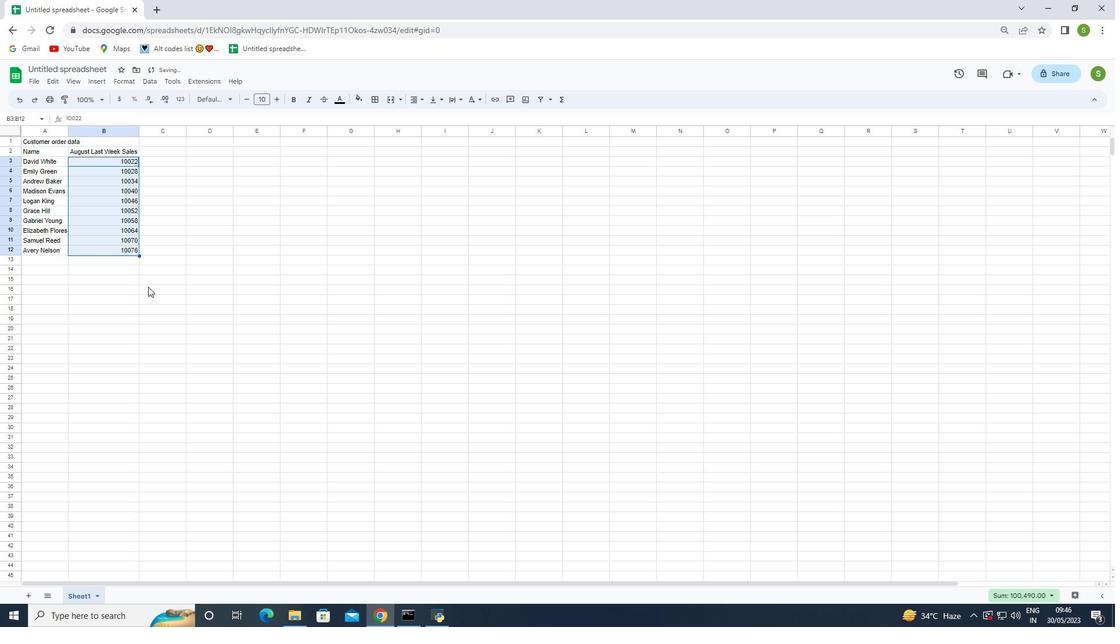 
Action: Key pressed ctrl+Z
Screenshot: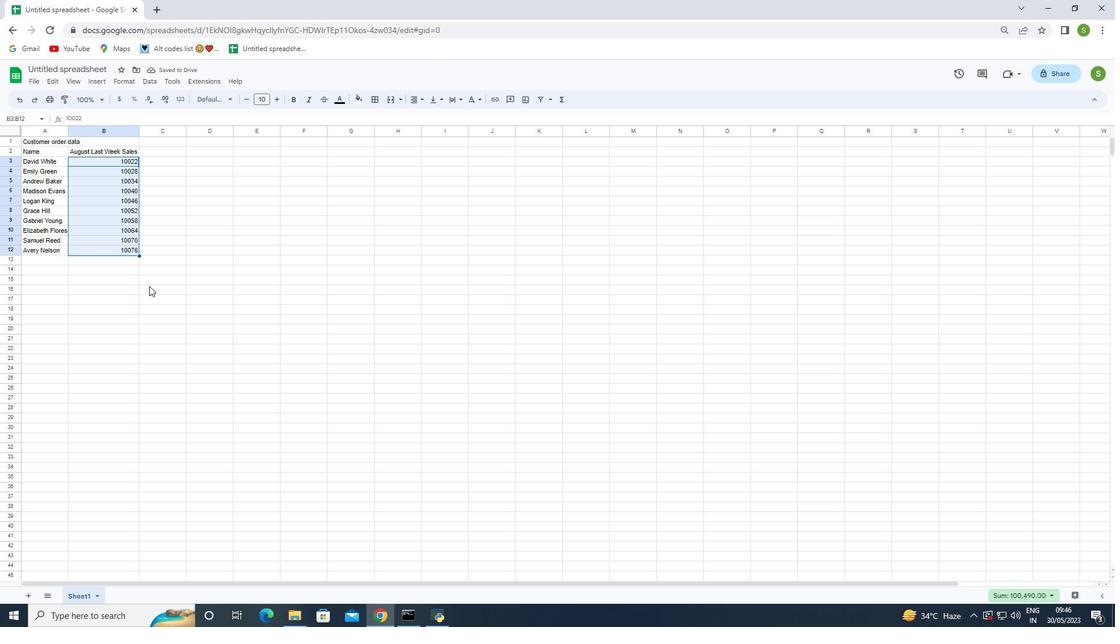 
Action: Mouse moved to (144, 291)
Screenshot: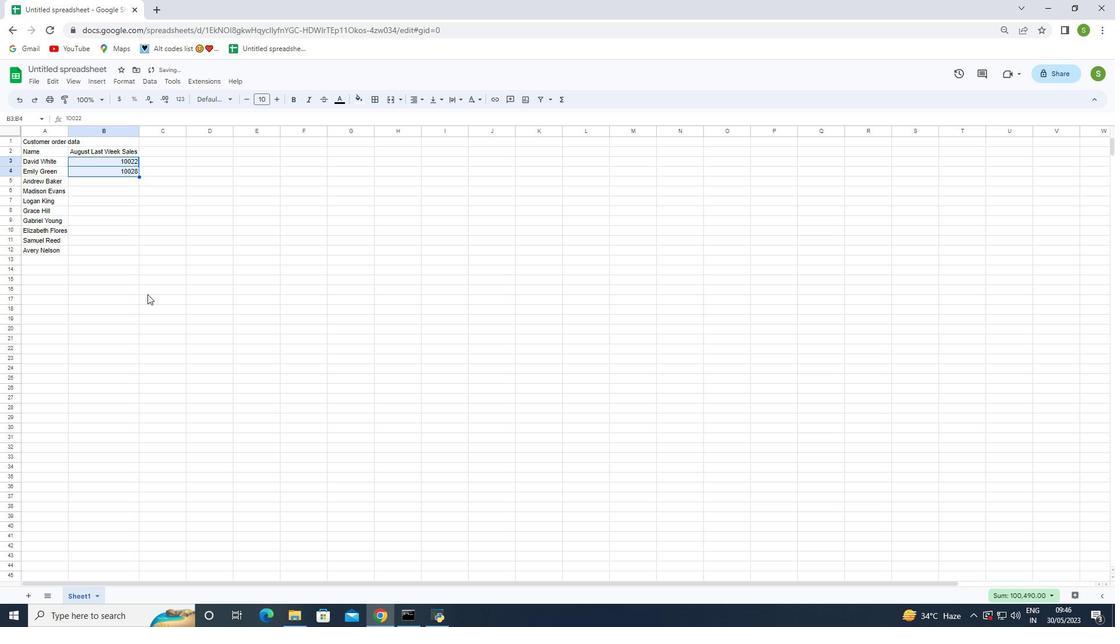 
Action: Mouse pressed left at (144, 291)
Screenshot: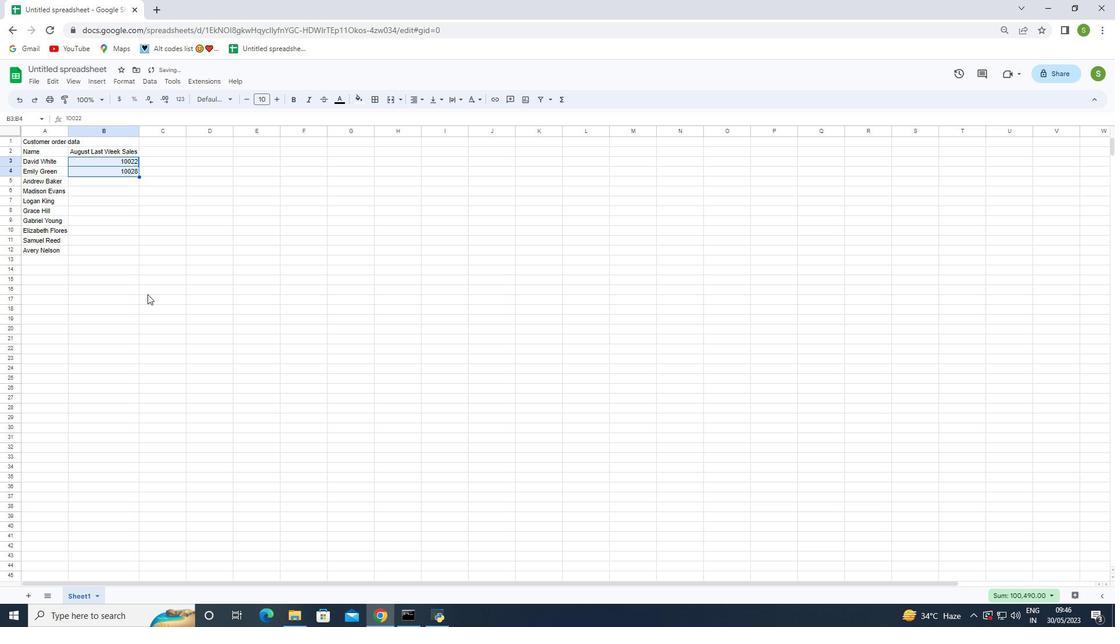 
Action: Mouse moved to (119, 178)
Screenshot: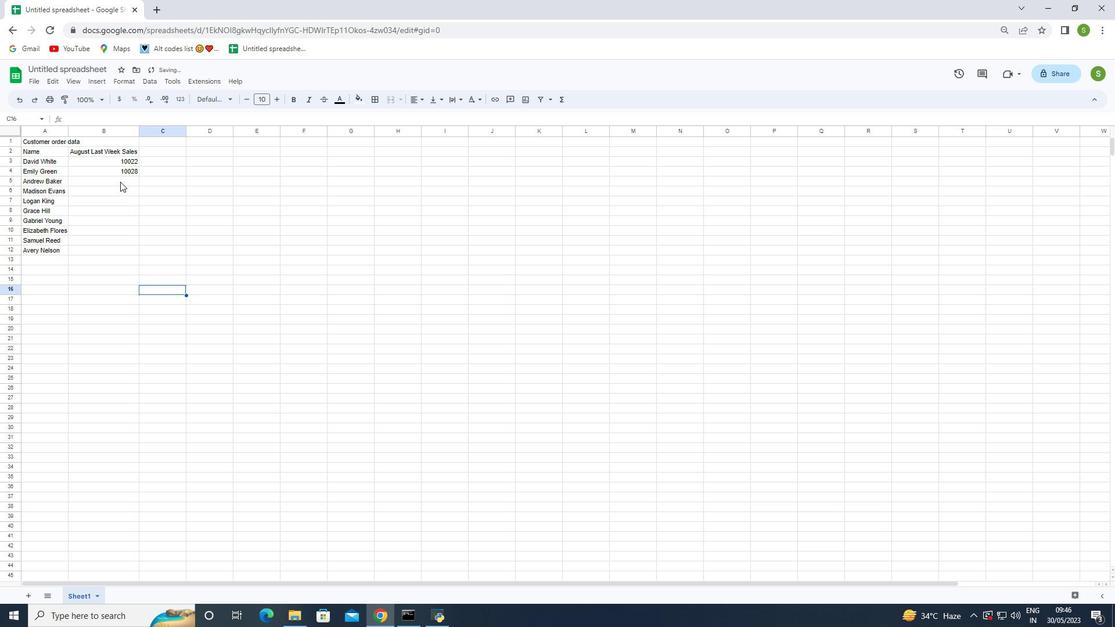 
Action: Mouse pressed left at (119, 178)
Screenshot: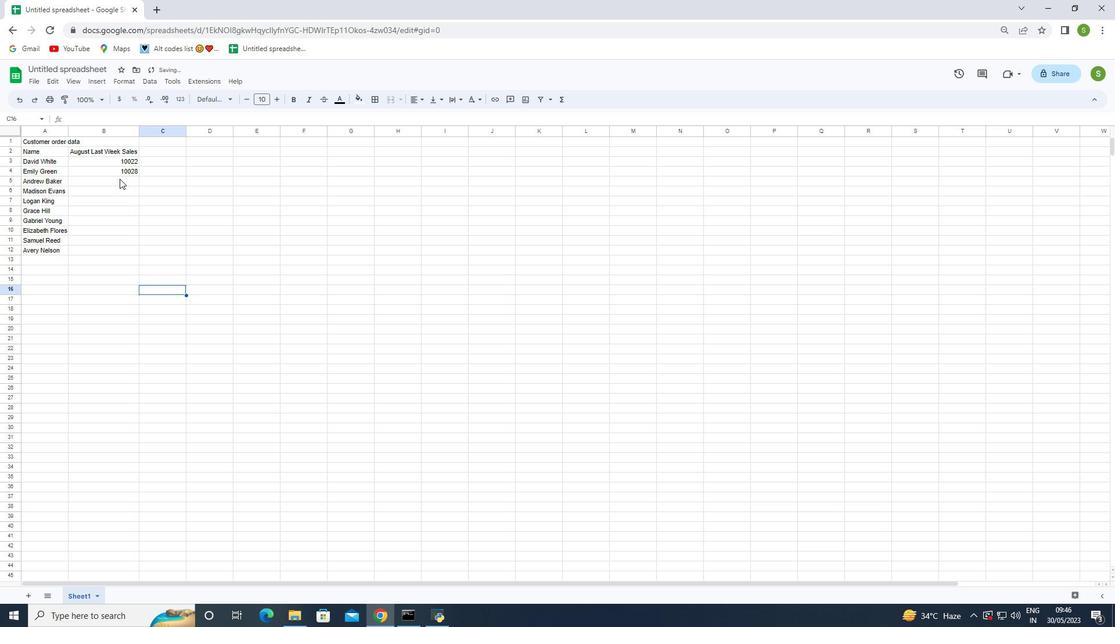 
Action: Mouse moved to (116, 181)
Screenshot: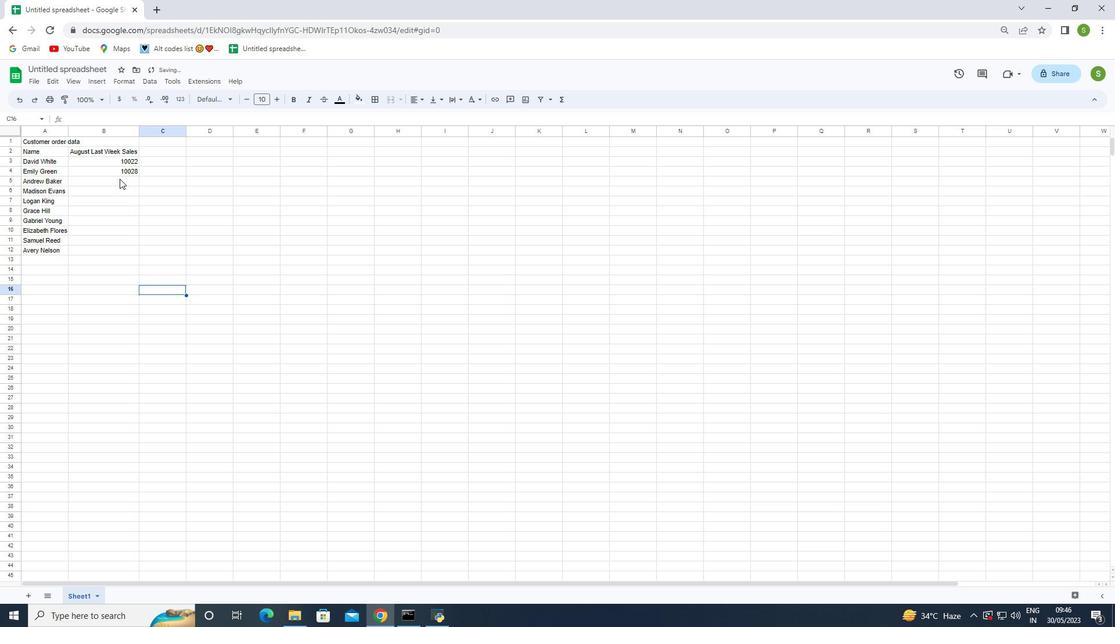 
Action: Key pressed 10032<Key.enter>10045<Key.enter>10044<Key.enter>
Screenshot: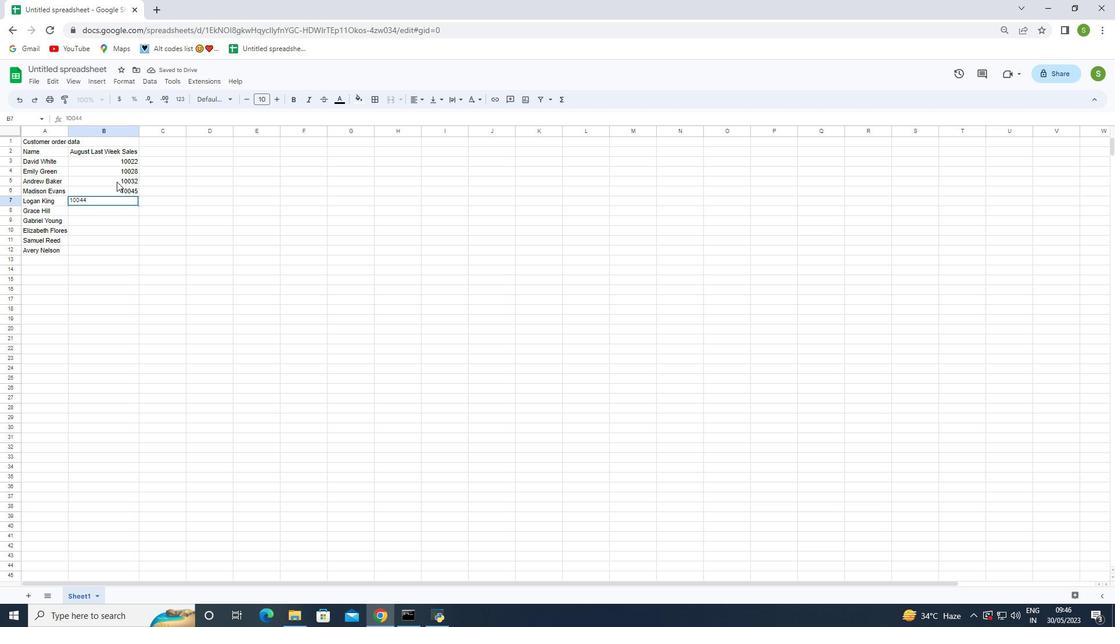 
Action: Mouse moved to (129, 238)
Screenshot: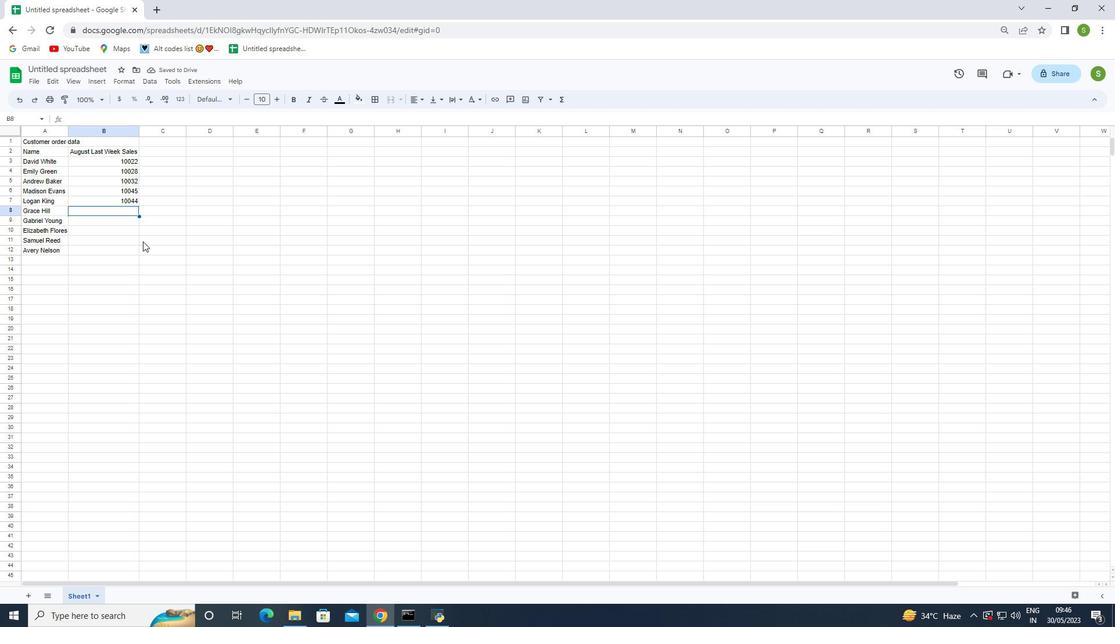
Action: Key pressed 10035<Key.enter>10036<Key.enter>10046<Key.enter>10023<Key.enter>2<Key.backspace>10037<Key.enter>
Screenshot: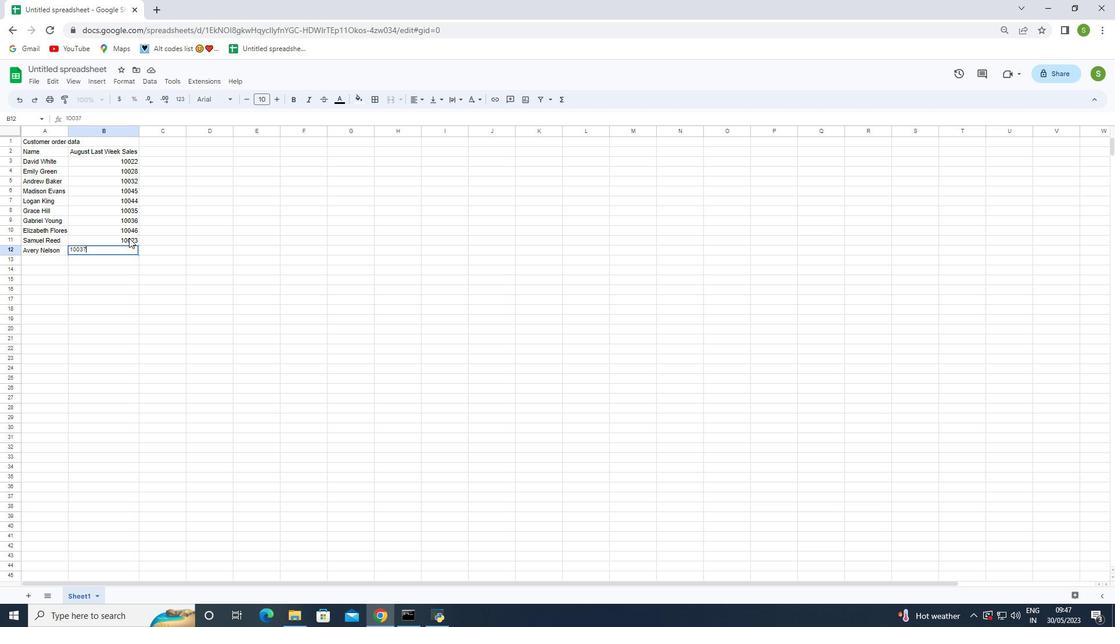 
Action: Mouse moved to (166, 151)
Screenshot: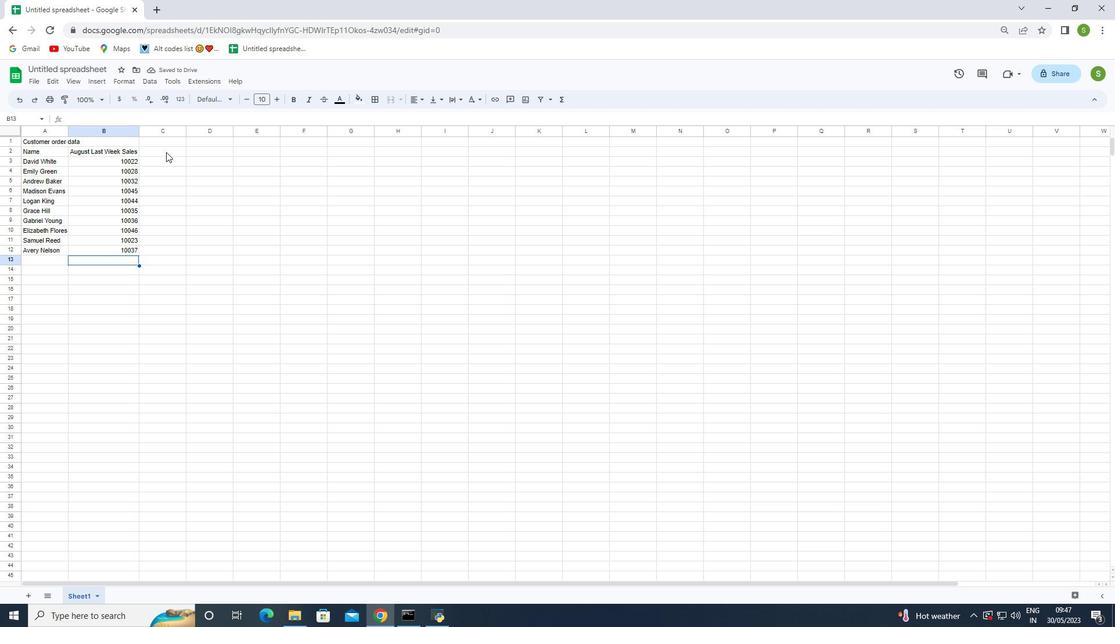
Action: Mouse pressed left at (166, 151)
Screenshot: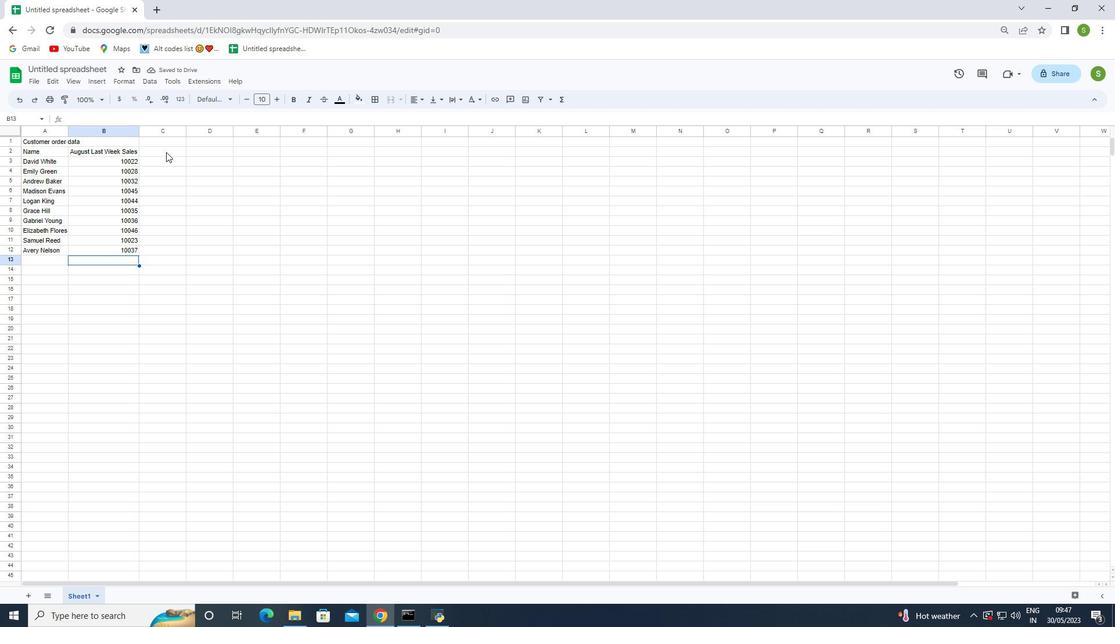 
Action: Mouse moved to (174, 190)
Screenshot: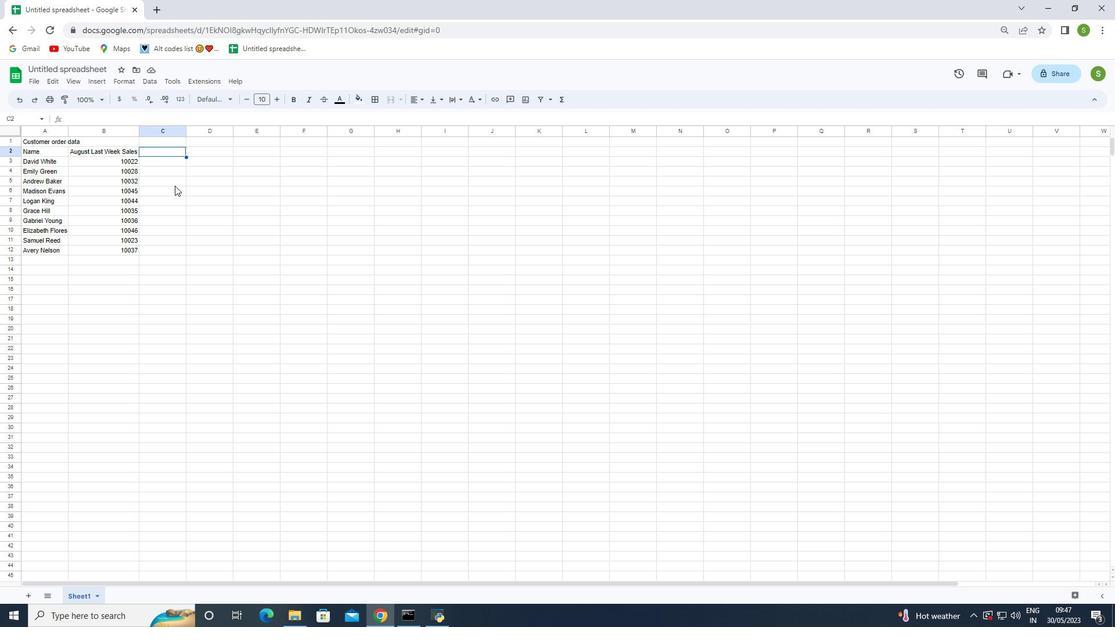 
Action: Key pressed <Key.shift><Key.shift><Key.shift><Key.shift><Key.shift><Key.shift><Key.shift><Key.shift><Key.shift><Key.shift><Key.shift><Key.shift><Key.shift><Key.shift><Key.shift><Key.shift><Key.shift><Key.shift><Key.shift>Customer<Key.space>order<Key.space><Key.shift>Name<Key.enter><Key.shift>Nike<Key.space>shoe<Key.enter><Key.shift>Adidas<Key.space>shoe<Key.enter><Key.shift>Gucci<Key.space><Key.shift><Key.shift>T-shirt<Key.enter><Key.shift>Louis<Key.space><Key.shift>Vuitton<Key.space>bag<Key.enter><Key.shift><Key.shift><Key.shift><Key.shift><Key.shift><Key.shift><Key.shift><Key.shift><Key.shift><Key.shift><Key.shift><Key.shift>Zara<Key.space><Key.shift>Shirt<Key.enter><Key.shift>H<Key.shift><Key.shift><Key.shift><Key.shift><Key.shift><Key.shift><Key.shift><Key.shift><Key.shift><Key.shift><Key.shift><Key.shift><Key.shift><Key.shift><Key.shift><Key.shift><Key.shift><Key.shift><Key.shift><Key.shift><Key.shift><Key.shift><Key.shift><Key.shift><Key.shift><Key.shift><Key.shift><Key.shift><Key.shift><Key.shift><Key.shift>&<Key.shift>M<Key.space>jeans<Key.enter><Key.shift><Key.shift><Key.shift>Chanel<Key.space>perfume<Key.enter><Key.shift>Versace<Key.space>perfume<Key.enter><Key.shift>Ralph<Key.space><Key.shift>Lauren<Key.enter><Key.shift><Key.shift><Key.shift><Key.shift><Key.shift><Key.shift><Key.shift><Key.shift><Key.shift><Key.shift><Key.shift><Key.shift><Key.shift><Key.shift><Key.shift><Key.shift><Key.shift><Key.shift><Key.shift><Key.shift><Key.shift><Key.shift><Key.shift><Key.shift><Key.shift><Key.shift><Key.shift><Key.shift><Key.shift><Key.shift><Key.shift><Key.shift><Key.shift><Key.shift><Key.shift><Key.shift><Key.shift><Key.shift><Key.shift><Key.shift><Key.shift><Key.shift><Key.shift><Key.shift><Key.shift><Key.shift><Key.shift><Key.shift><Key.shift><Key.shift><Key.shift><Key.shift><Key.shift><Key.shift><Key.shift><Key.shift><Key.shift><Key.shift><Key.shift><Key.shift>P<Key.shift>rada<Key.space><Key.shift>Shirt<Key.enter>
Screenshot: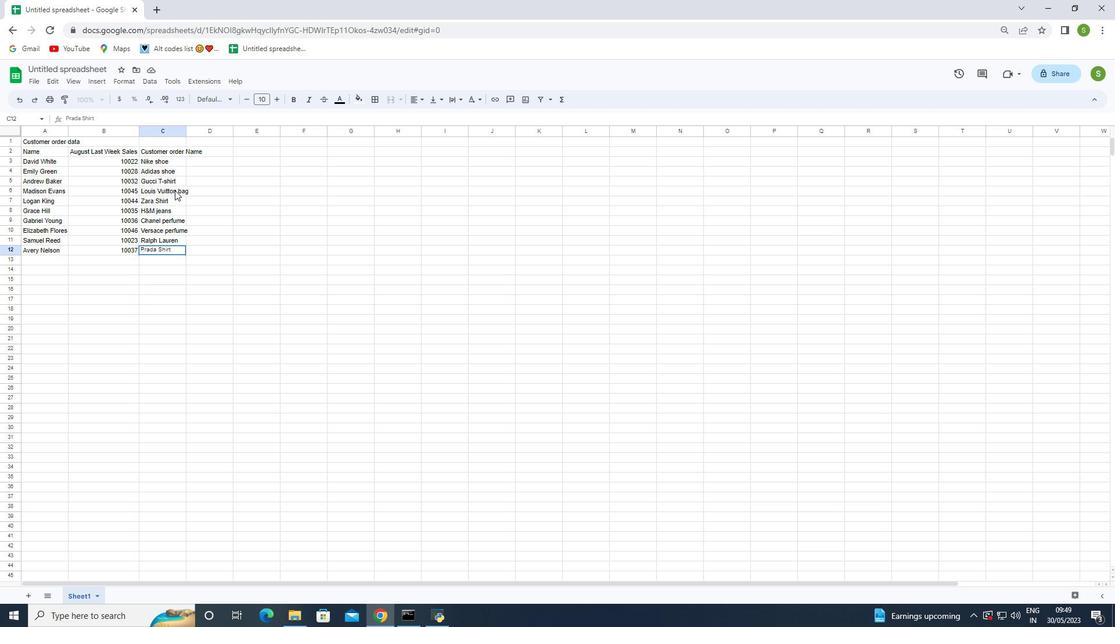 
Action: Mouse moved to (187, 128)
Screenshot: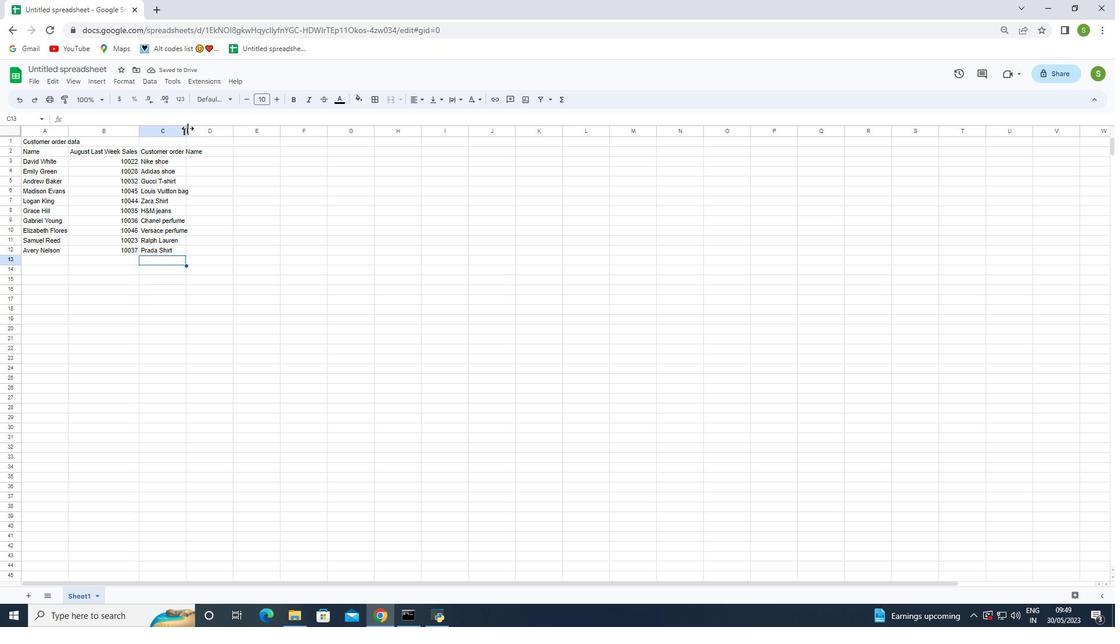 
Action: Mouse pressed left at (187, 128)
Screenshot: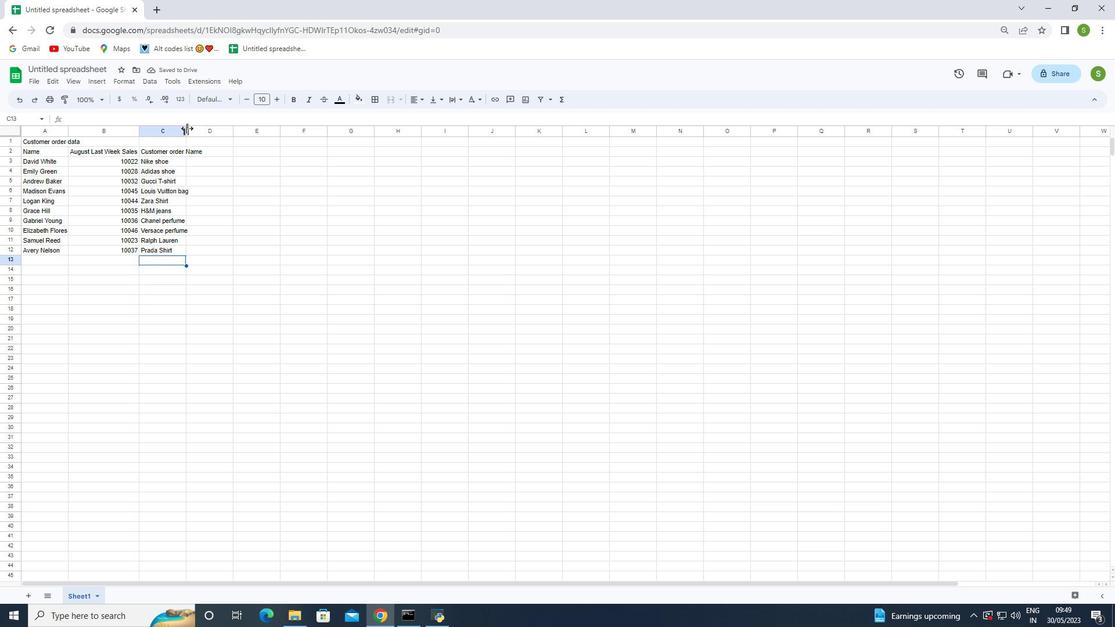 
Action: Mouse pressed left at (187, 128)
Screenshot: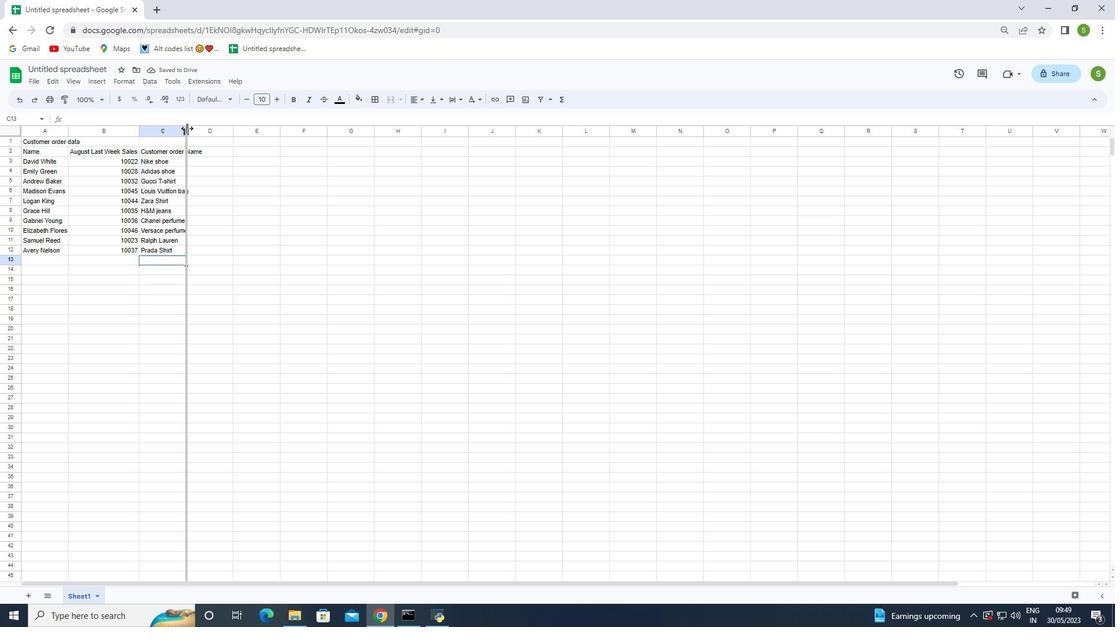 
Action: Mouse moved to (224, 150)
Screenshot: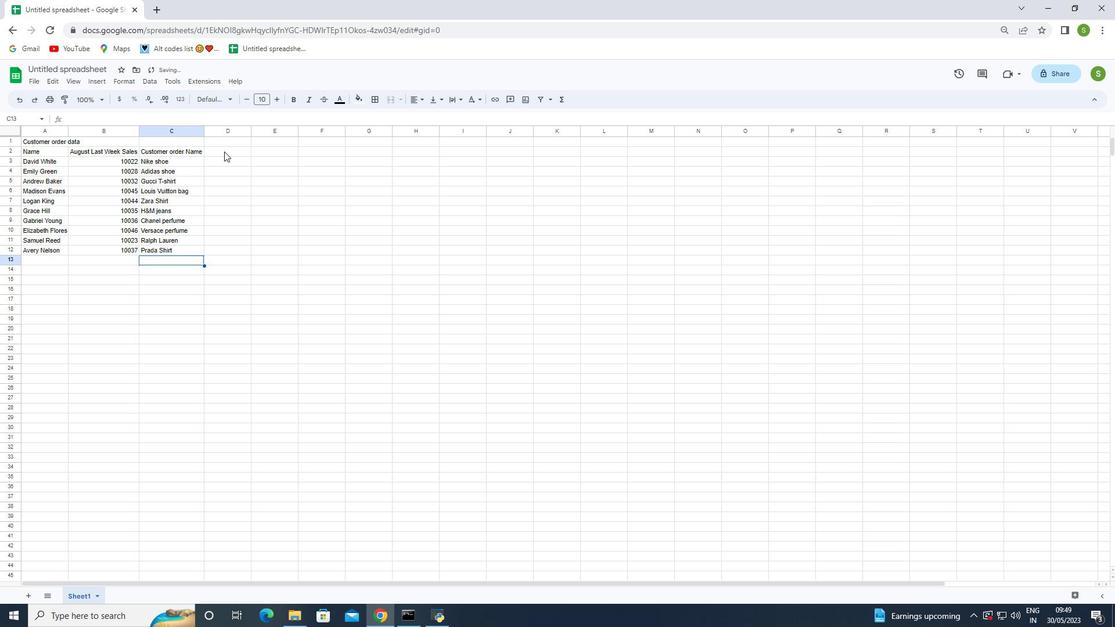
Action: Mouse pressed left at (224, 150)
Screenshot: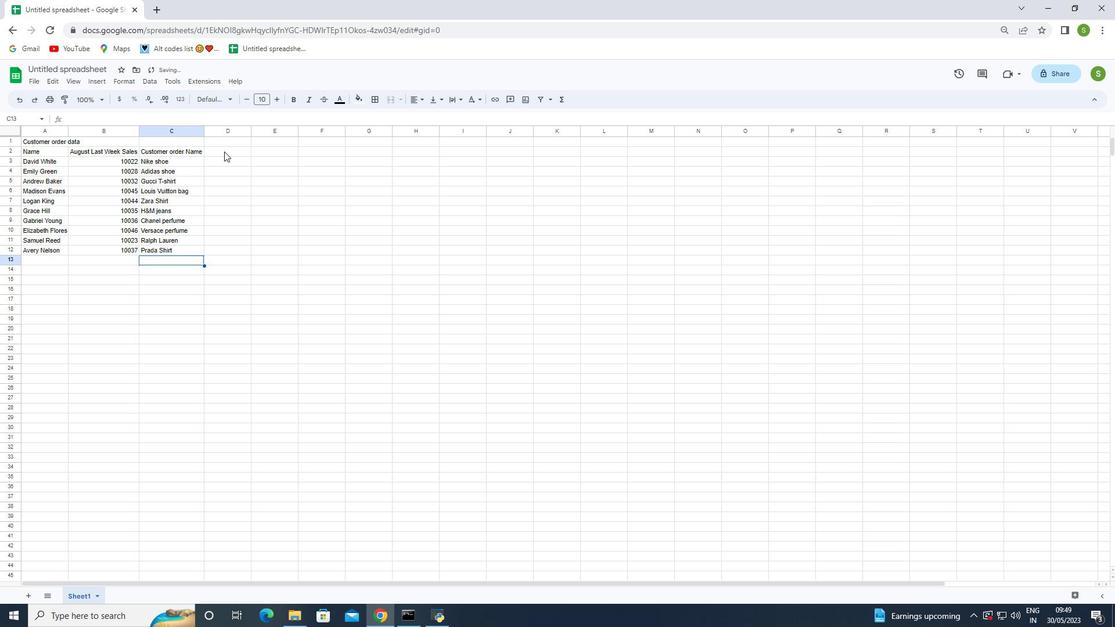 
Action: Key pressed <Key.shift>Customer<Key.space>order<Key.space>price<Key.enter>10001<Key.backspace><Key.backspace>50<Key.enter>11000<Key.enter>12000<Key.enter>13000<Key.enter>14000<Key.enter>14500<Key.enter>13500<Key.enter>12500<Key.enter>11500<Key.enter>10500
Screenshot: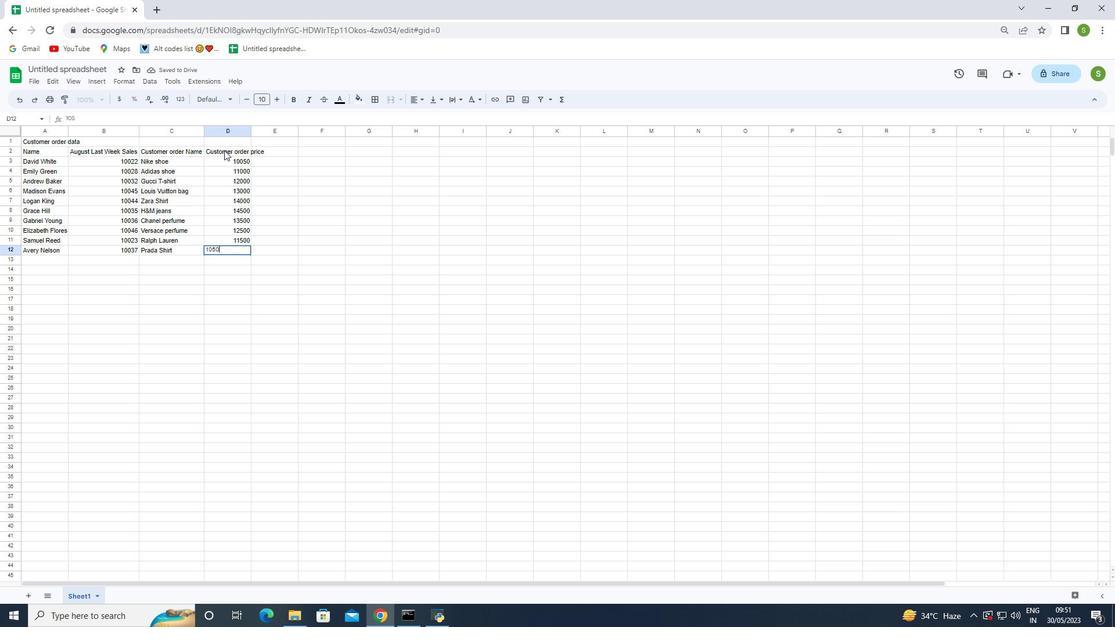 
Action: Mouse moved to (250, 283)
Screenshot: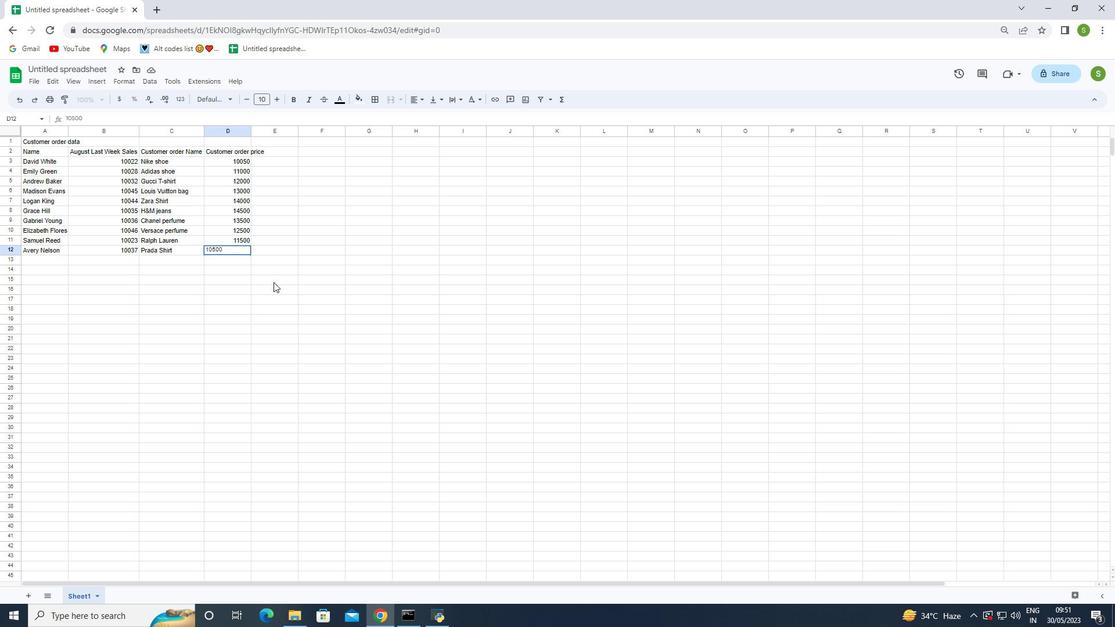 
Action: Mouse pressed left at (250, 283)
Screenshot: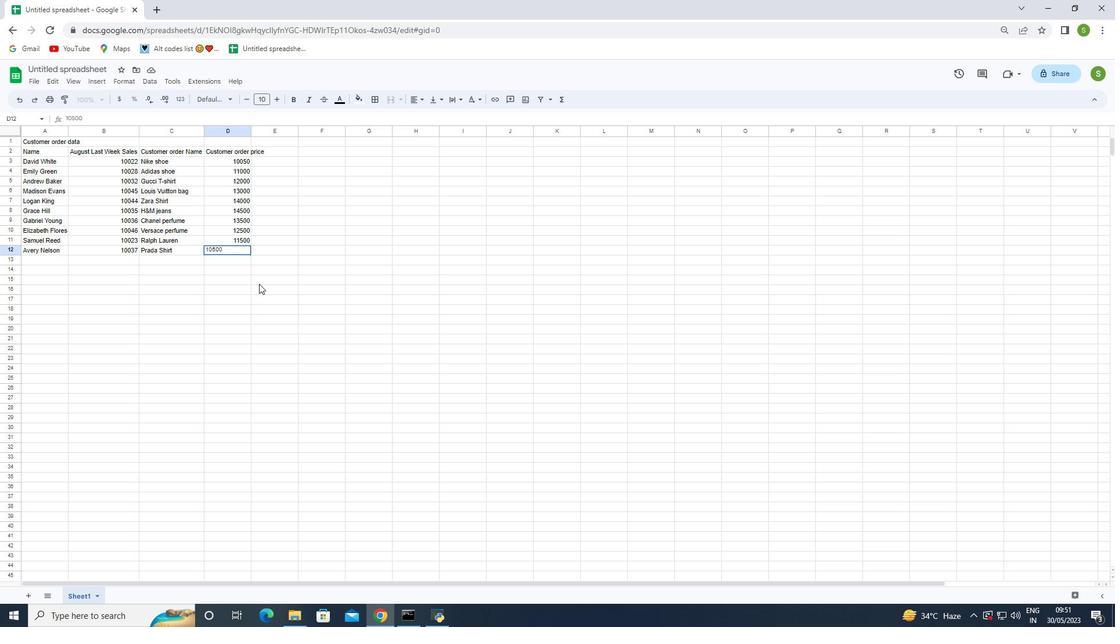 
Action: Mouse moved to (282, 150)
Screenshot: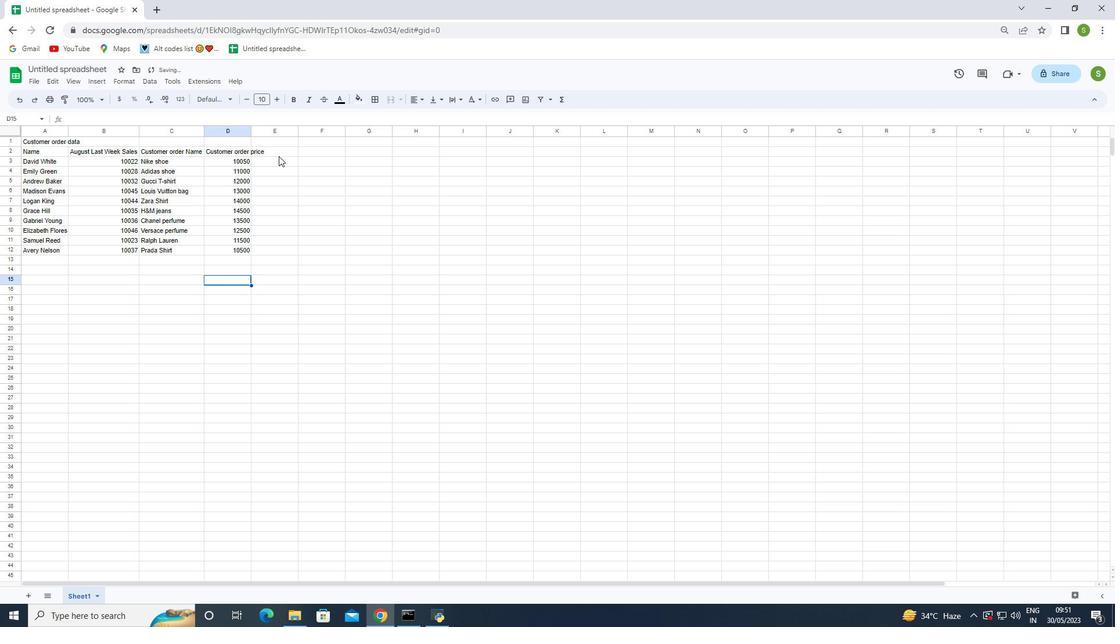 
Action: Mouse pressed left at (282, 150)
Screenshot: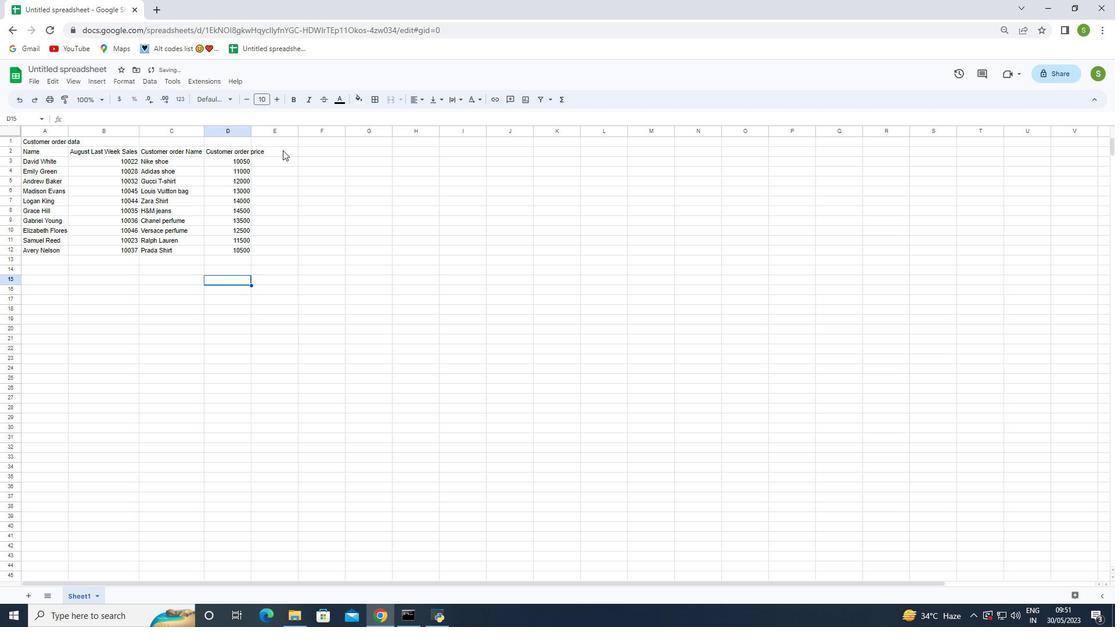 
Action: Mouse moved to (250, 130)
Screenshot: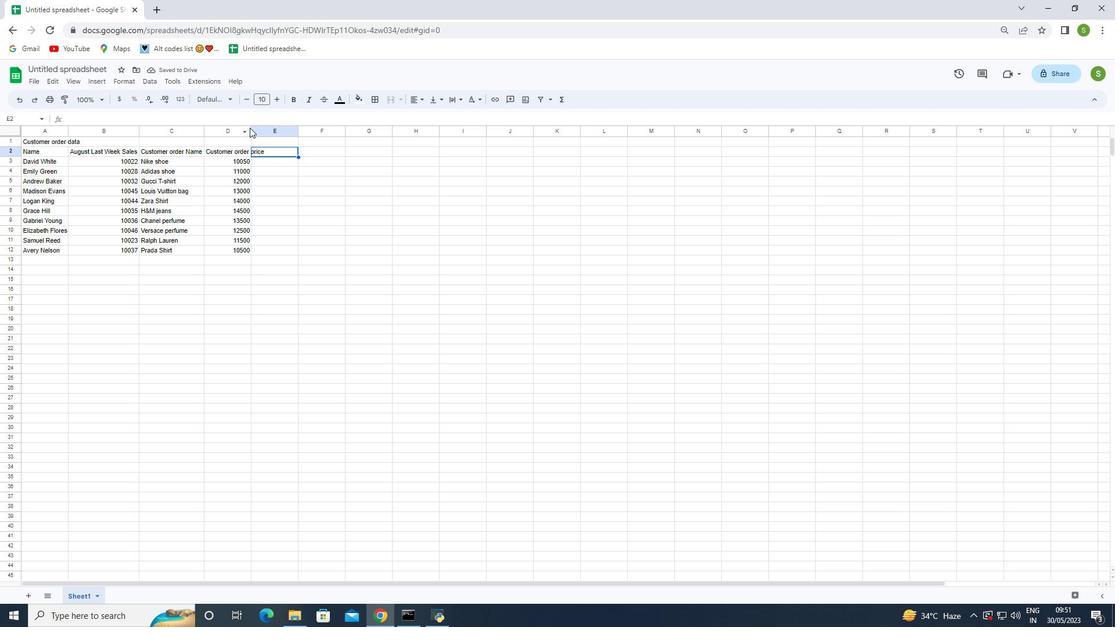 
Action: Mouse pressed left at (250, 130)
Screenshot: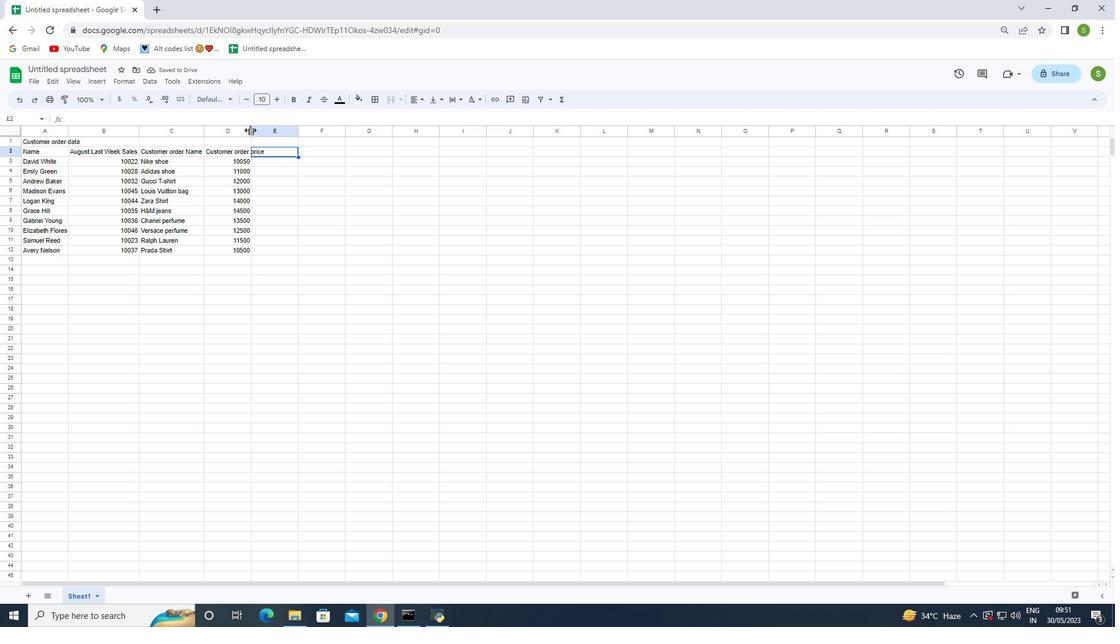 
Action: Mouse pressed left at (250, 130)
Screenshot: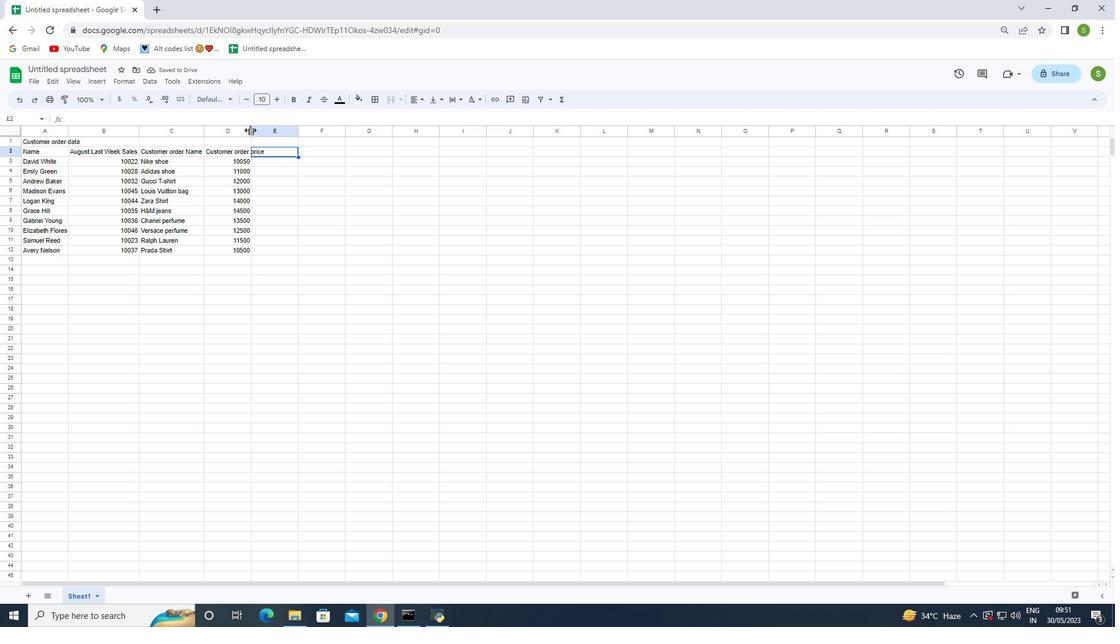 
Action: Mouse moved to (31, 83)
Screenshot: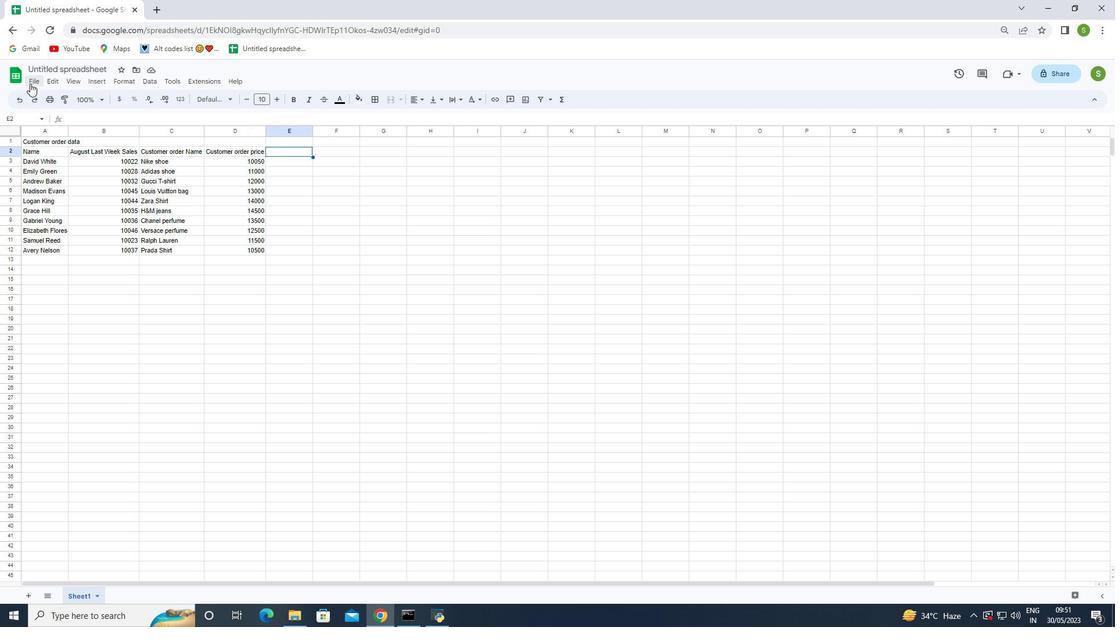 
Action: Mouse pressed left at (31, 83)
Screenshot: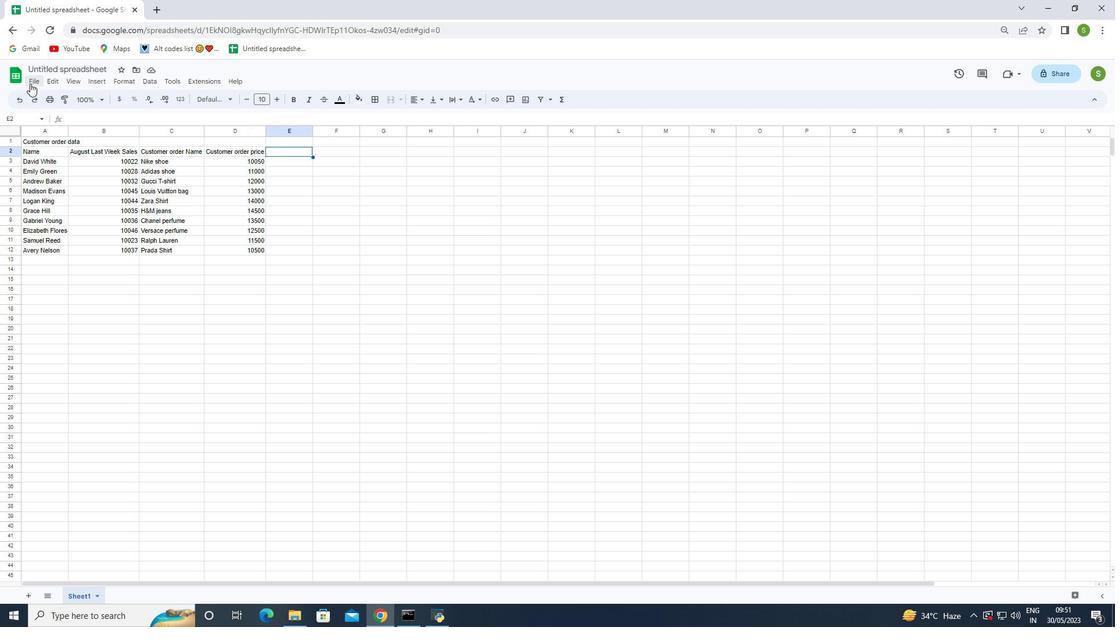 
Action: Mouse moved to (61, 220)
Screenshot: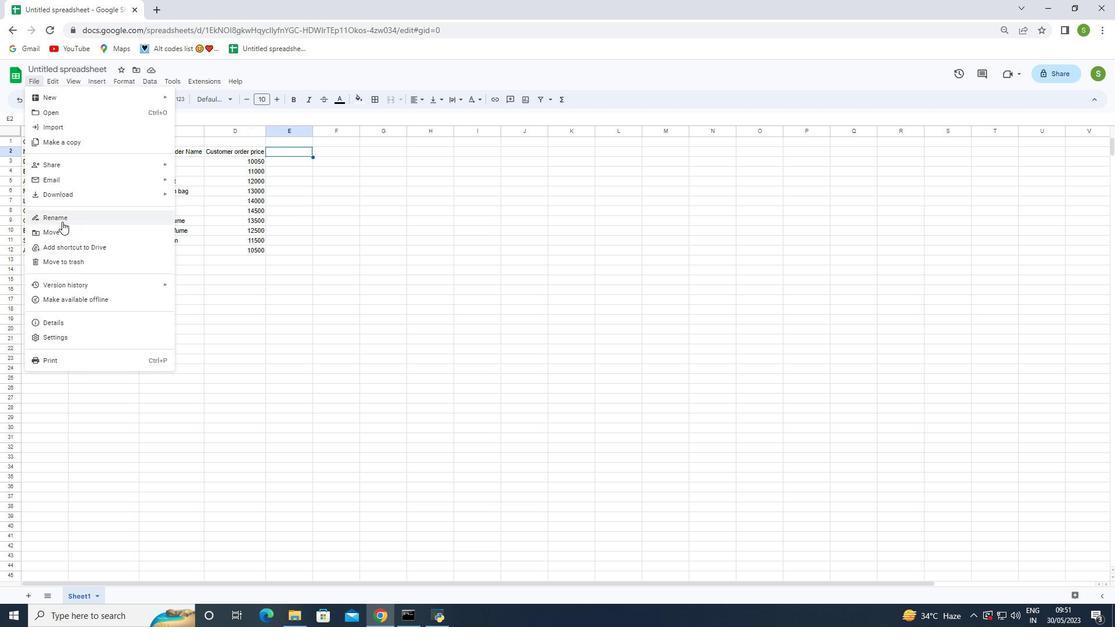 
Action: Mouse pressed left at (61, 220)
Screenshot: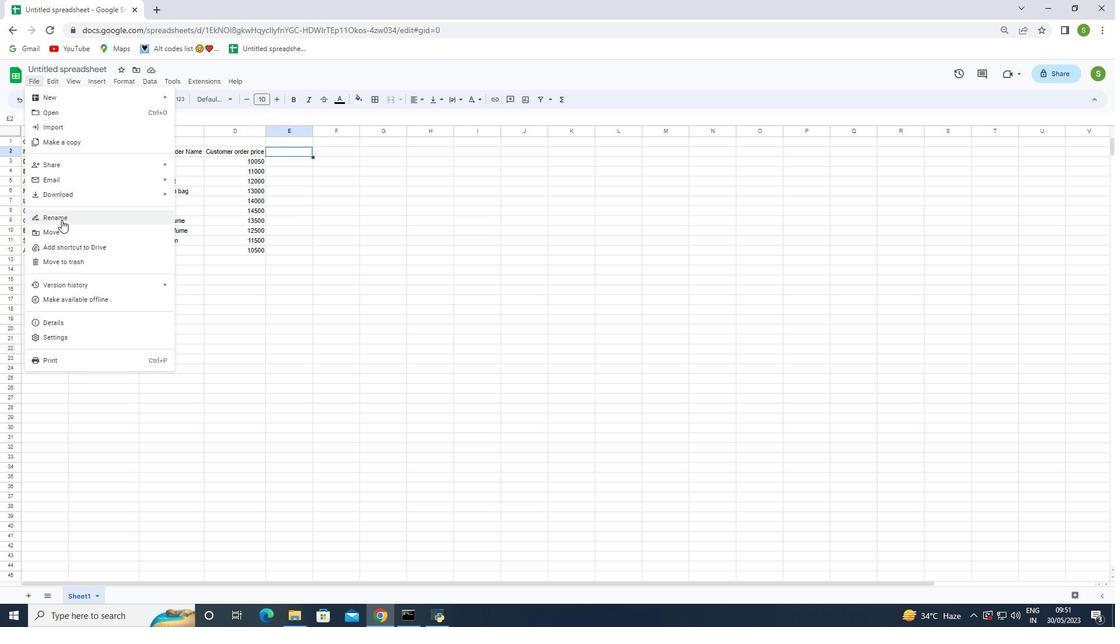 
Action: Key pressed <Key.backspace>auditing<Key.shift>Sales<Key.shift>Quarter<Key.enter>
Screenshot: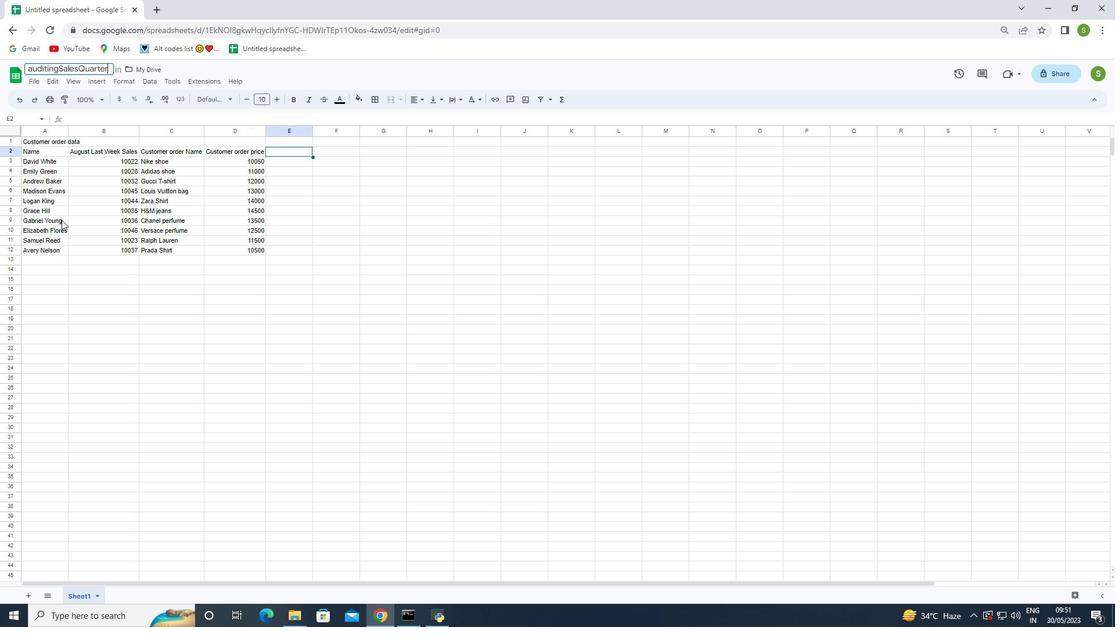 
Action: Mouse moved to (165, 318)
Screenshot: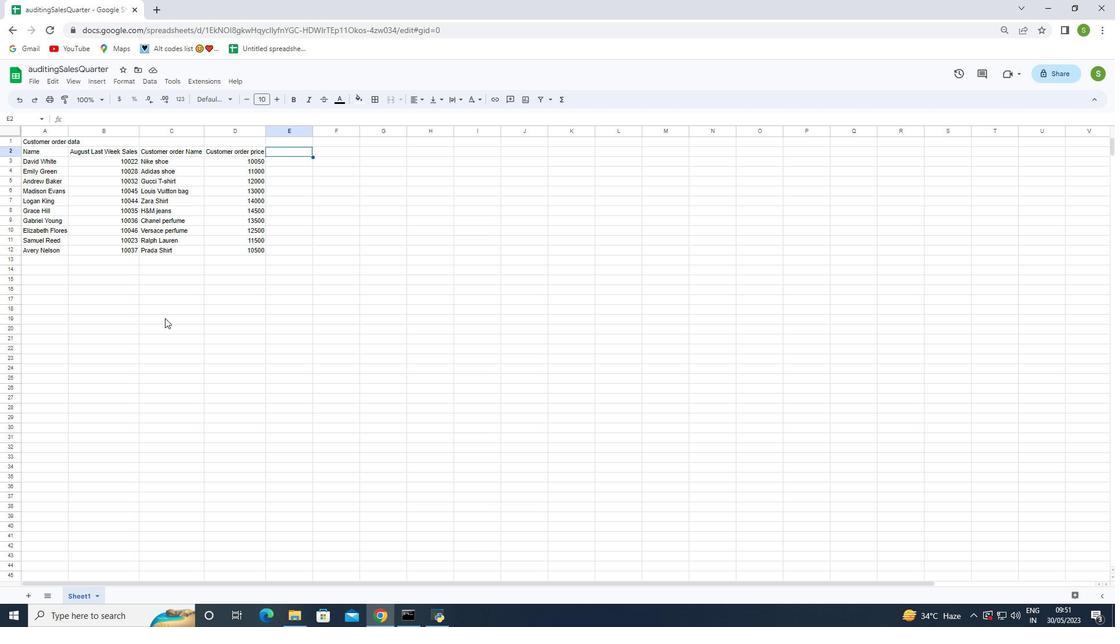 
